 Task: Look for space in Shiki, Japan from 1st July, 2023 to 8th July, 2023 for 2 adults, 1 child in price range Rs.15000 to Rs.20000. Place can be entire place with 1  bedroom having 1 bed and 1 bathroom. Property type can be house, flat, guest house, hotel. Booking option can be shelf check-in. Required host language is English.
Action: Mouse moved to (624, 112)
Screenshot: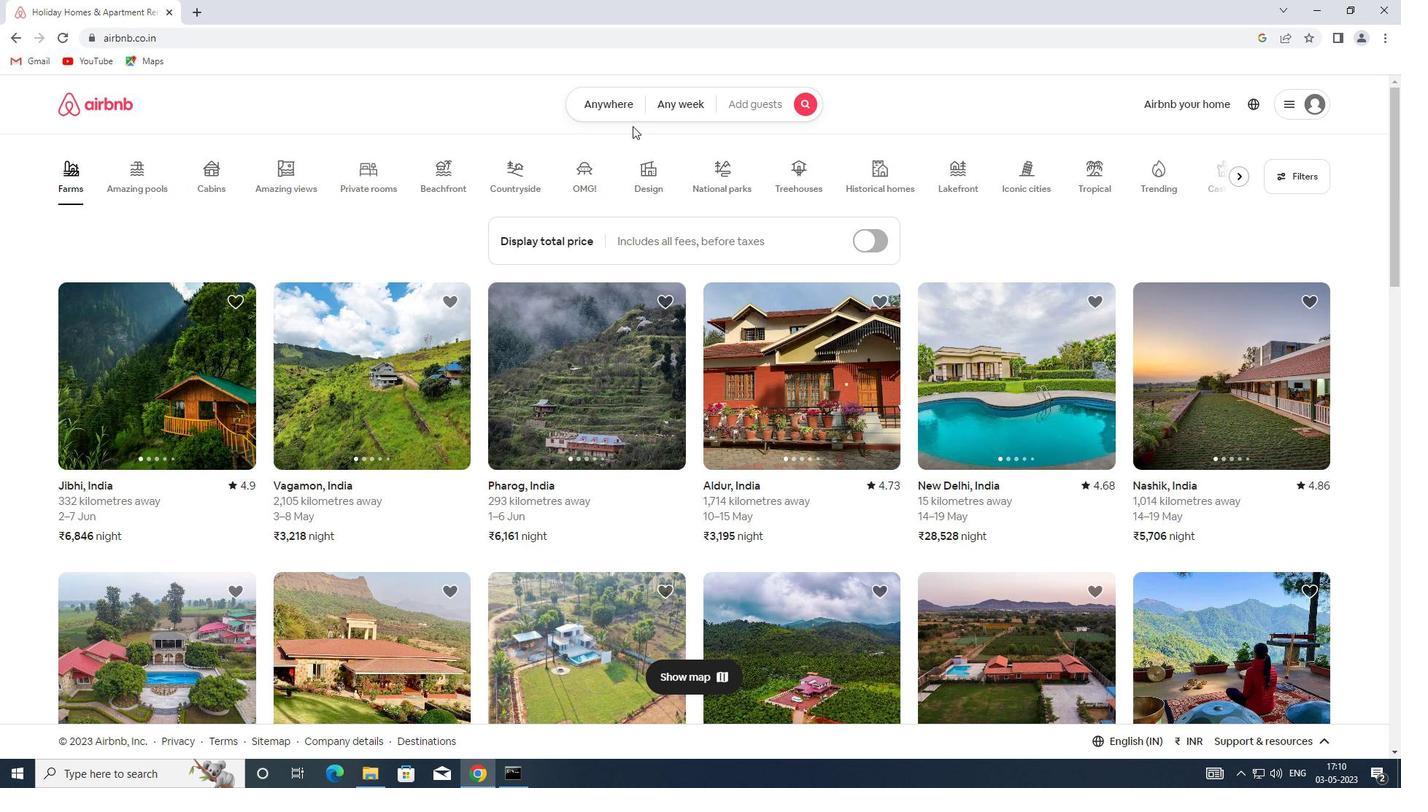 
Action: Mouse pressed left at (624, 112)
Screenshot: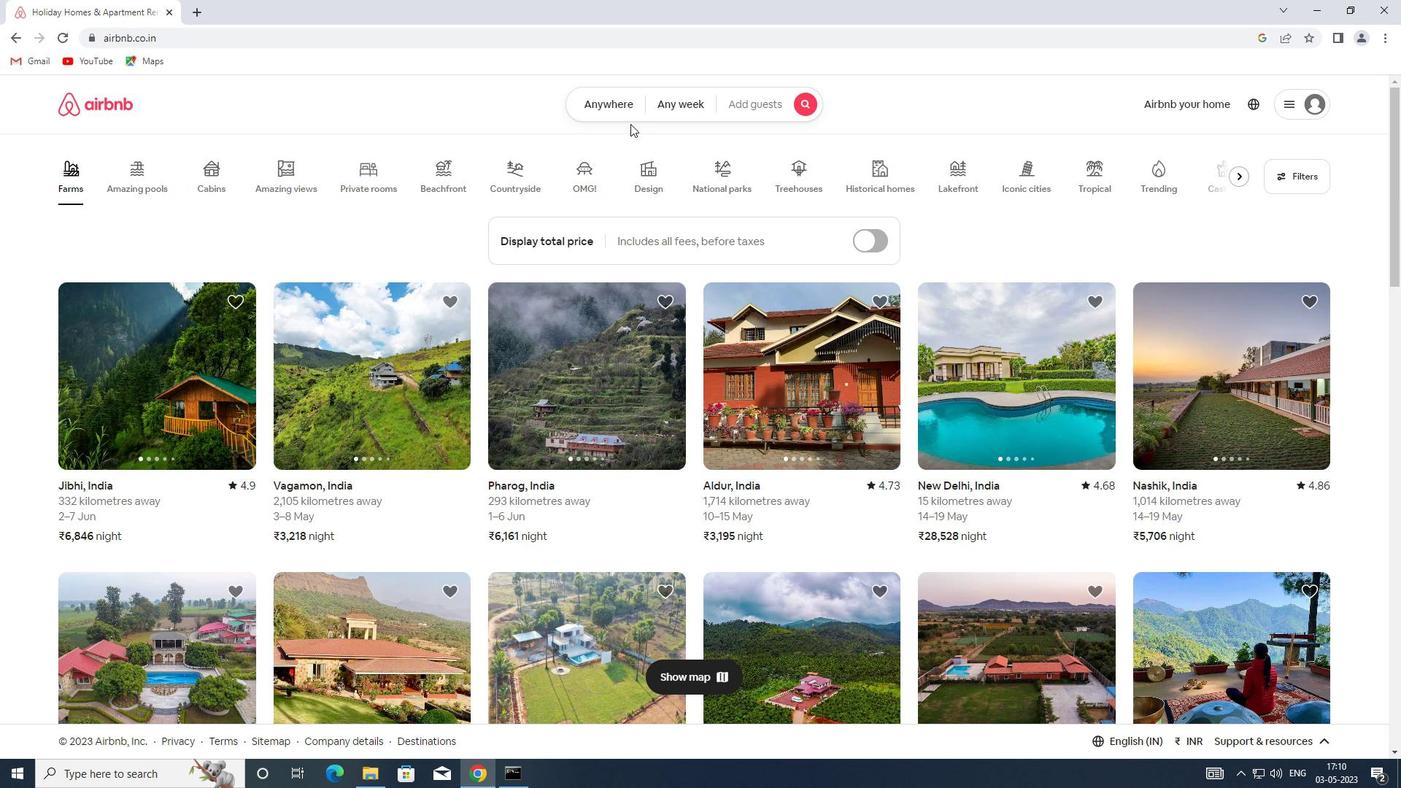 
Action: Mouse moved to (519, 151)
Screenshot: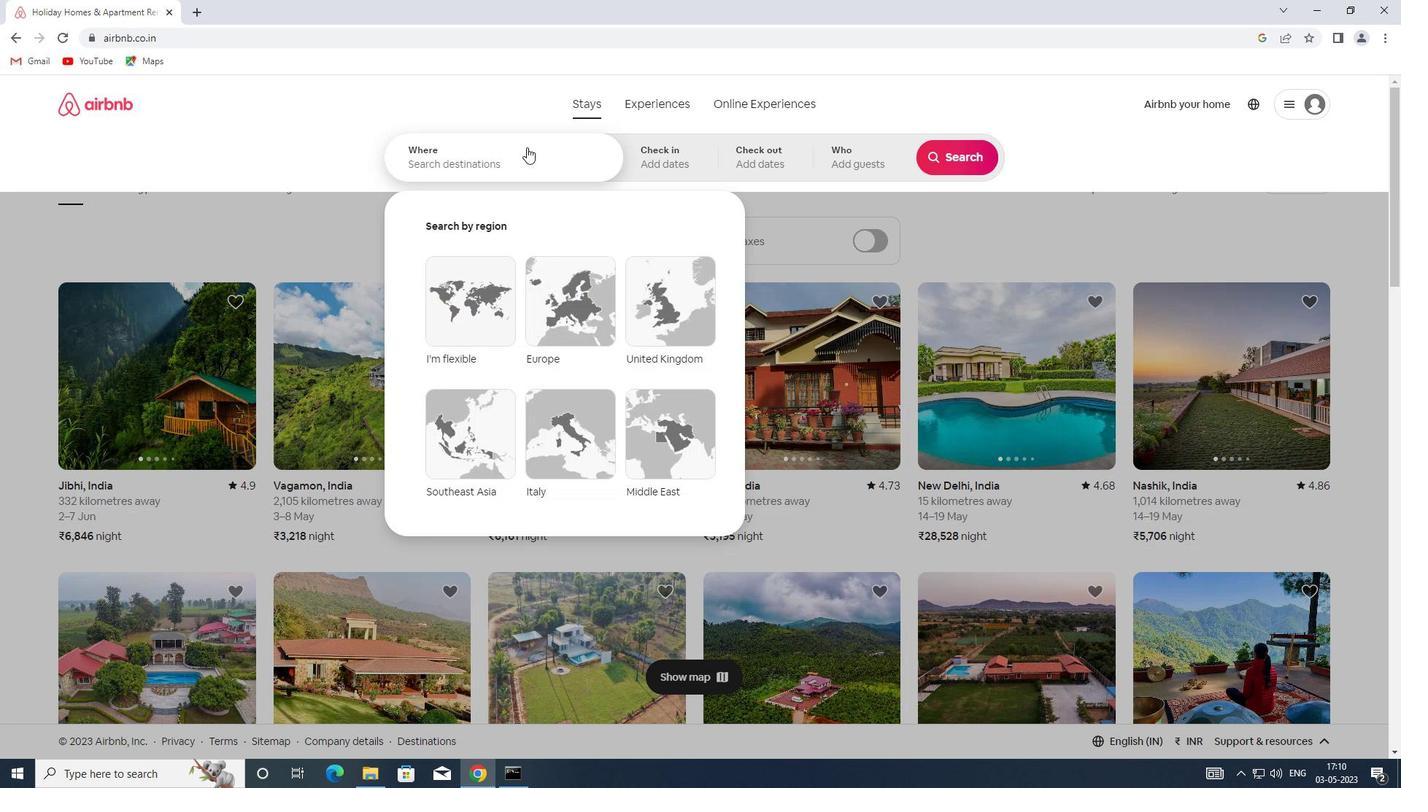 
Action: Mouse pressed left at (519, 151)
Screenshot: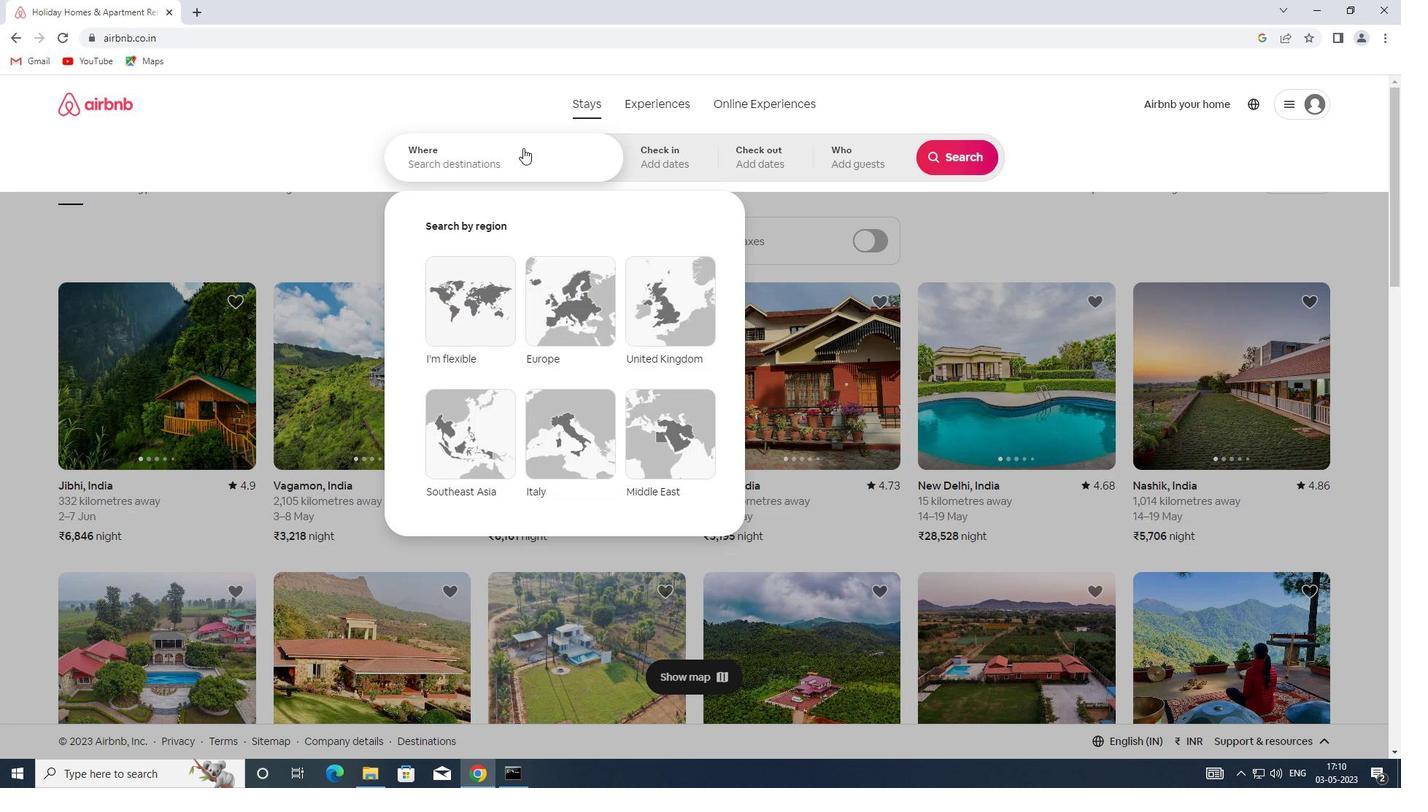 
Action: Key pressed <Key.shift>SHIKI,<Key.shift>JAPAN
Screenshot: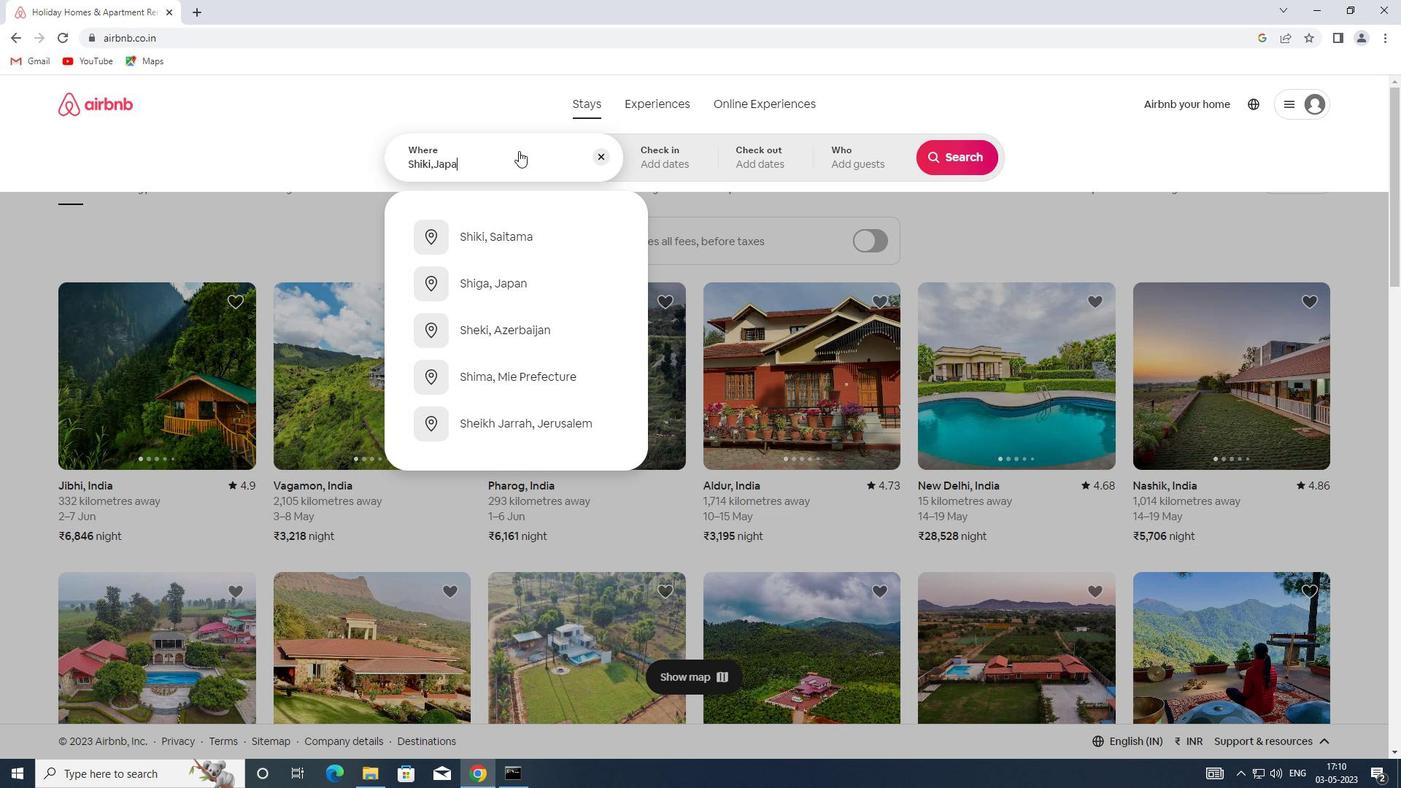 
Action: Mouse moved to (678, 174)
Screenshot: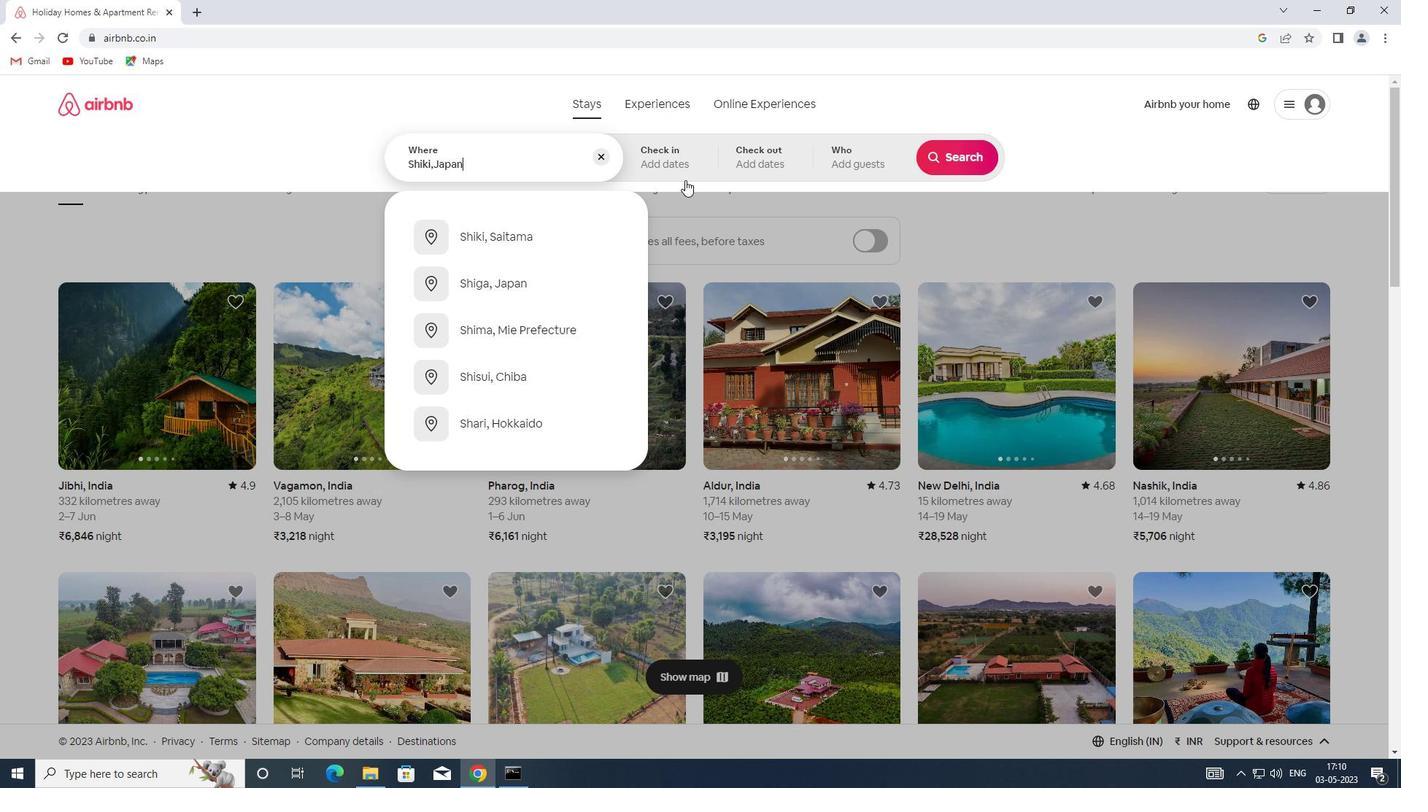 
Action: Mouse pressed left at (678, 174)
Screenshot: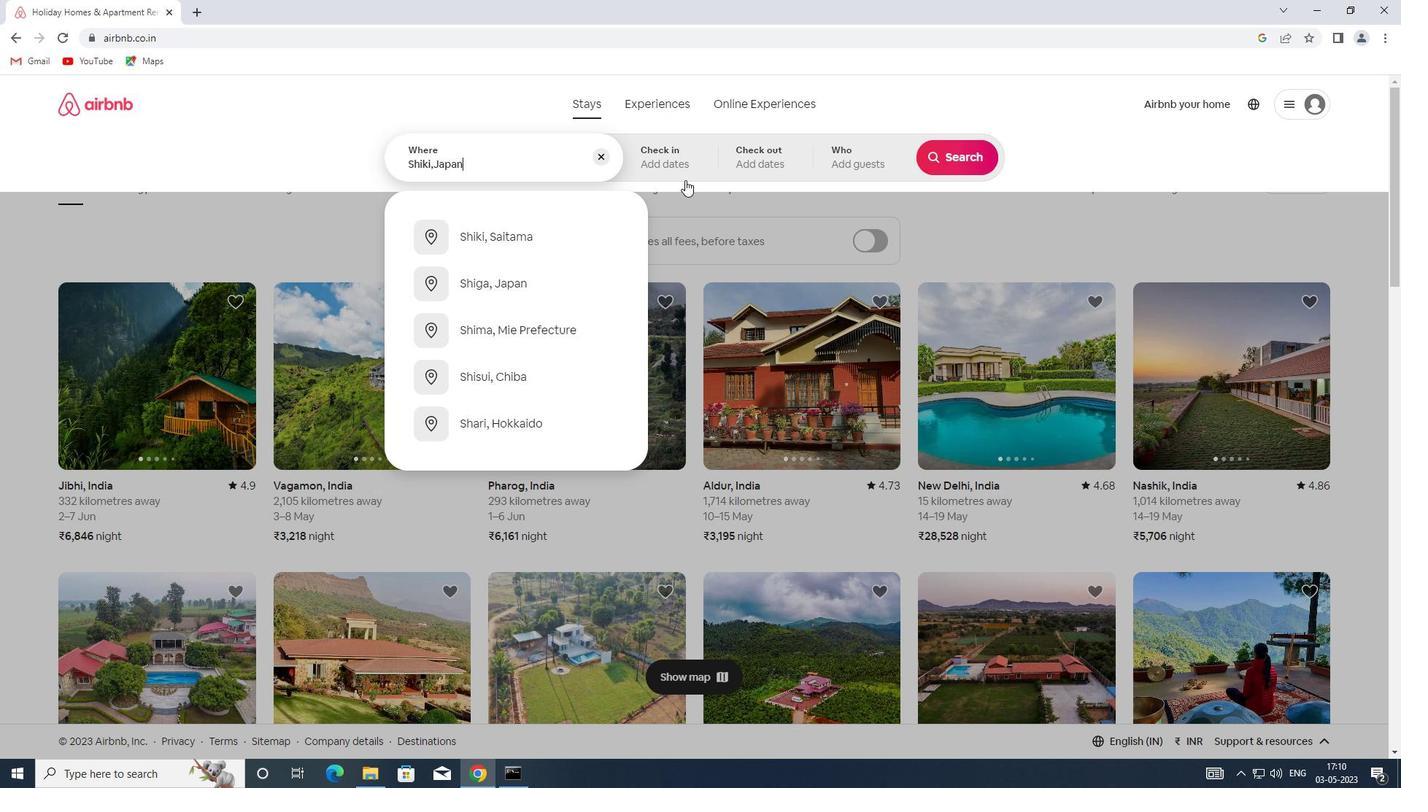 
Action: Mouse moved to (941, 267)
Screenshot: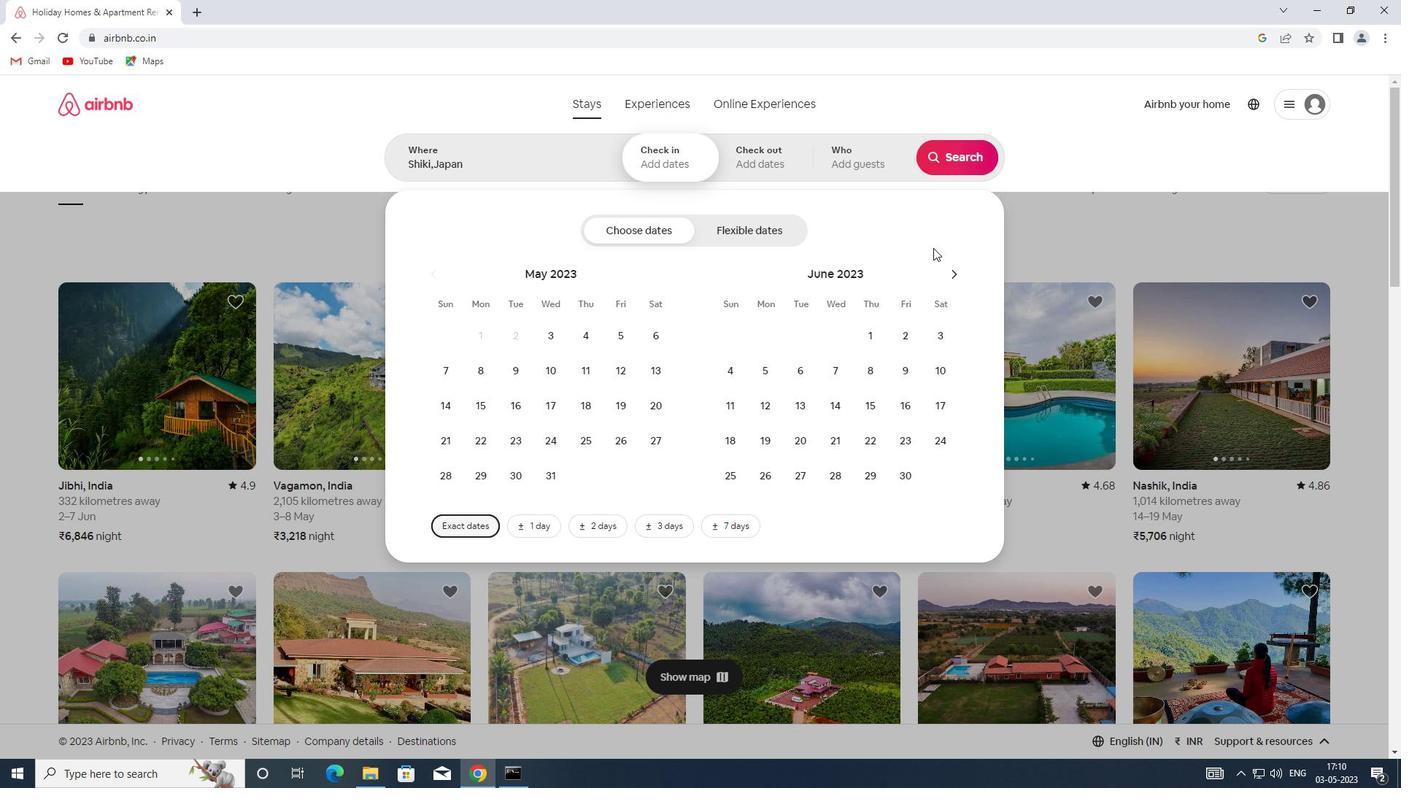 
Action: Mouse pressed left at (941, 267)
Screenshot: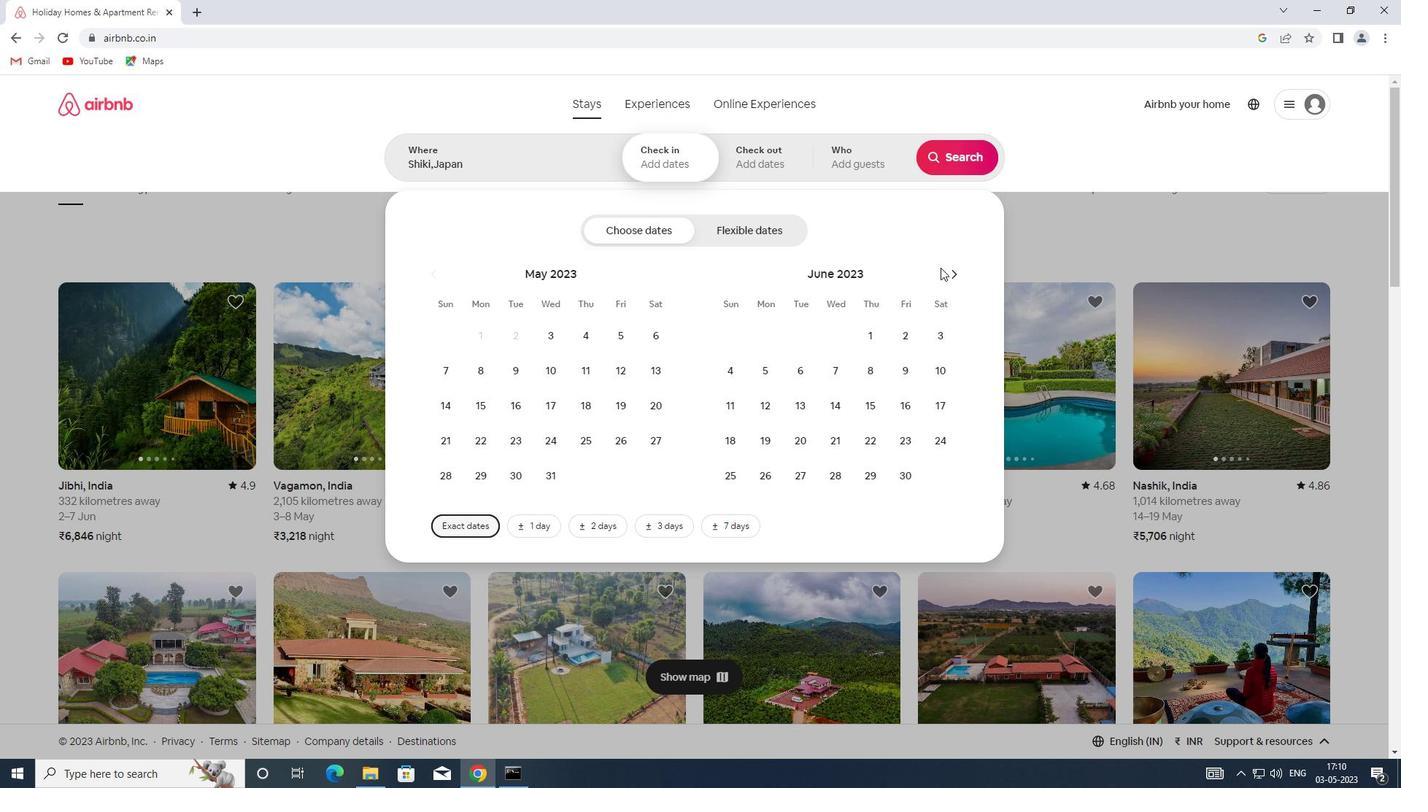 
Action: Mouse moved to (944, 270)
Screenshot: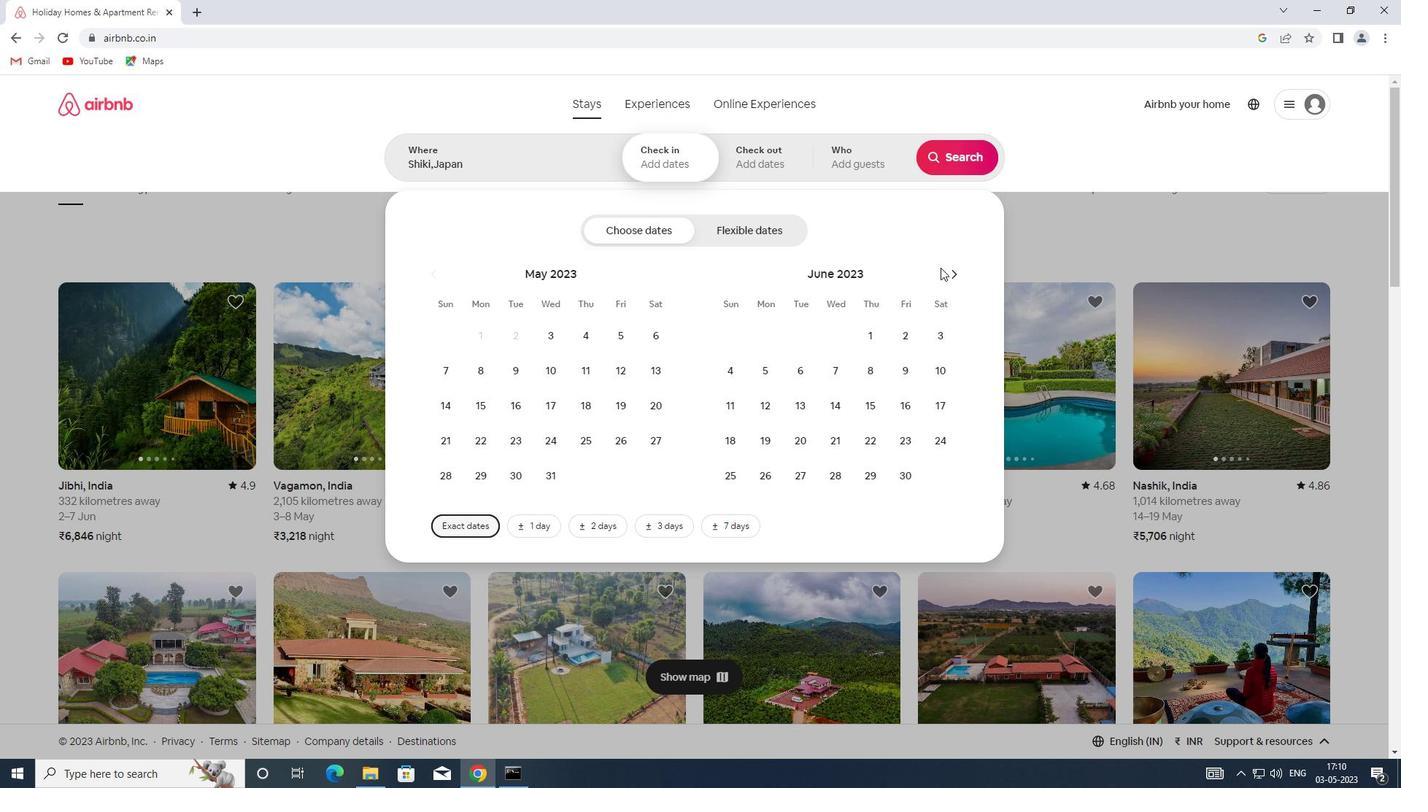 
Action: Mouse pressed left at (944, 270)
Screenshot: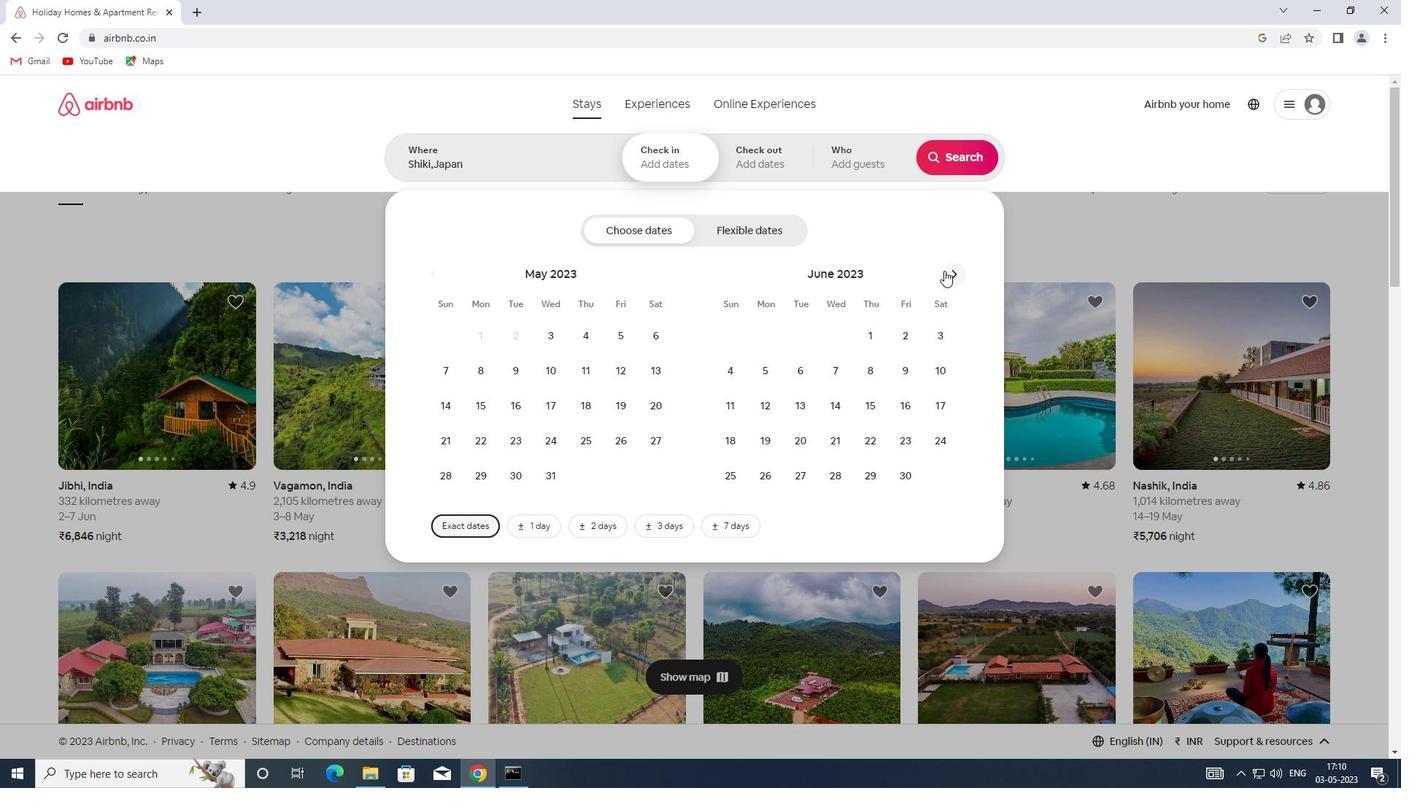 
Action: Mouse moved to (941, 335)
Screenshot: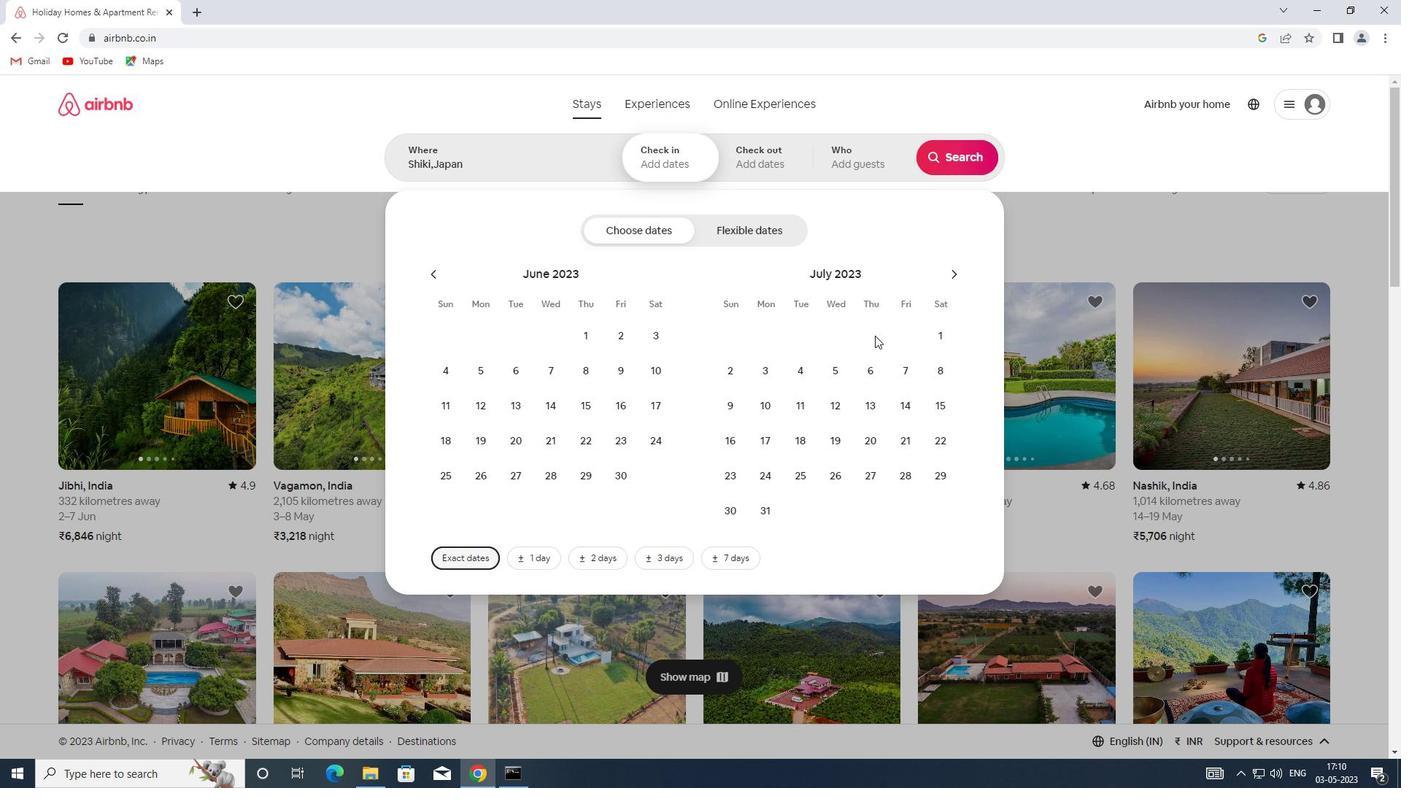 
Action: Mouse pressed left at (941, 335)
Screenshot: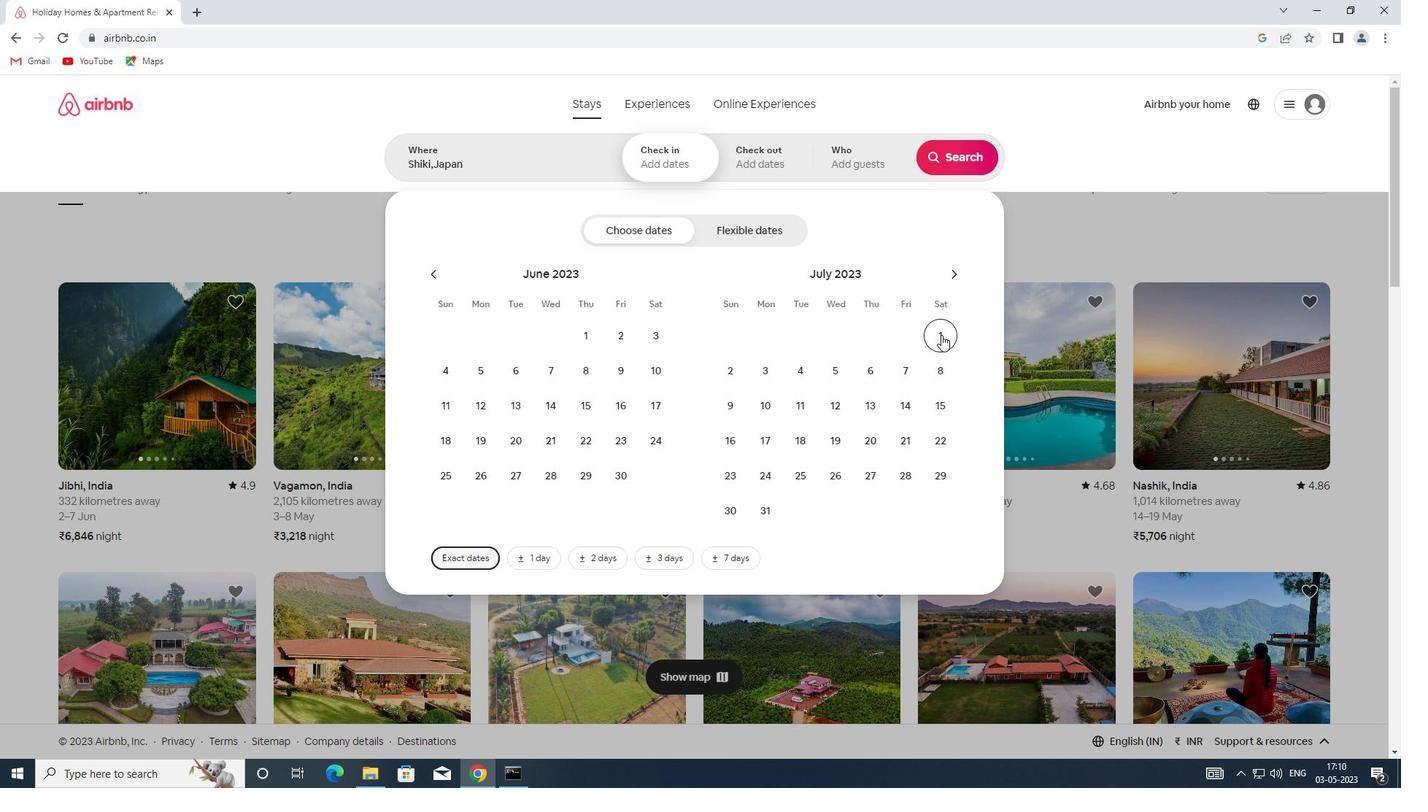 
Action: Mouse moved to (933, 371)
Screenshot: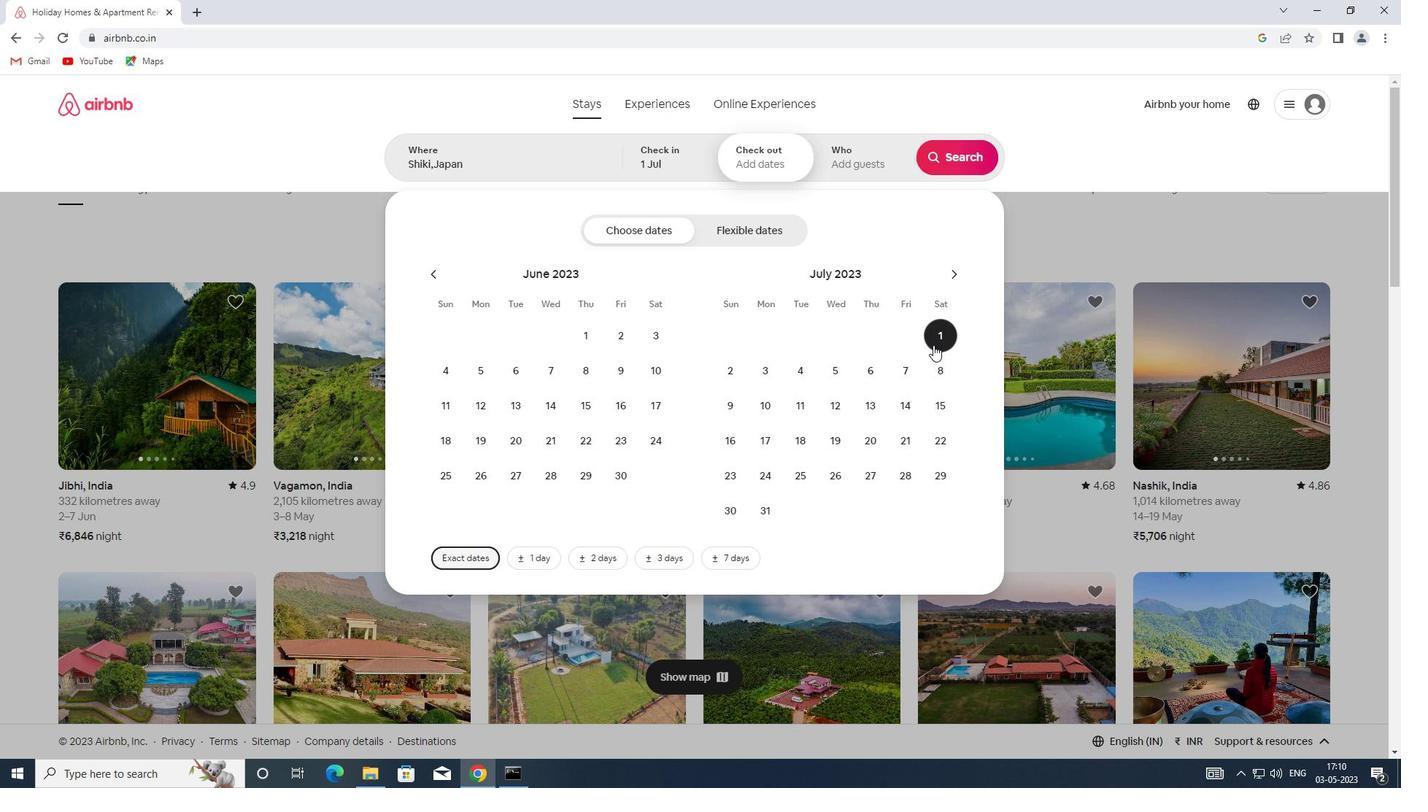
Action: Mouse pressed left at (933, 371)
Screenshot: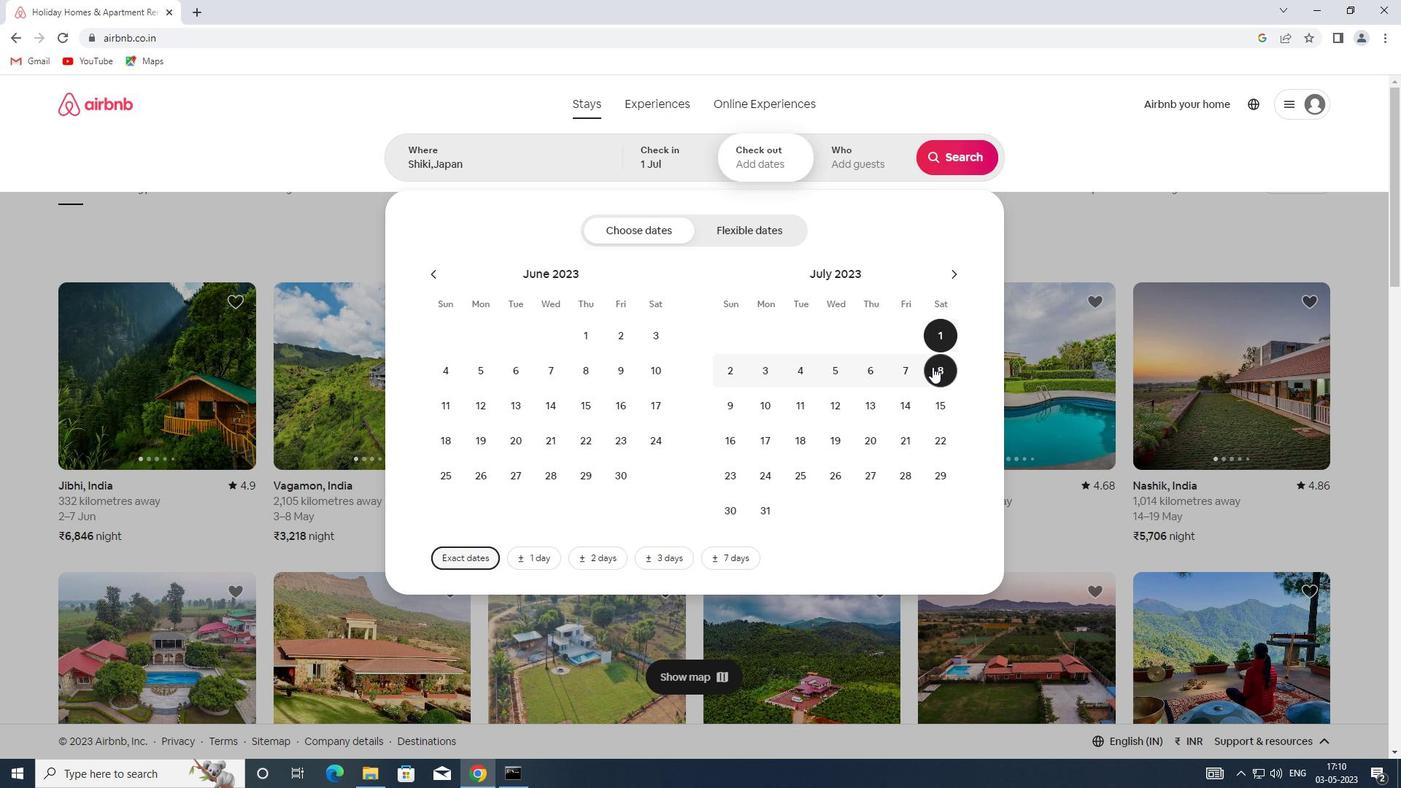 
Action: Mouse moved to (851, 168)
Screenshot: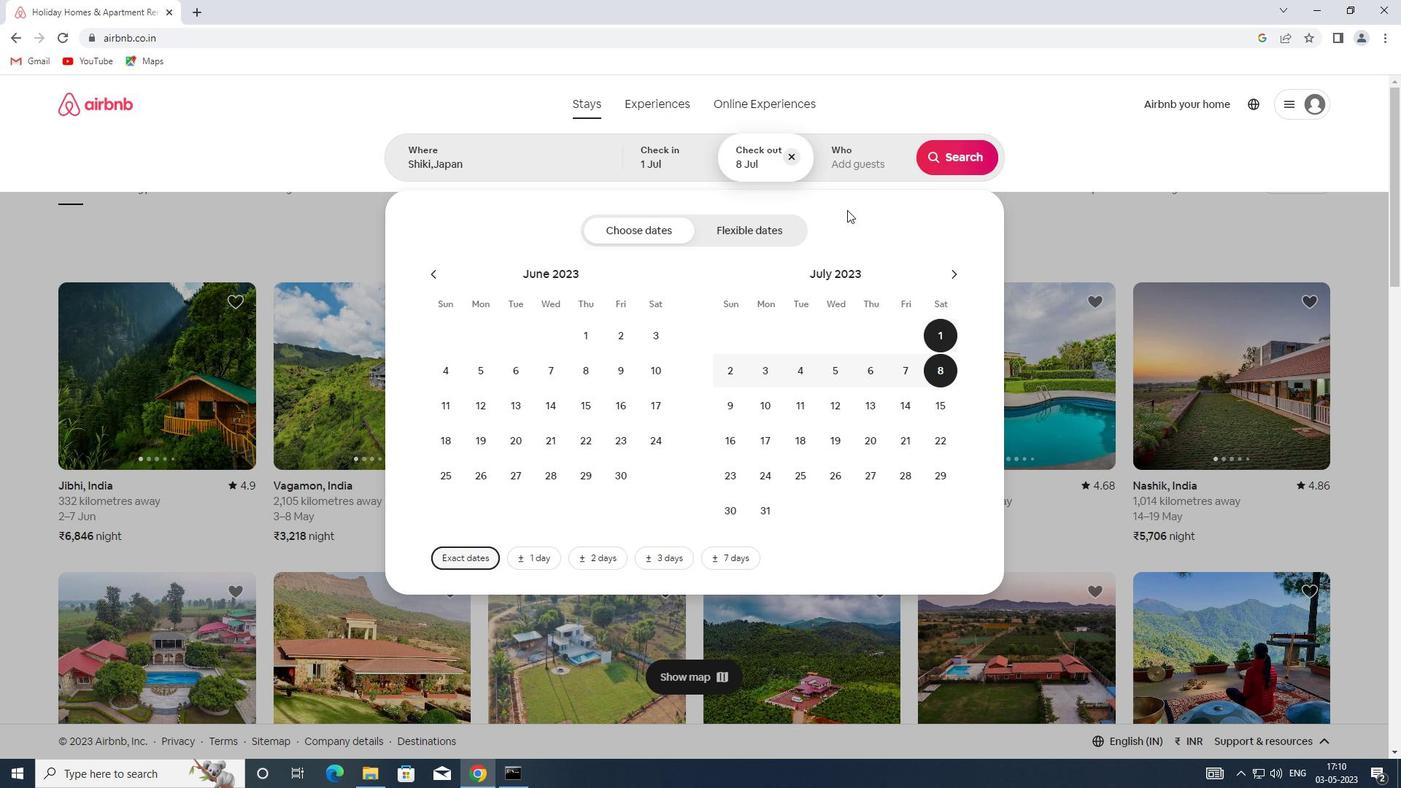 
Action: Mouse pressed left at (851, 168)
Screenshot: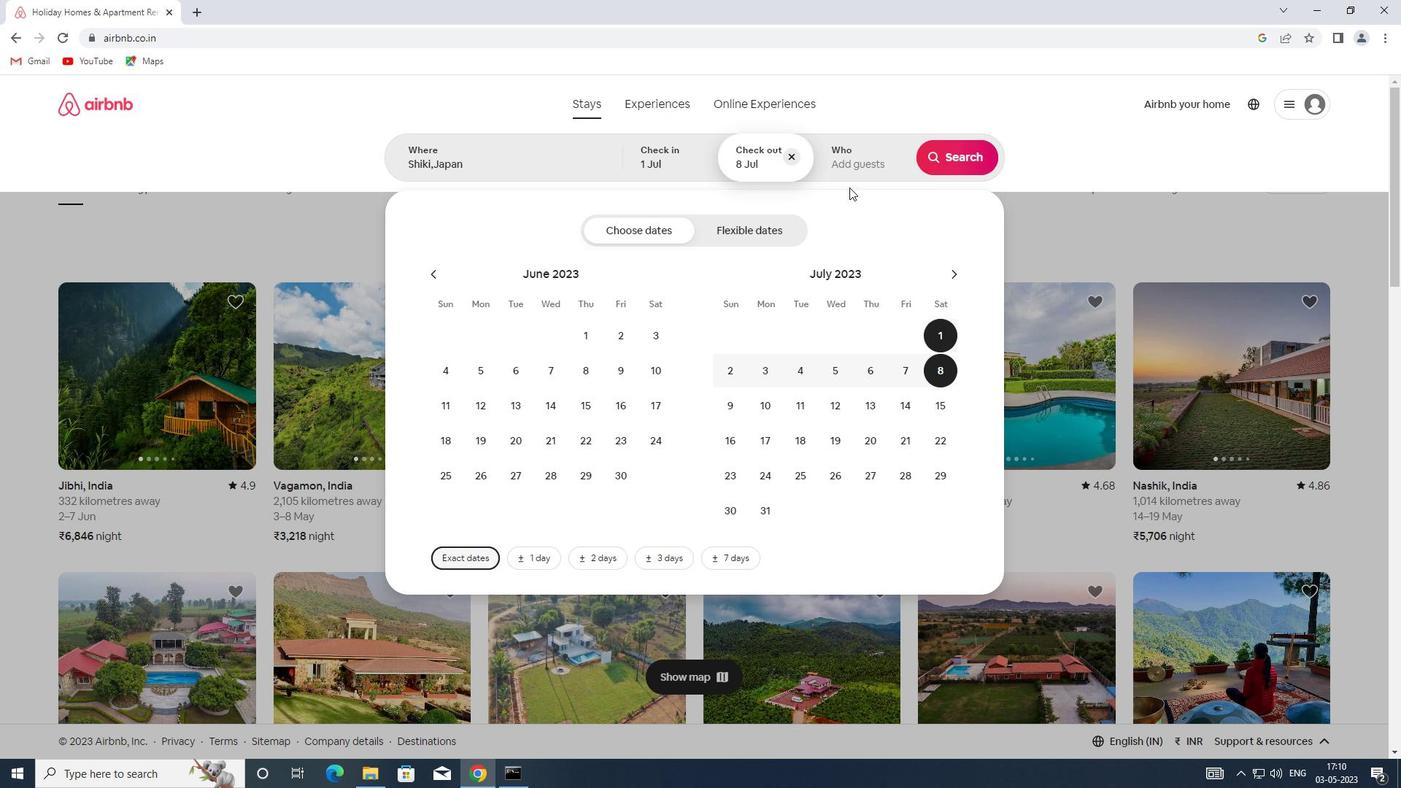 
Action: Mouse moved to (960, 235)
Screenshot: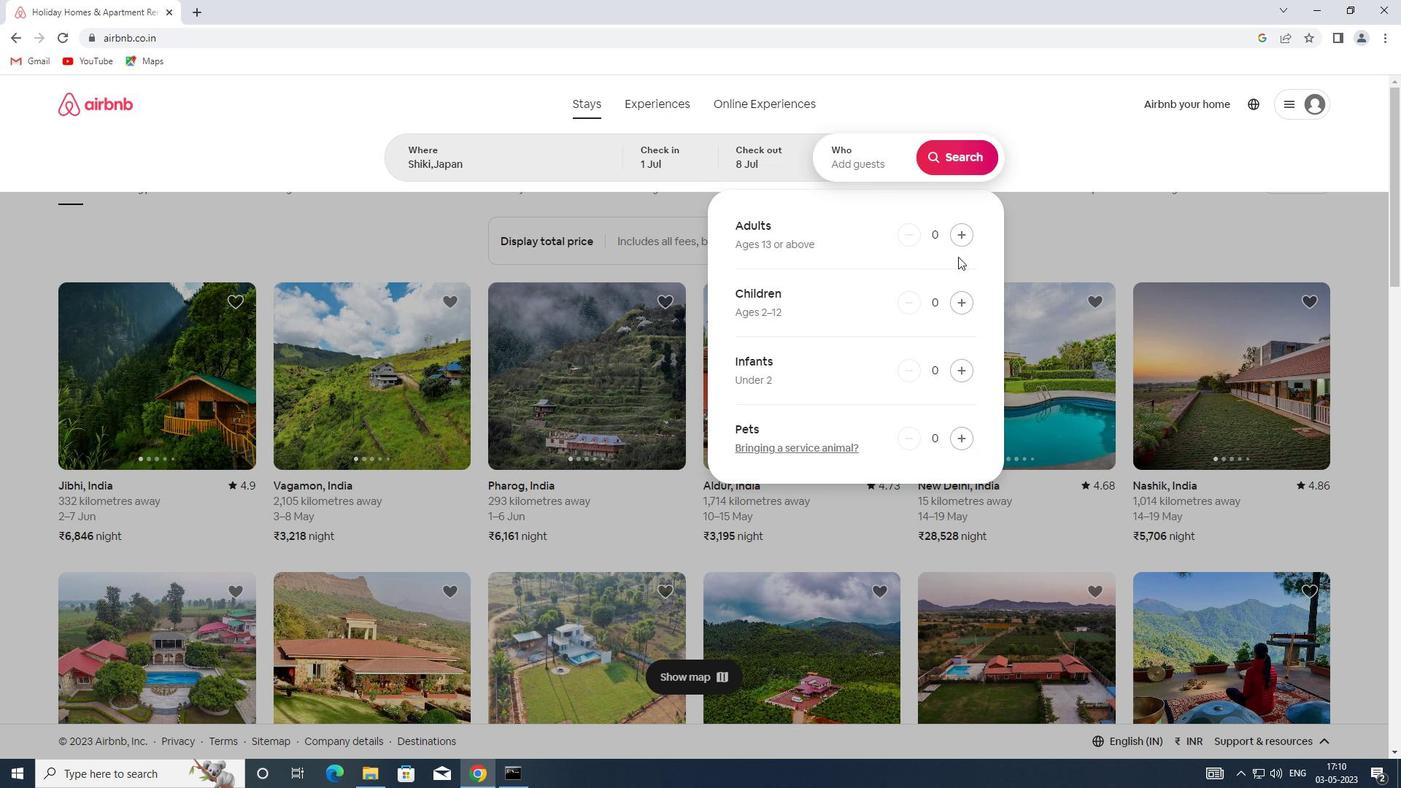 
Action: Mouse pressed left at (960, 235)
Screenshot: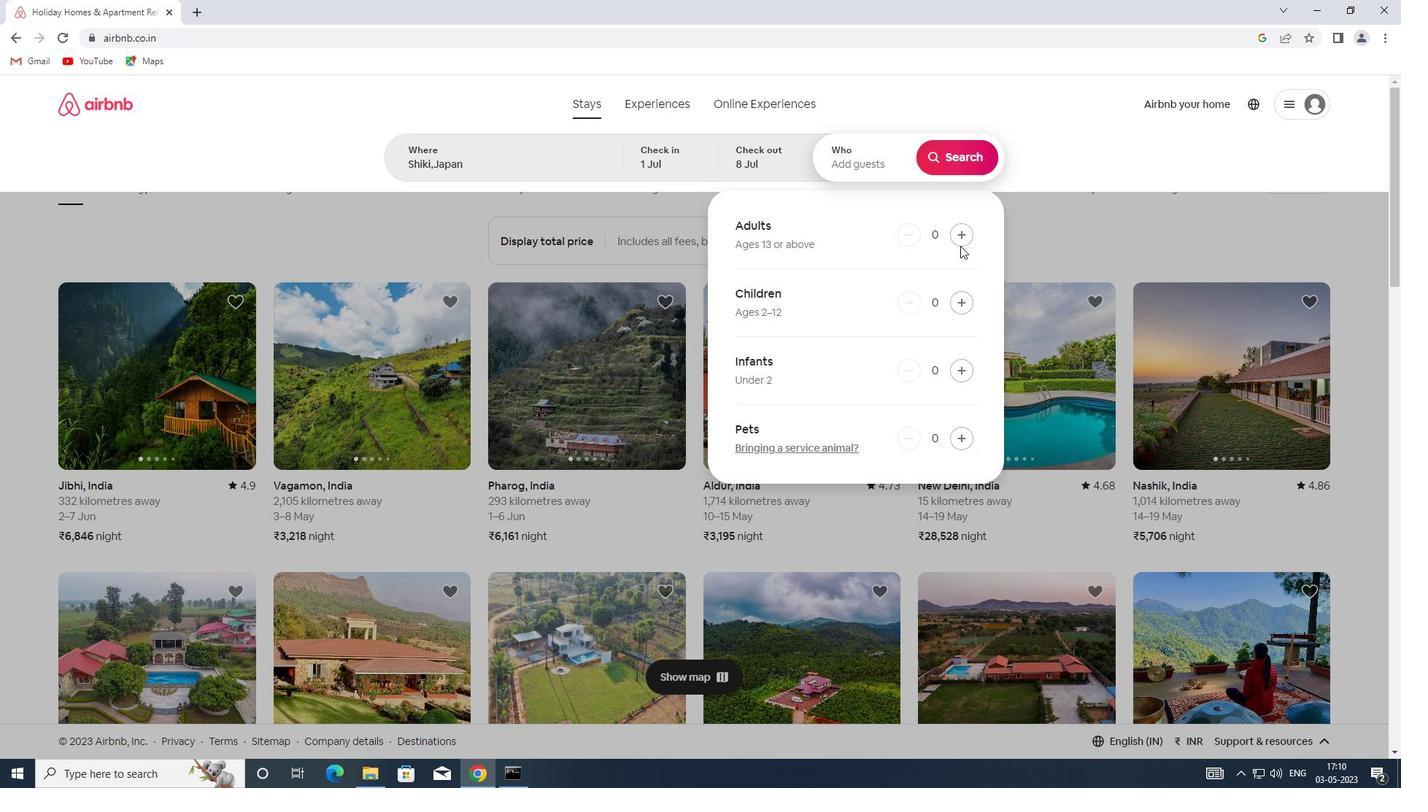 
Action: Mouse pressed left at (960, 235)
Screenshot: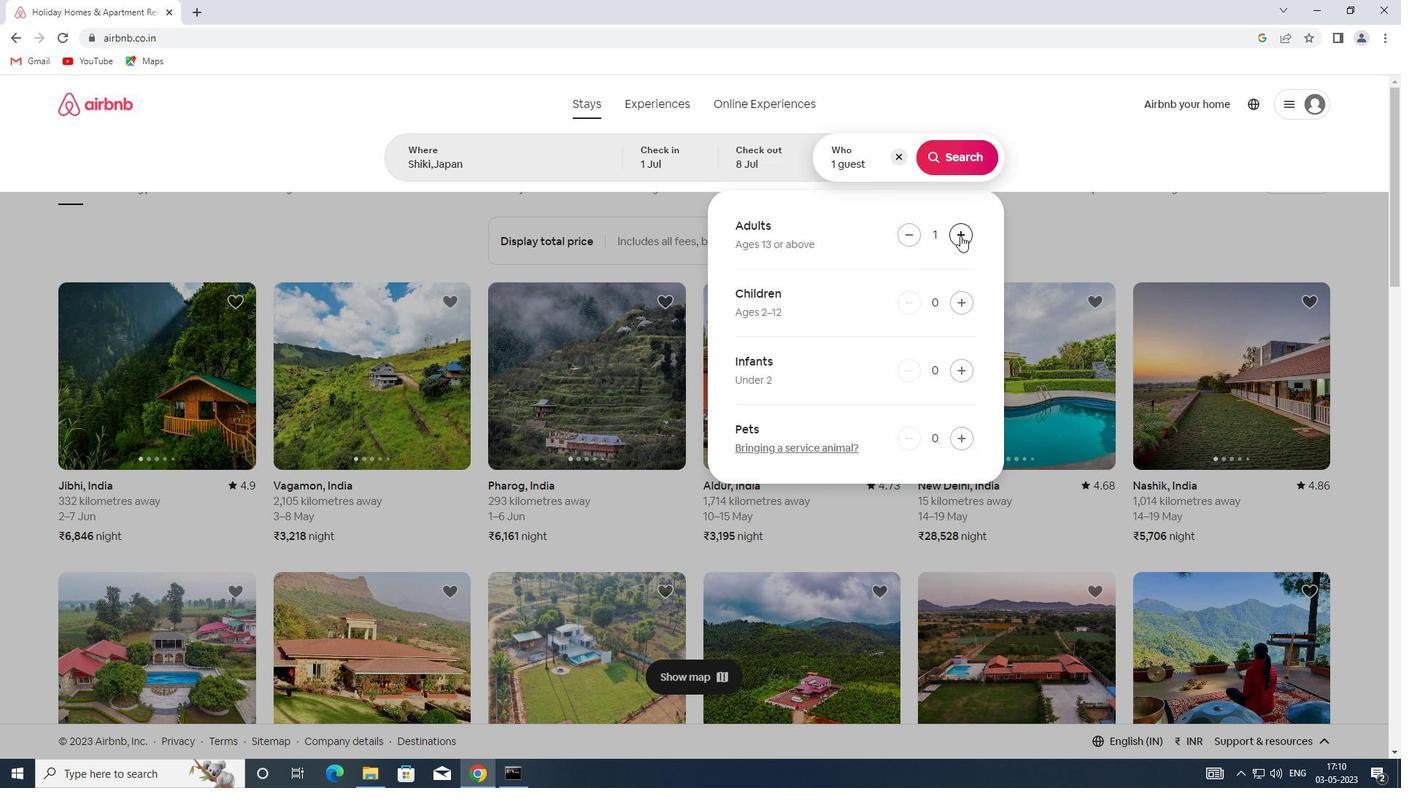 
Action: Mouse moved to (959, 316)
Screenshot: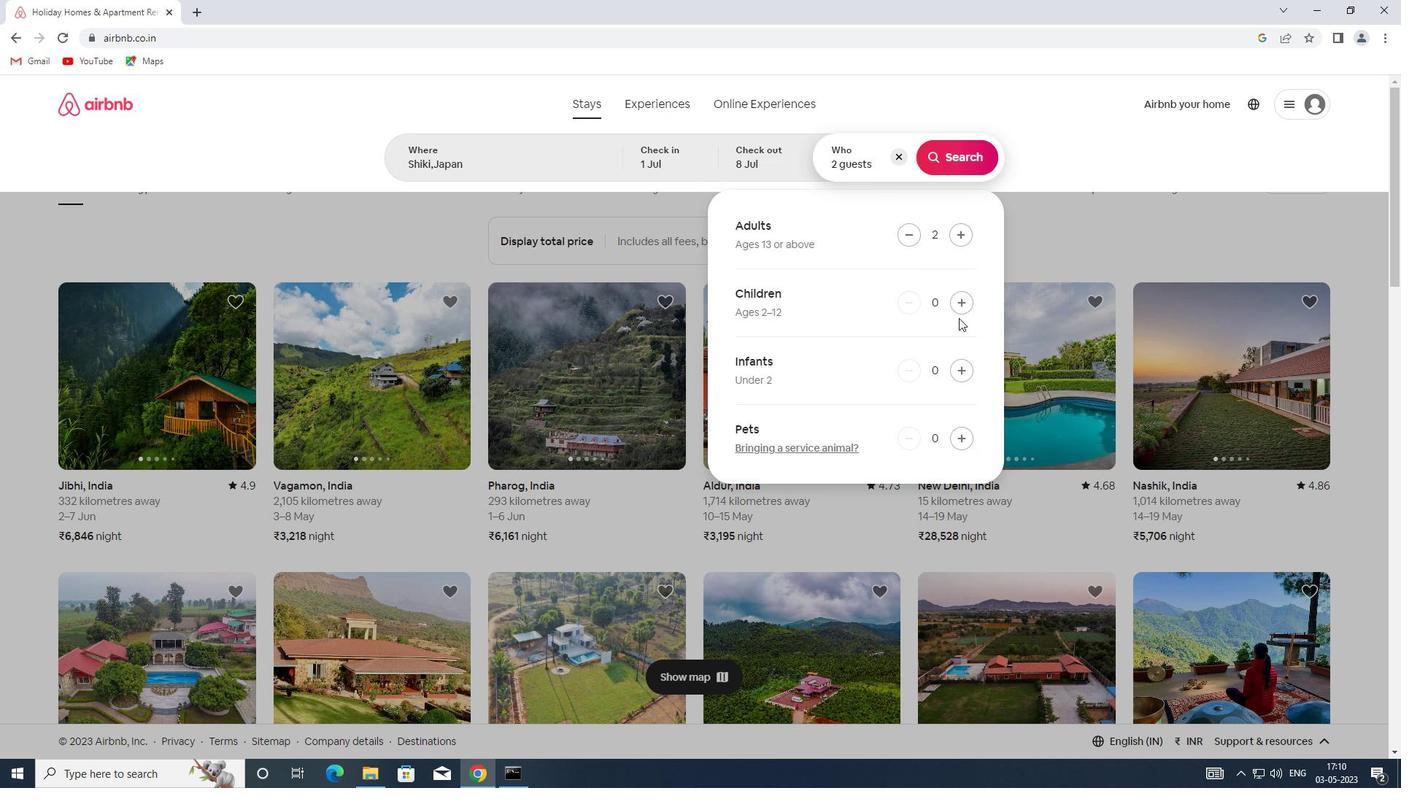 
Action: Mouse pressed left at (959, 316)
Screenshot: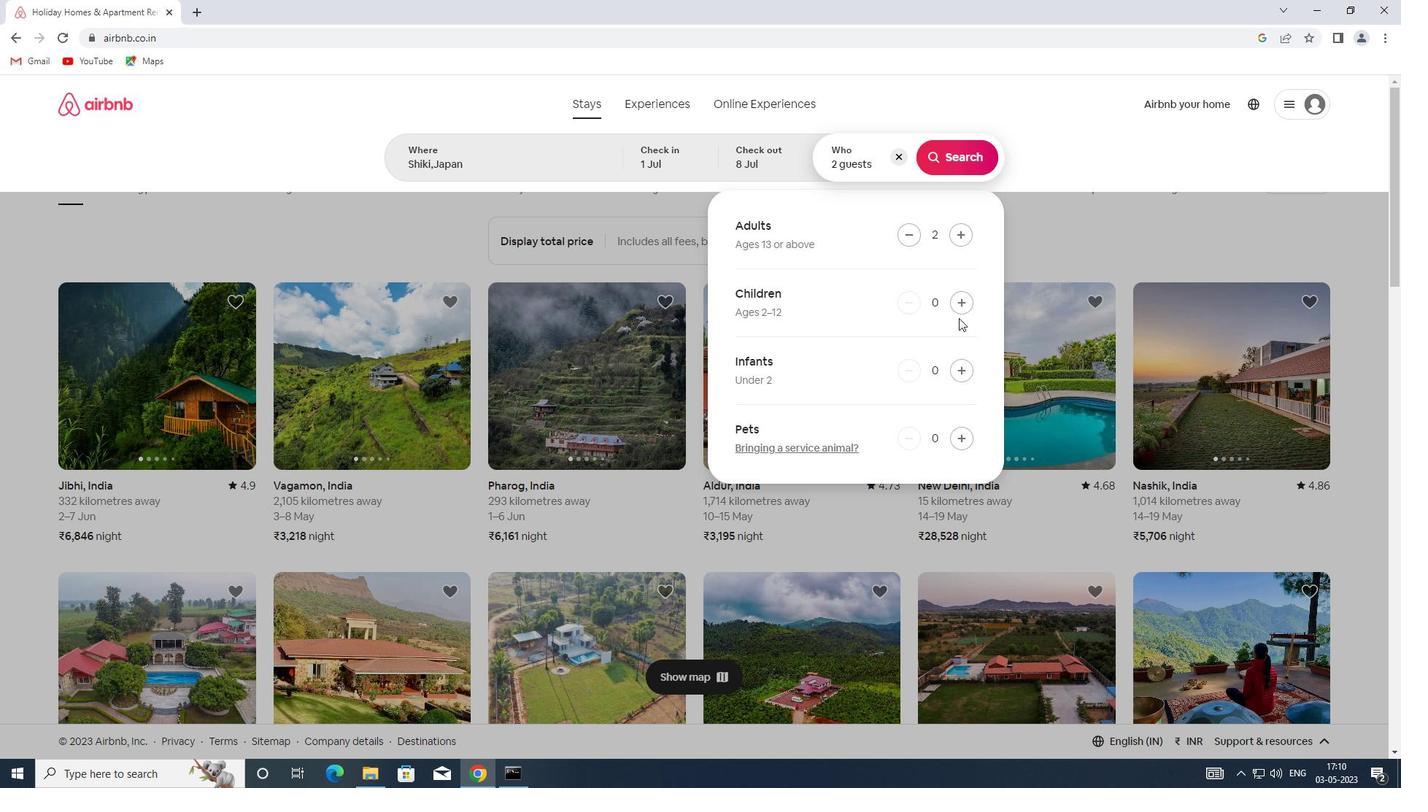 
Action: Mouse moved to (959, 309)
Screenshot: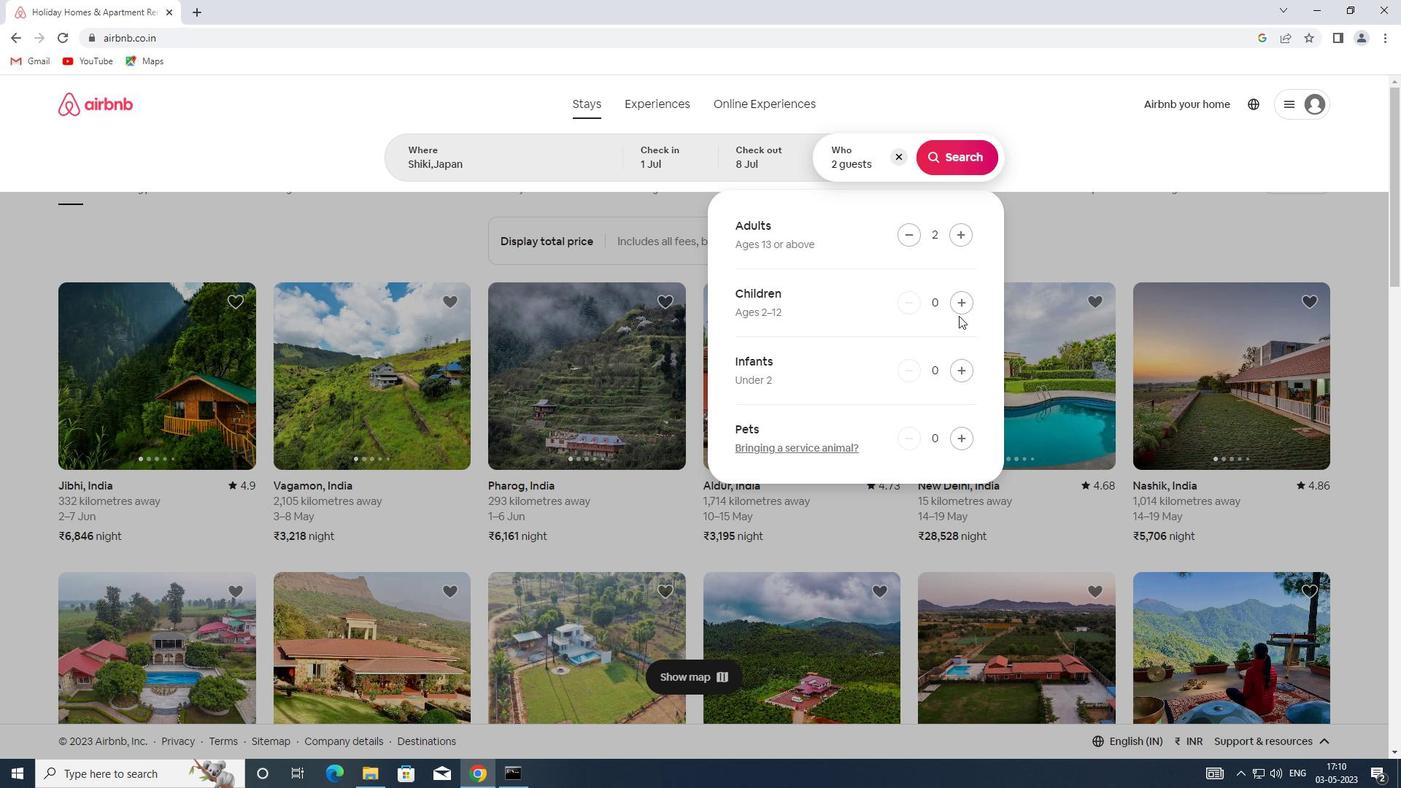 
Action: Mouse pressed left at (959, 309)
Screenshot: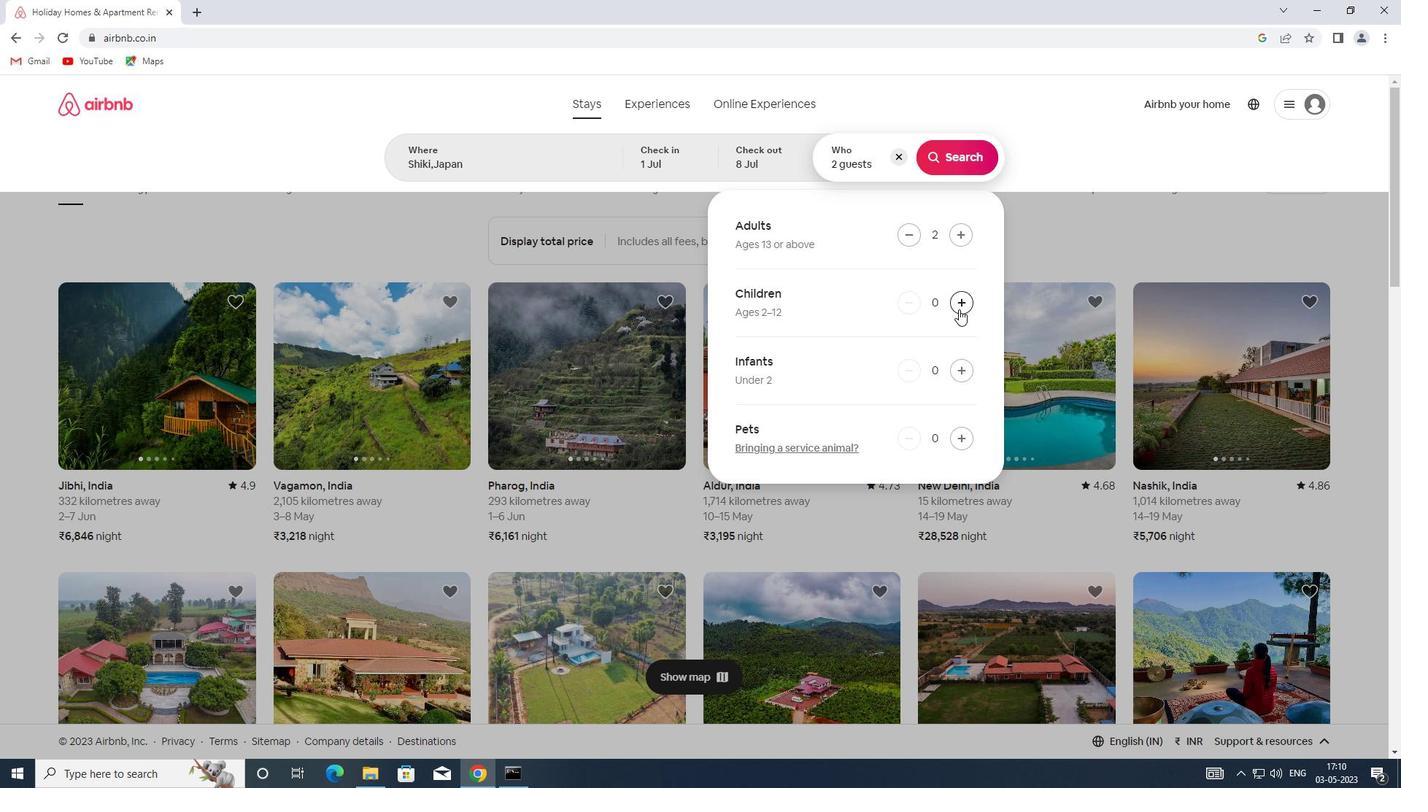 
Action: Mouse moved to (961, 156)
Screenshot: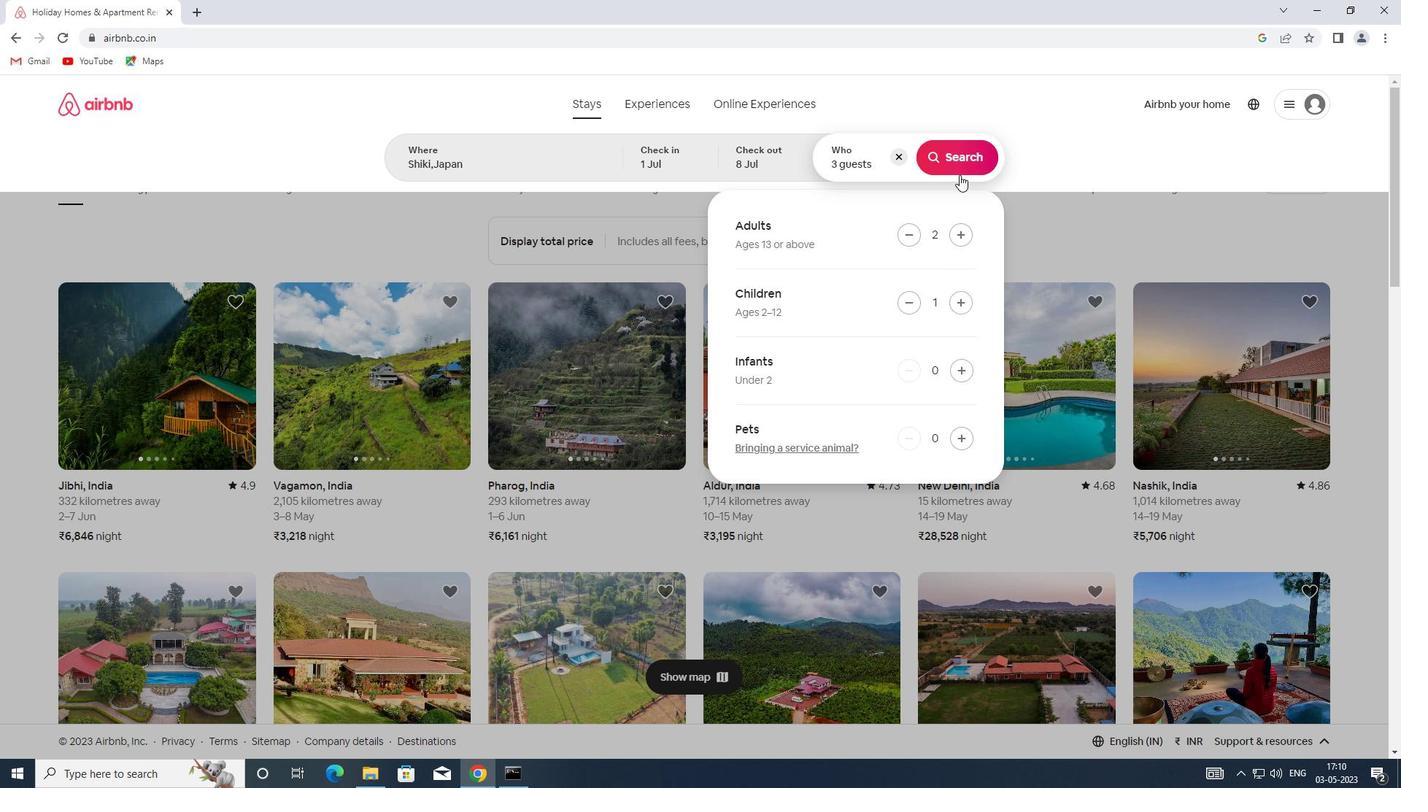
Action: Mouse pressed left at (961, 156)
Screenshot: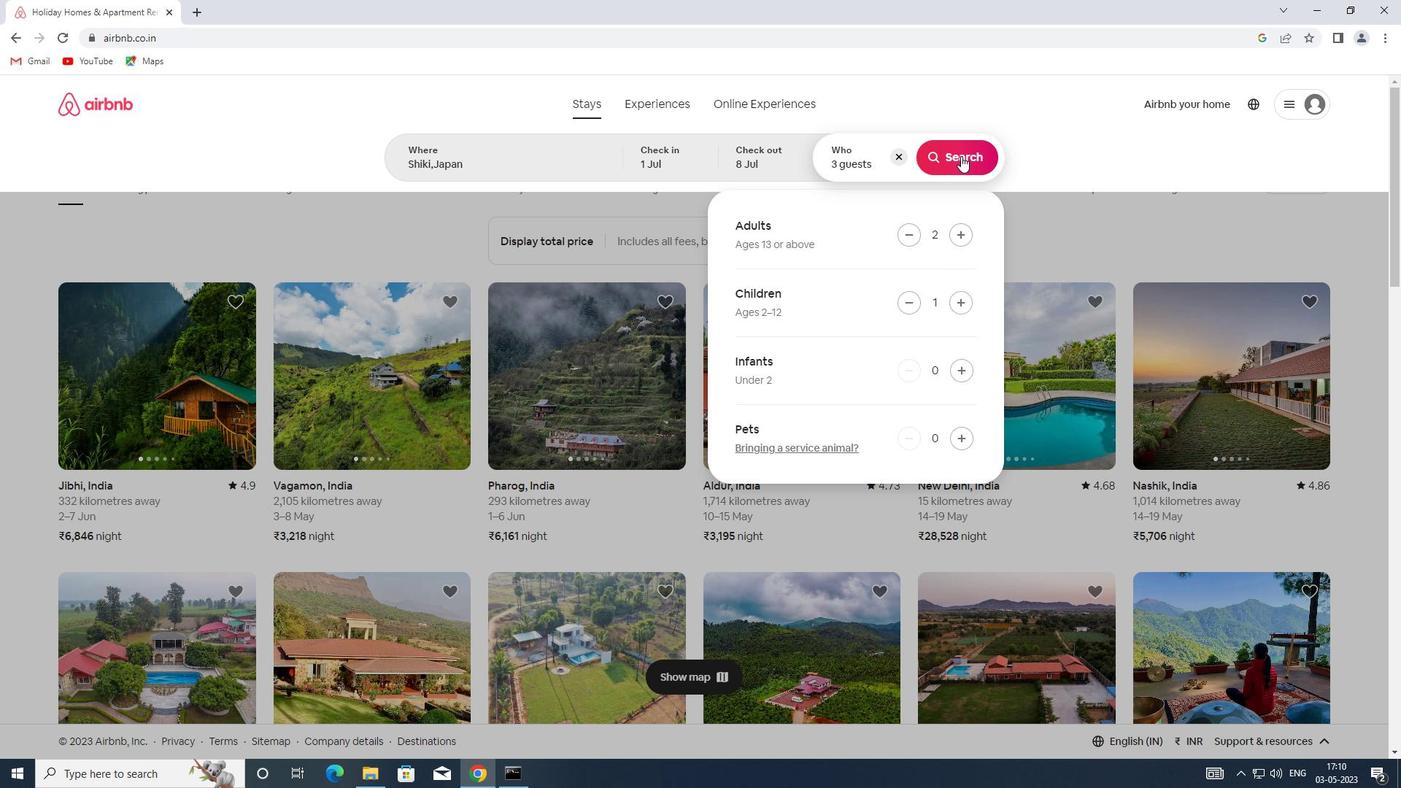 
Action: Mouse moved to (1330, 155)
Screenshot: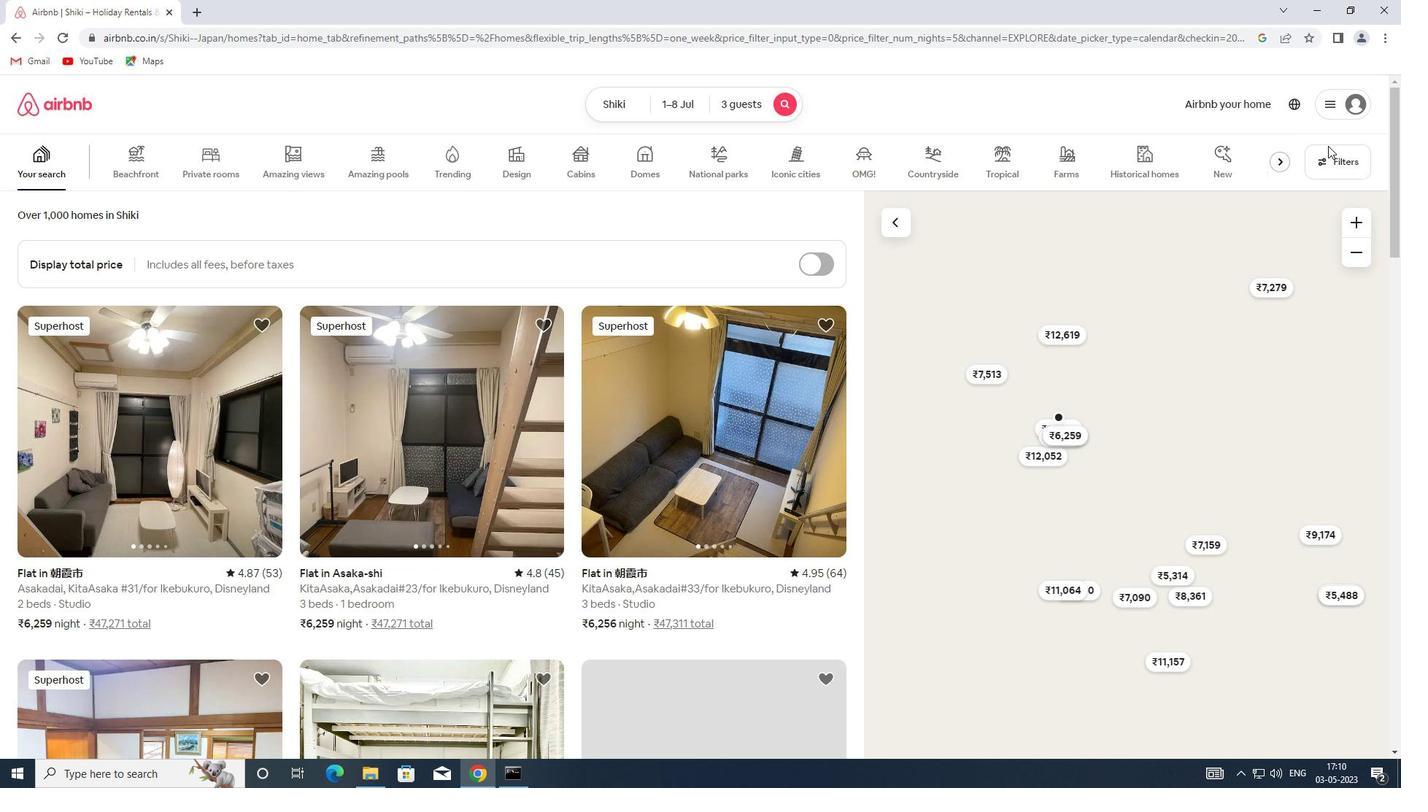 
Action: Mouse pressed left at (1330, 155)
Screenshot: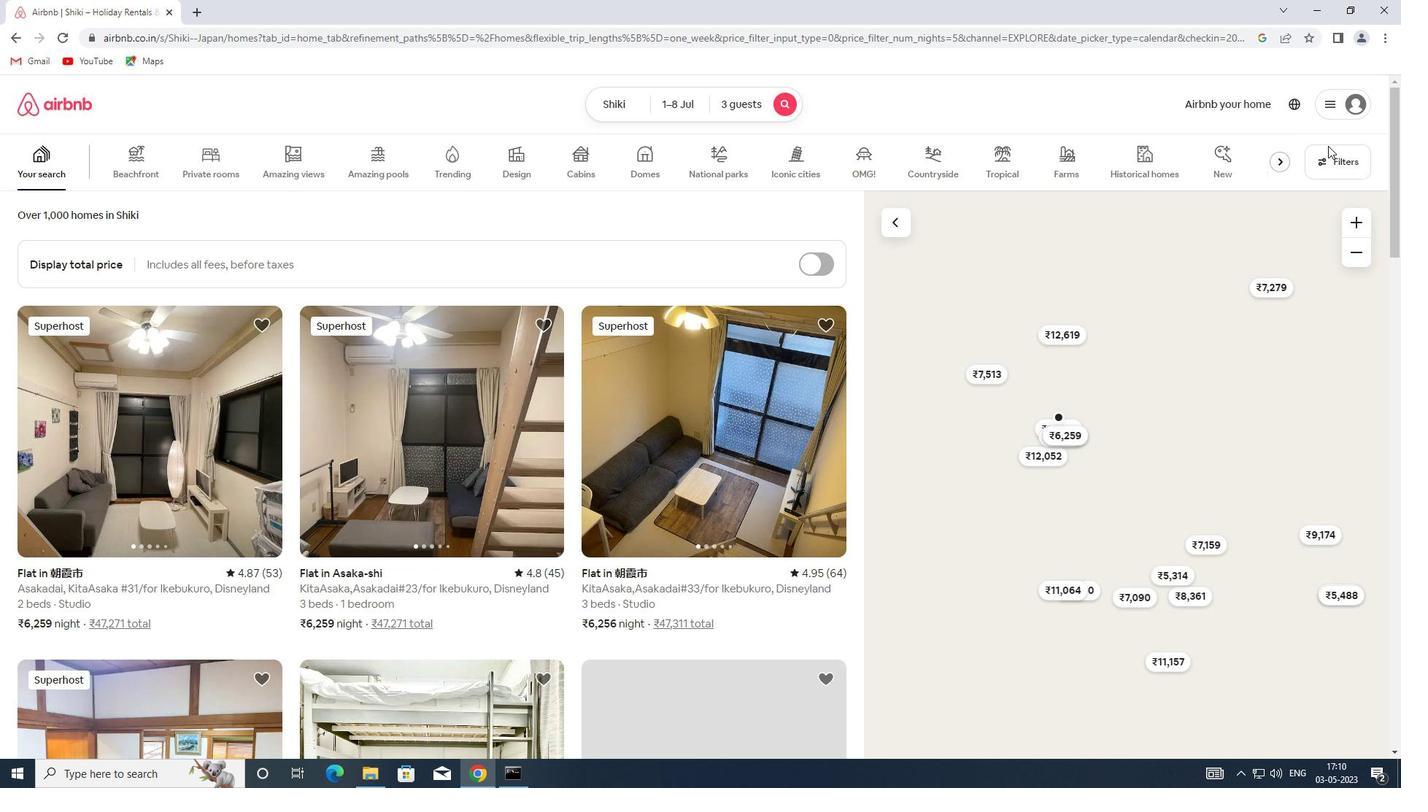 
Action: Mouse moved to (524, 350)
Screenshot: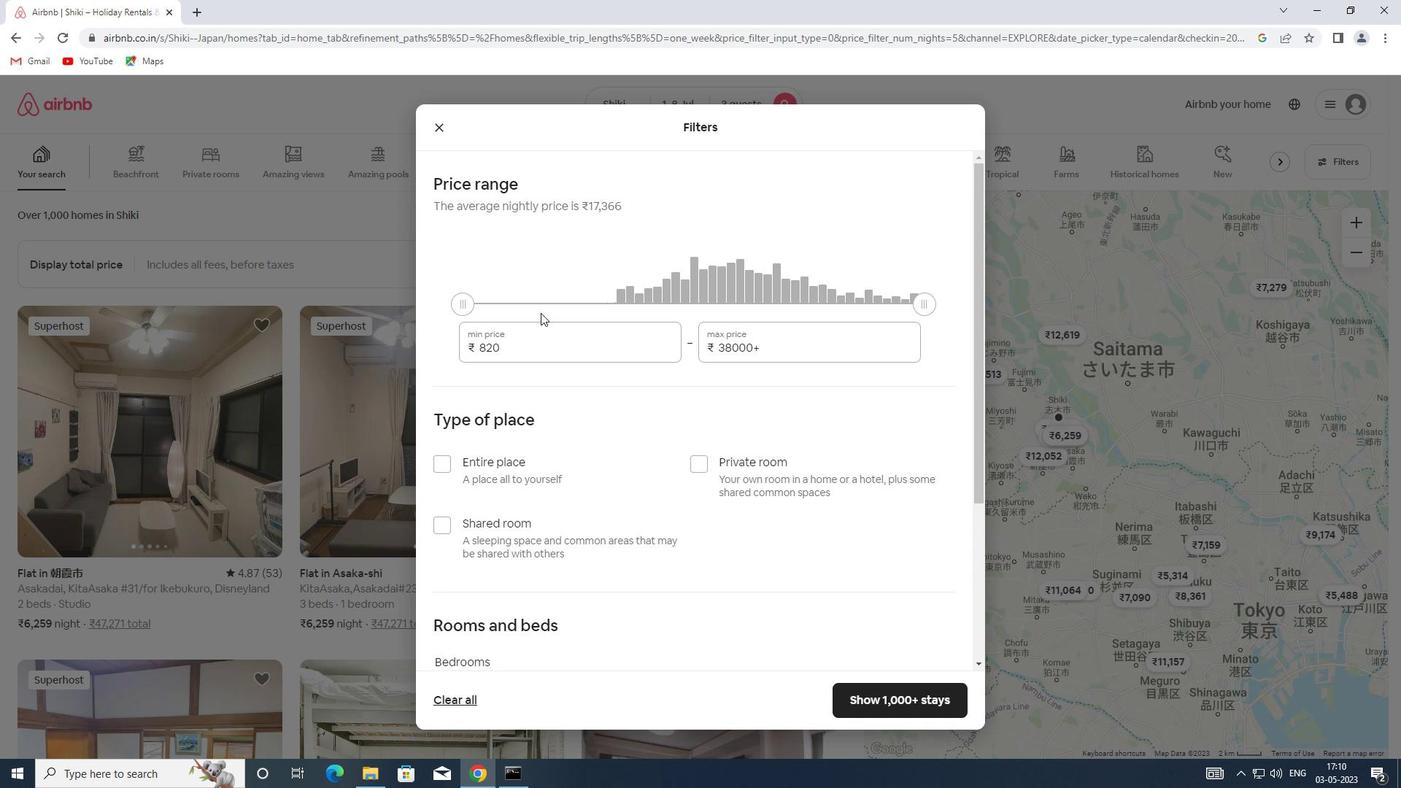 
Action: Mouse pressed left at (524, 350)
Screenshot: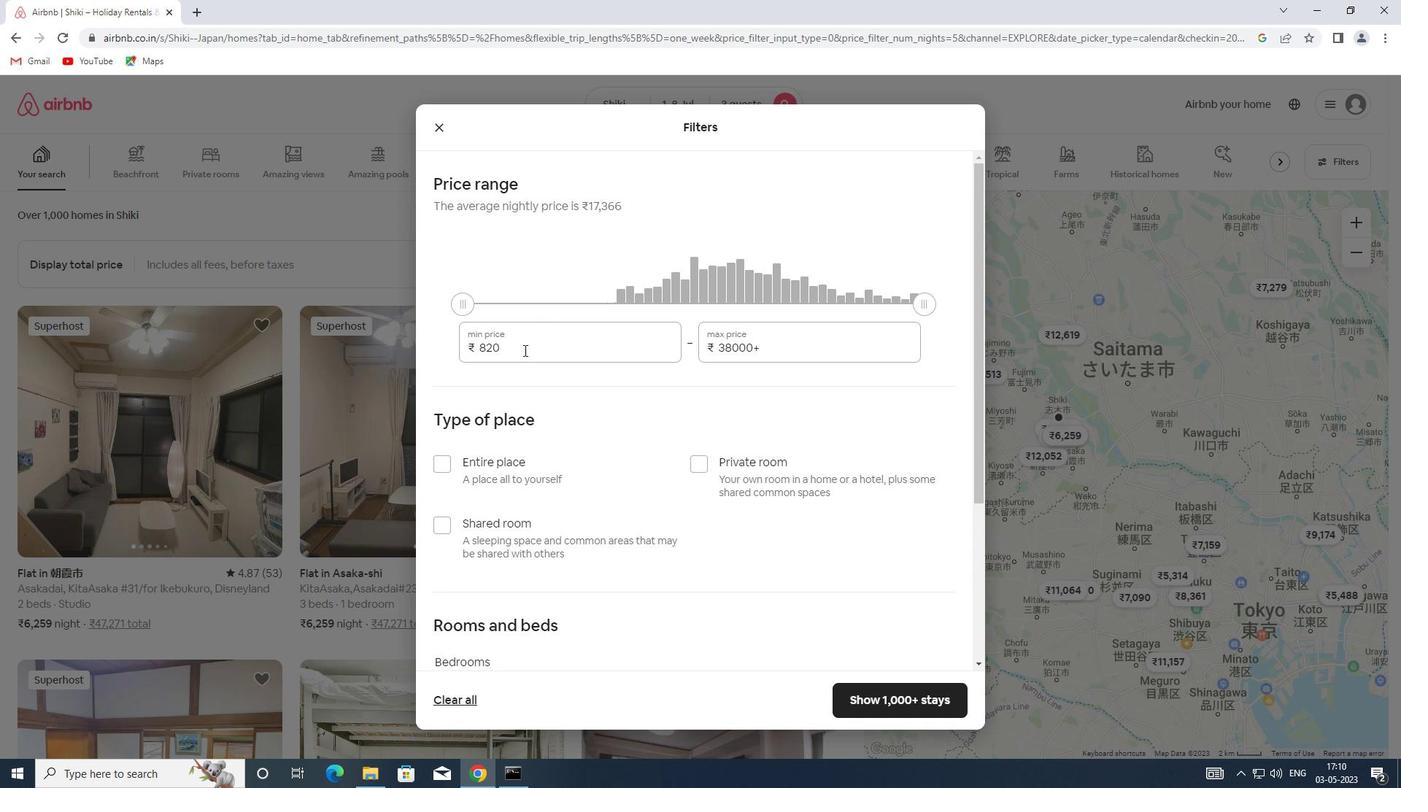 
Action: Mouse moved to (450, 325)
Screenshot: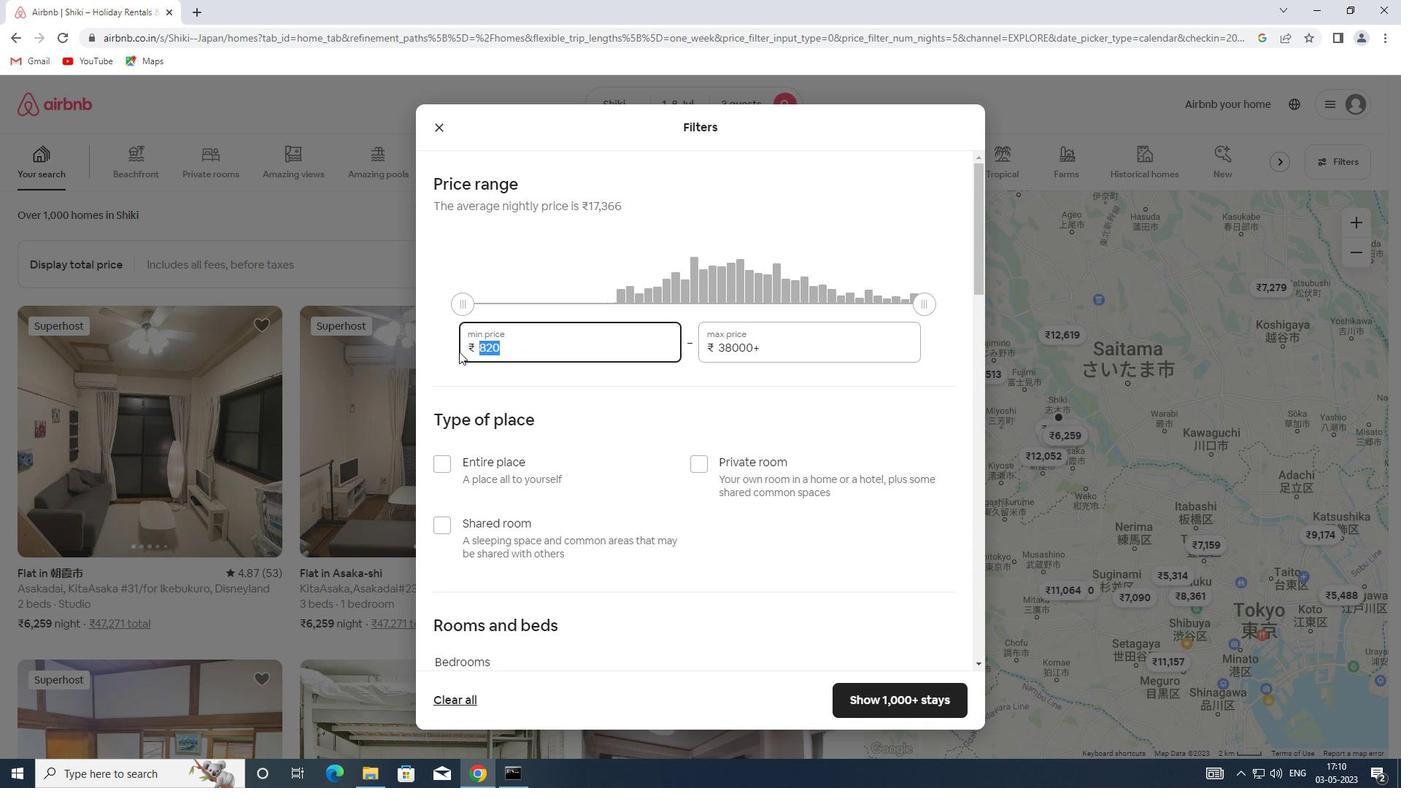 
Action: Key pressed 15000
Screenshot: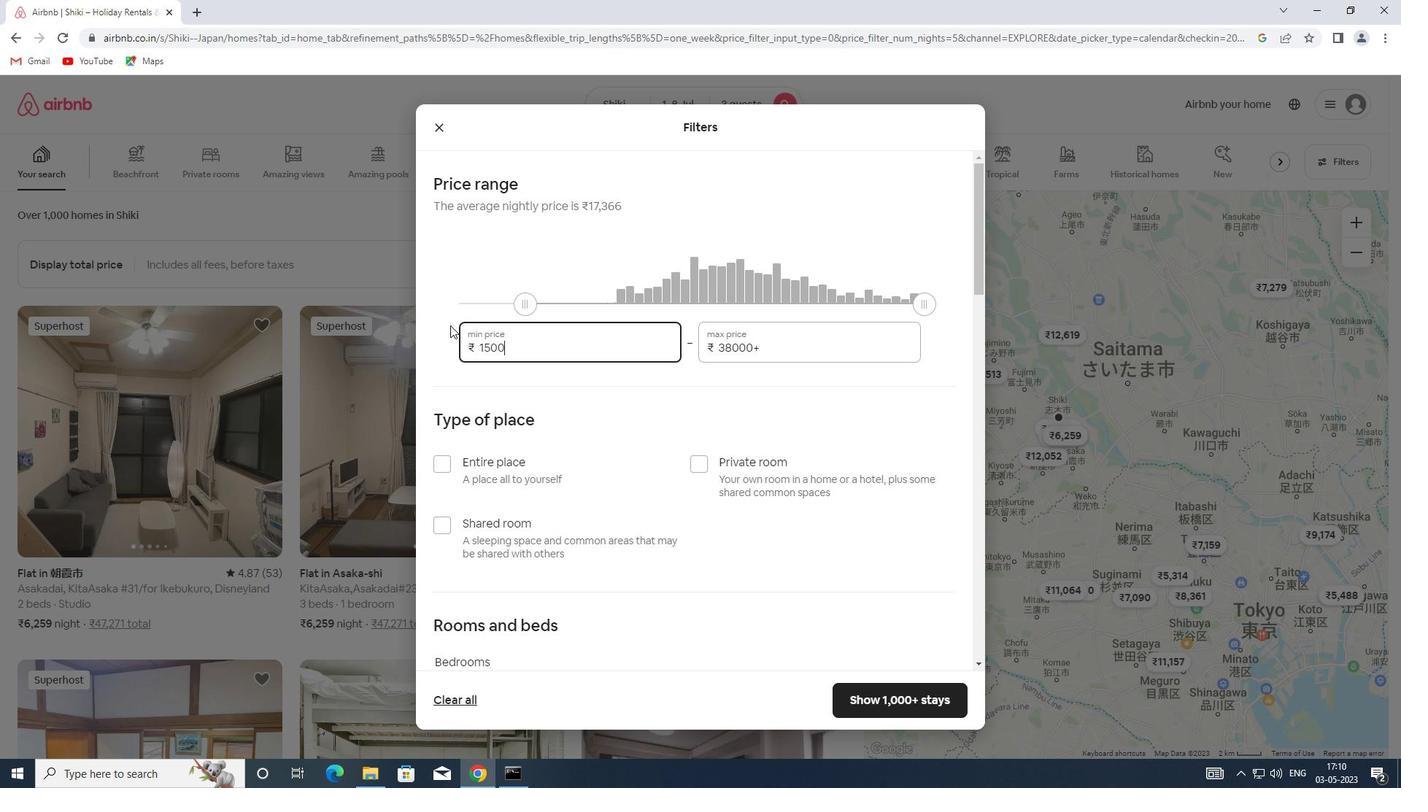 
Action: Mouse moved to (762, 342)
Screenshot: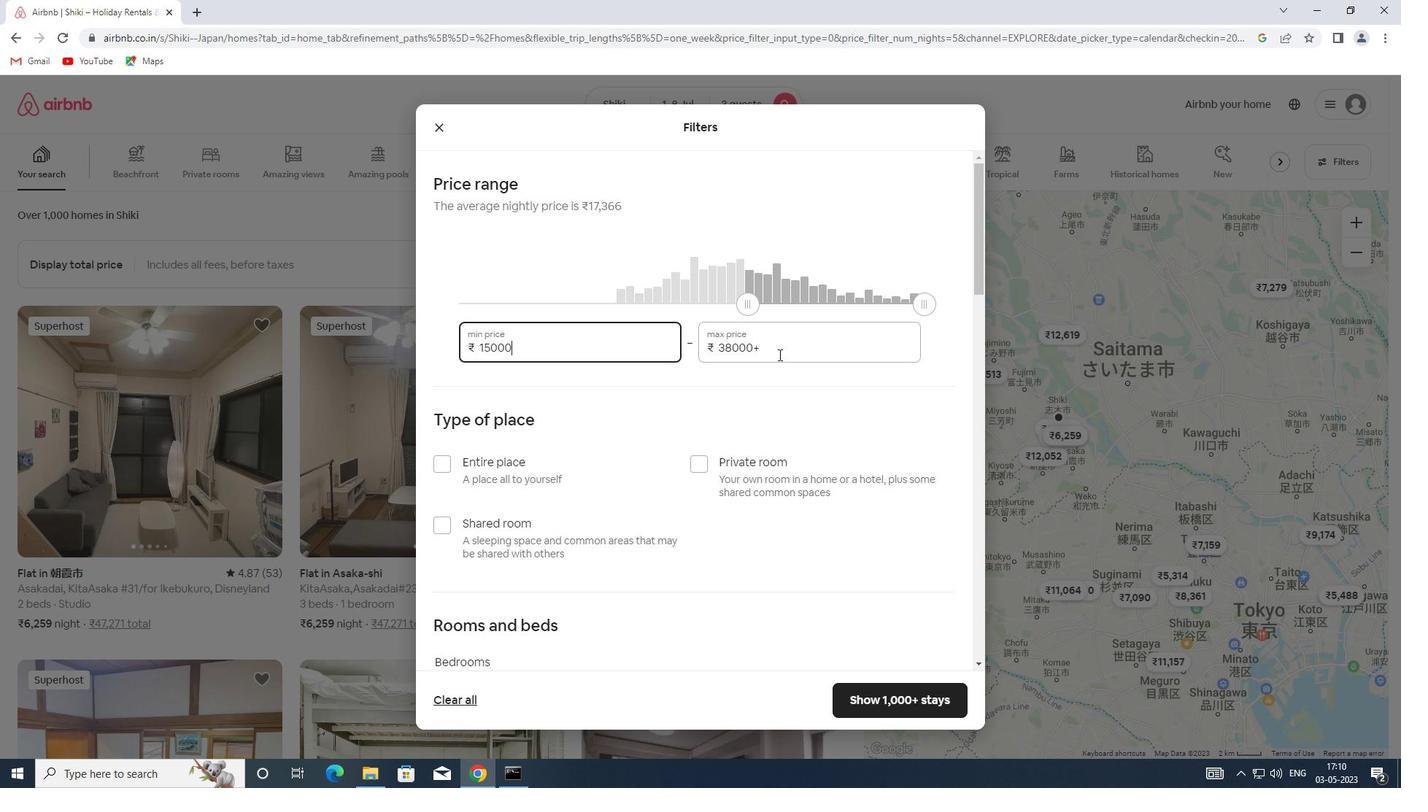 
Action: Mouse pressed left at (762, 342)
Screenshot: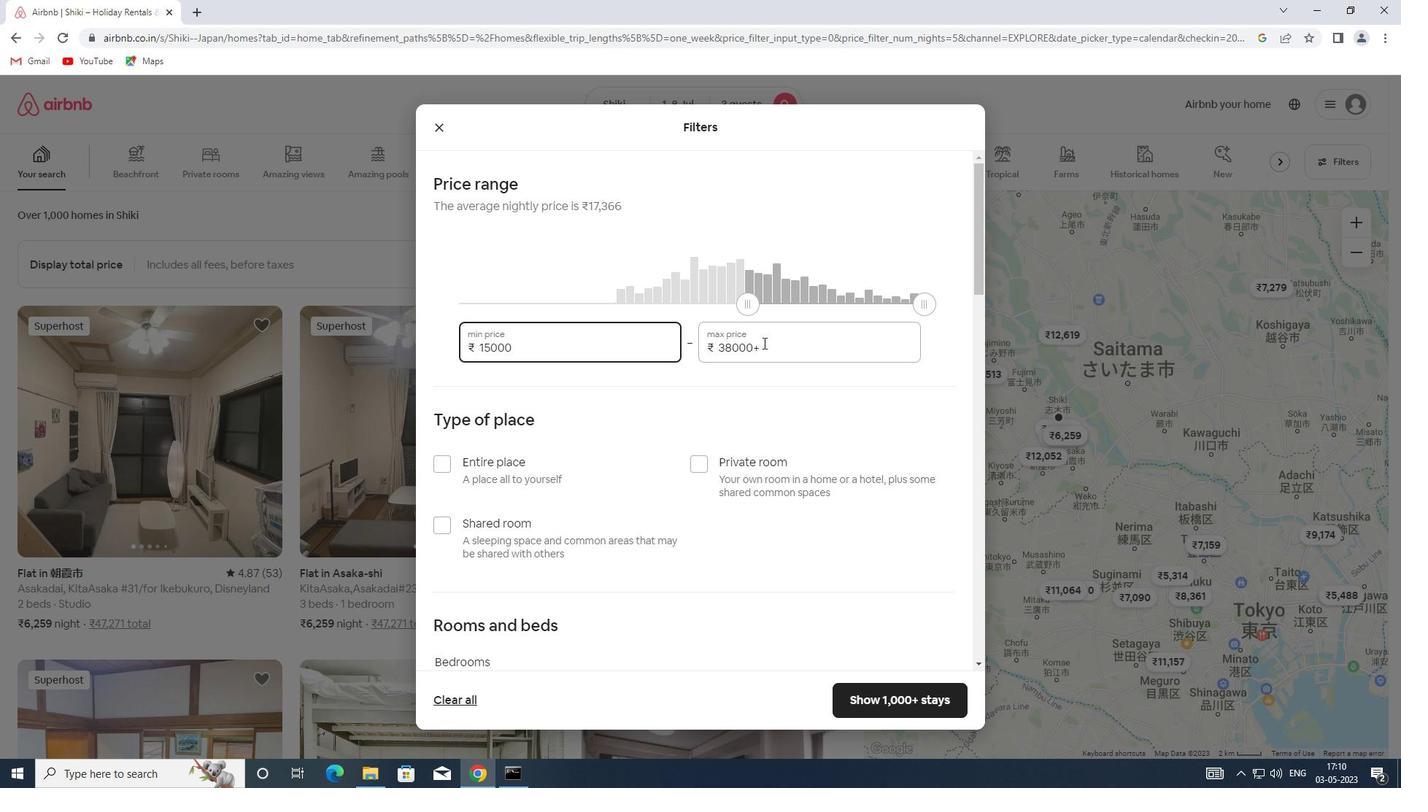 
Action: Mouse moved to (690, 354)
Screenshot: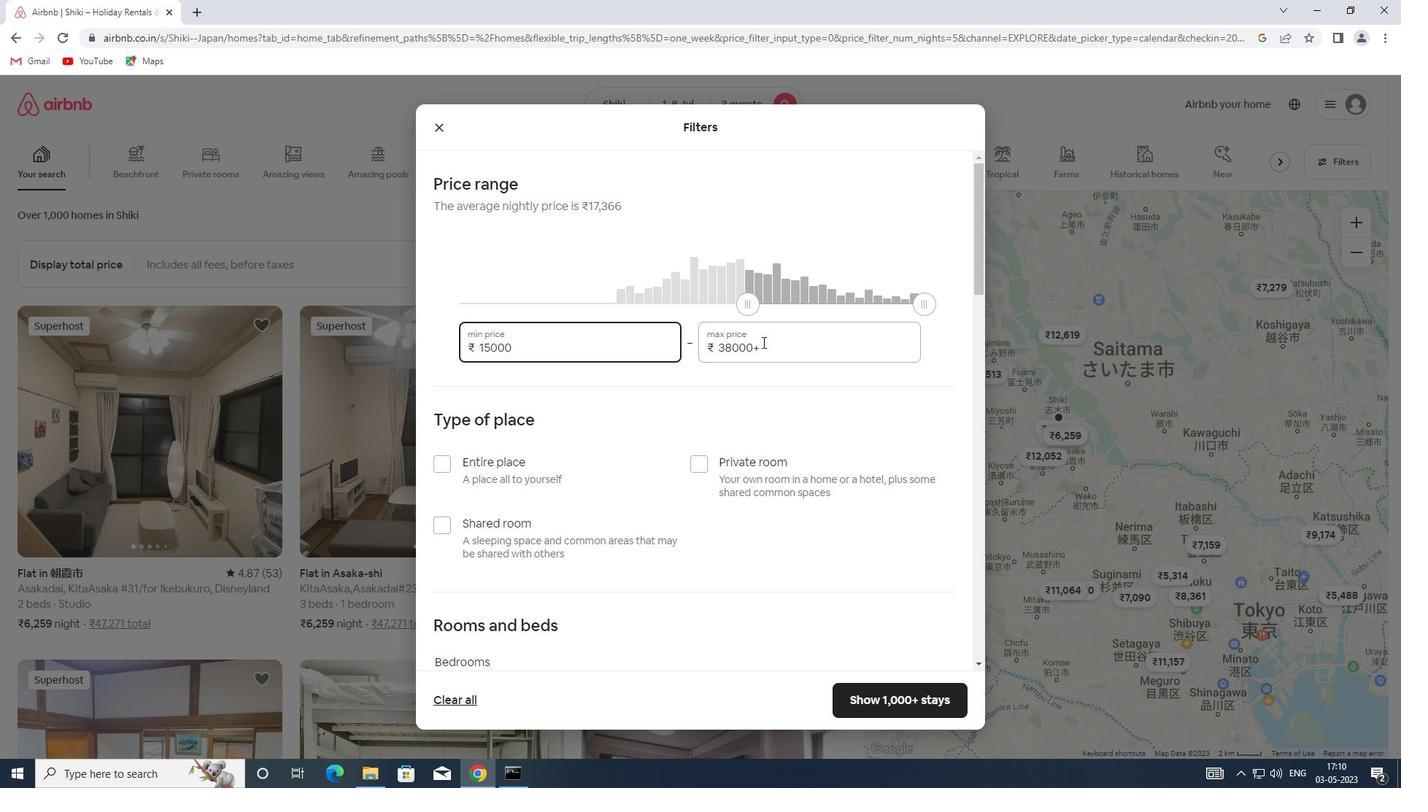 
Action: Key pressed 20000
Screenshot: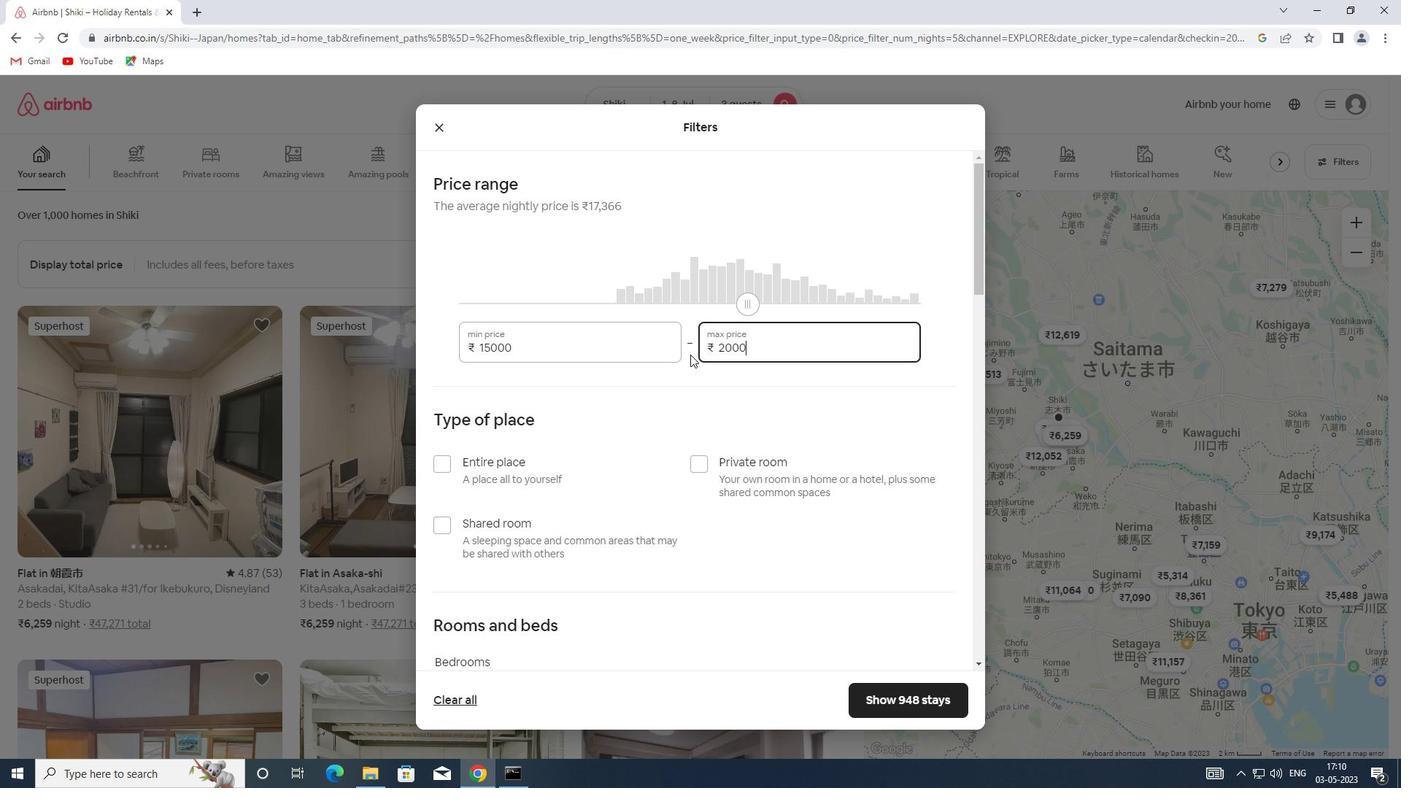 
Action: Mouse moved to (529, 472)
Screenshot: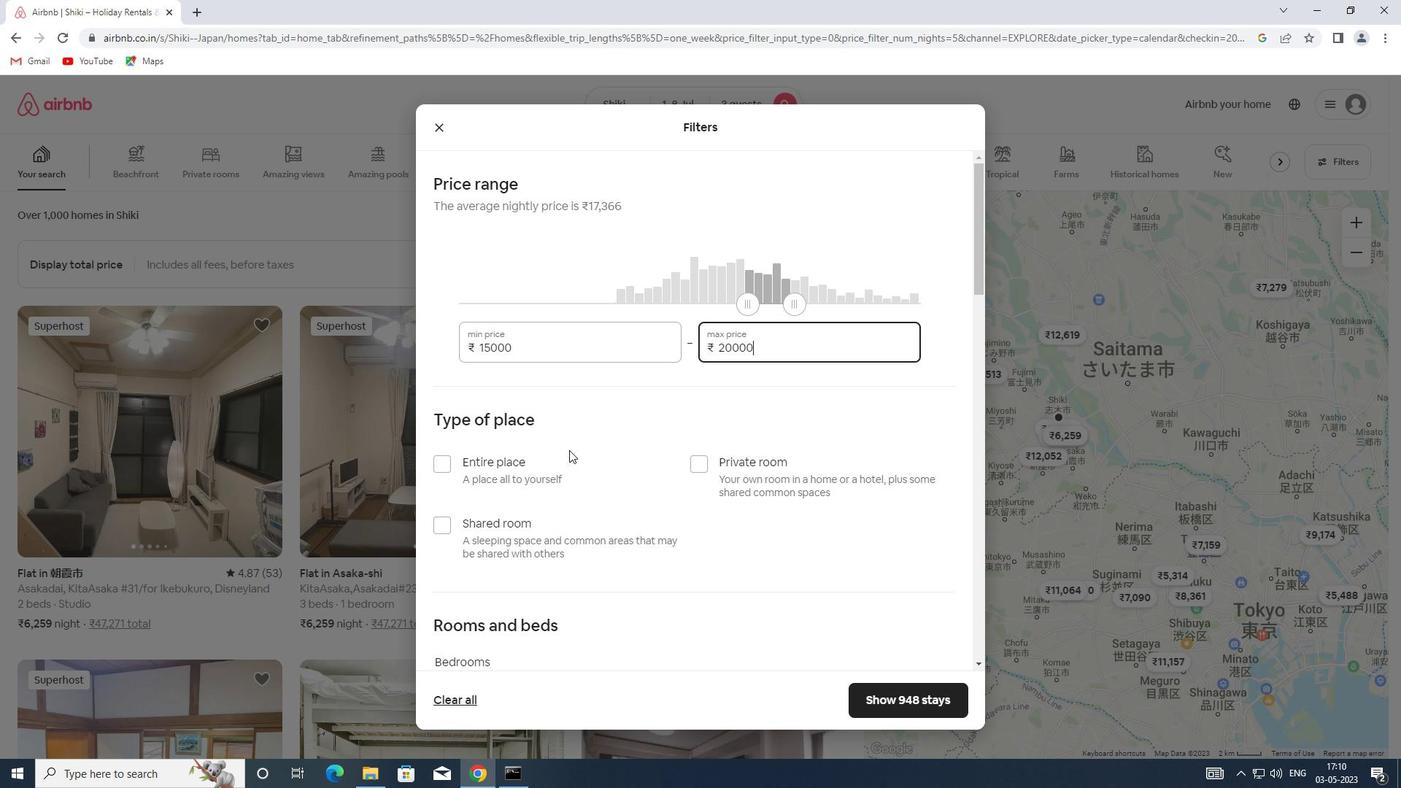 
Action: Mouse pressed left at (529, 472)
Screenshot: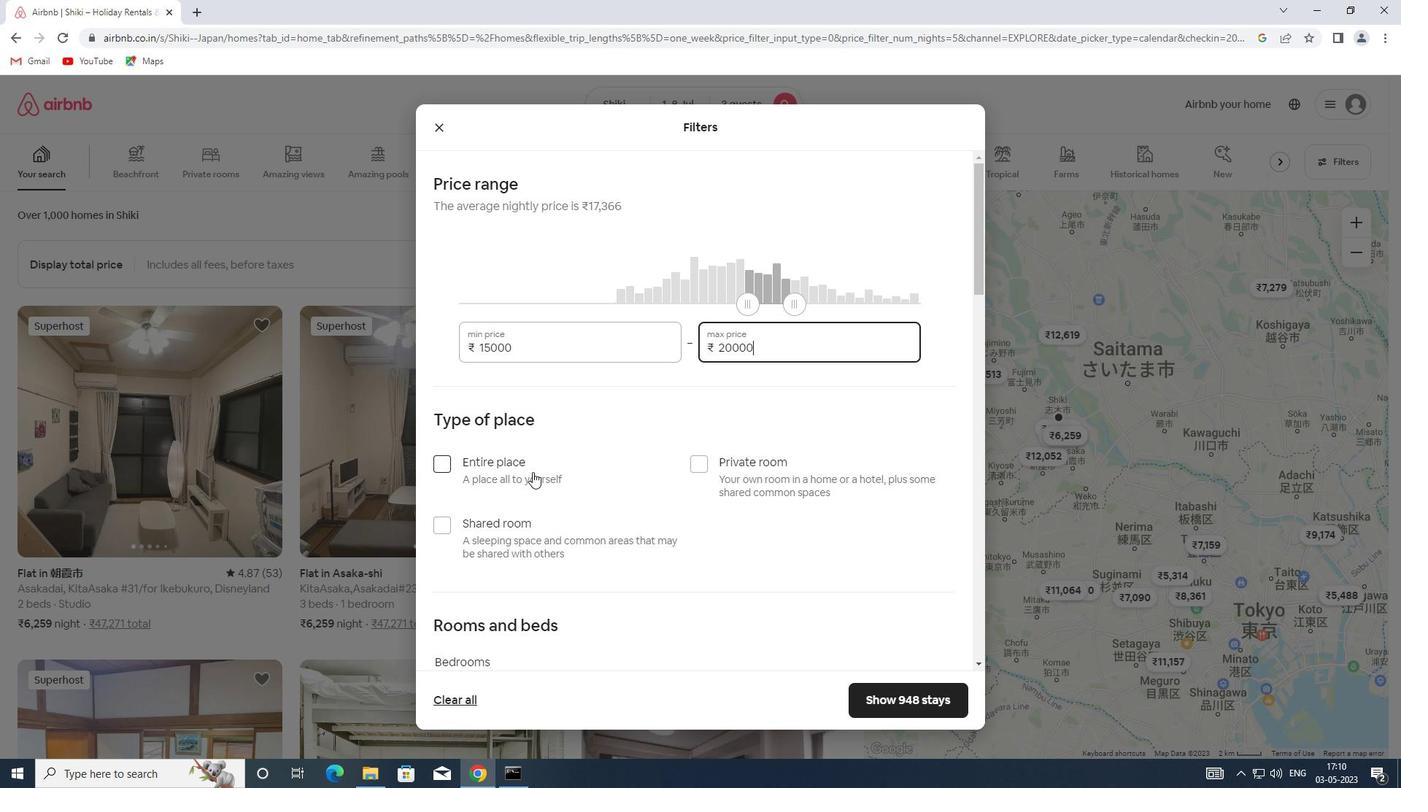 
Action: Mouse moved to (547, 447)
Screenshot: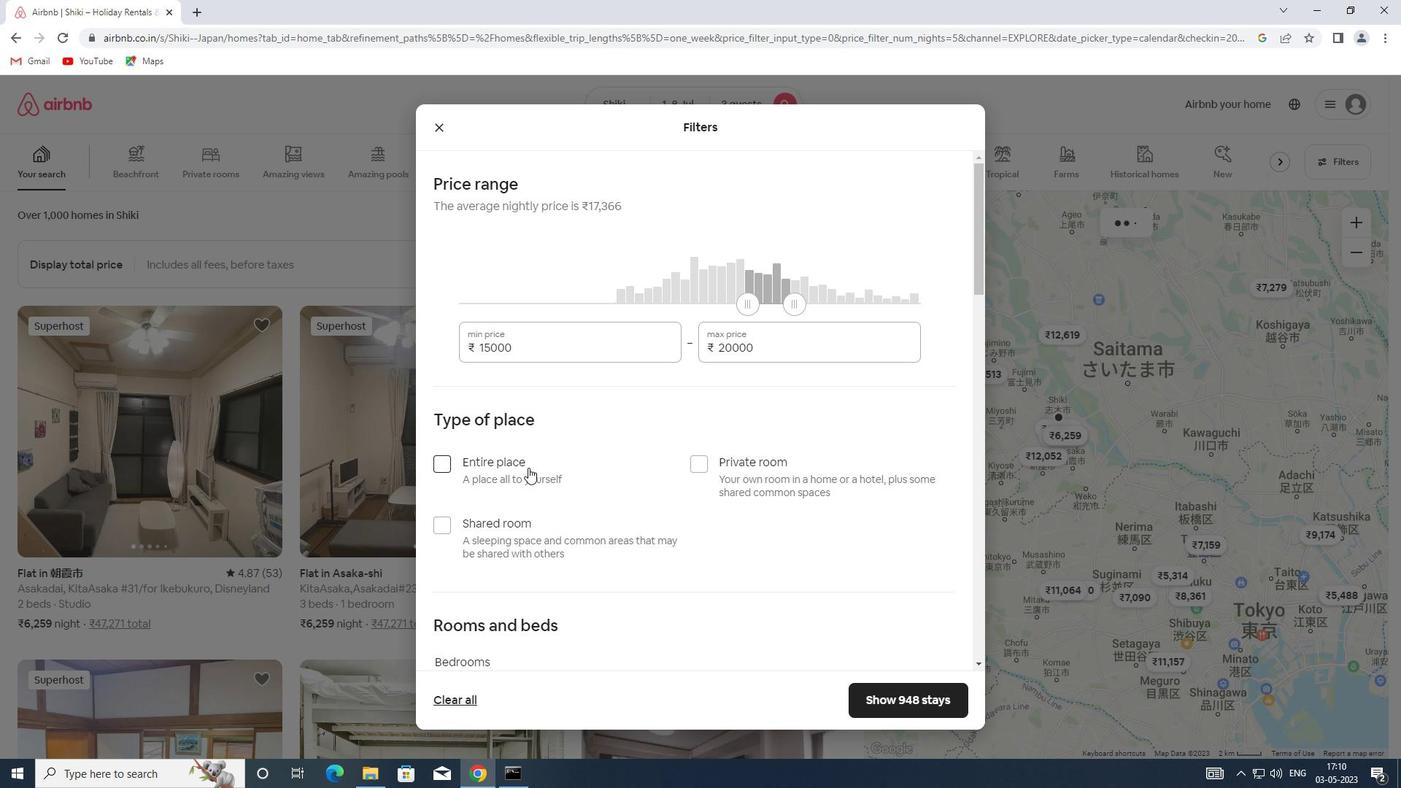 
Action: Mouse scrolled (547, 446) with delta (0, 0)
Screenshot: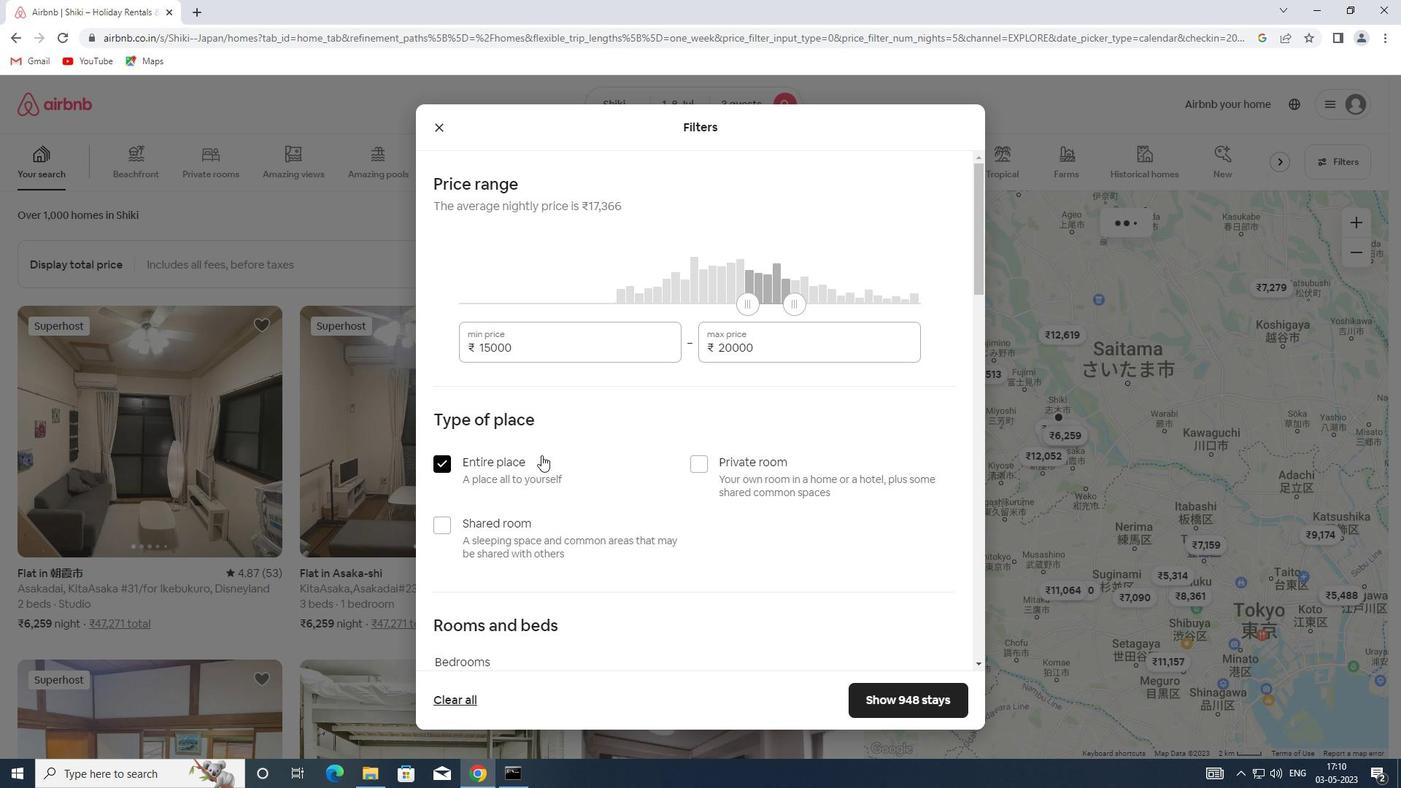 
Action: Mouse scrolled (547, 446) with delta (0, 0)
Screenshot: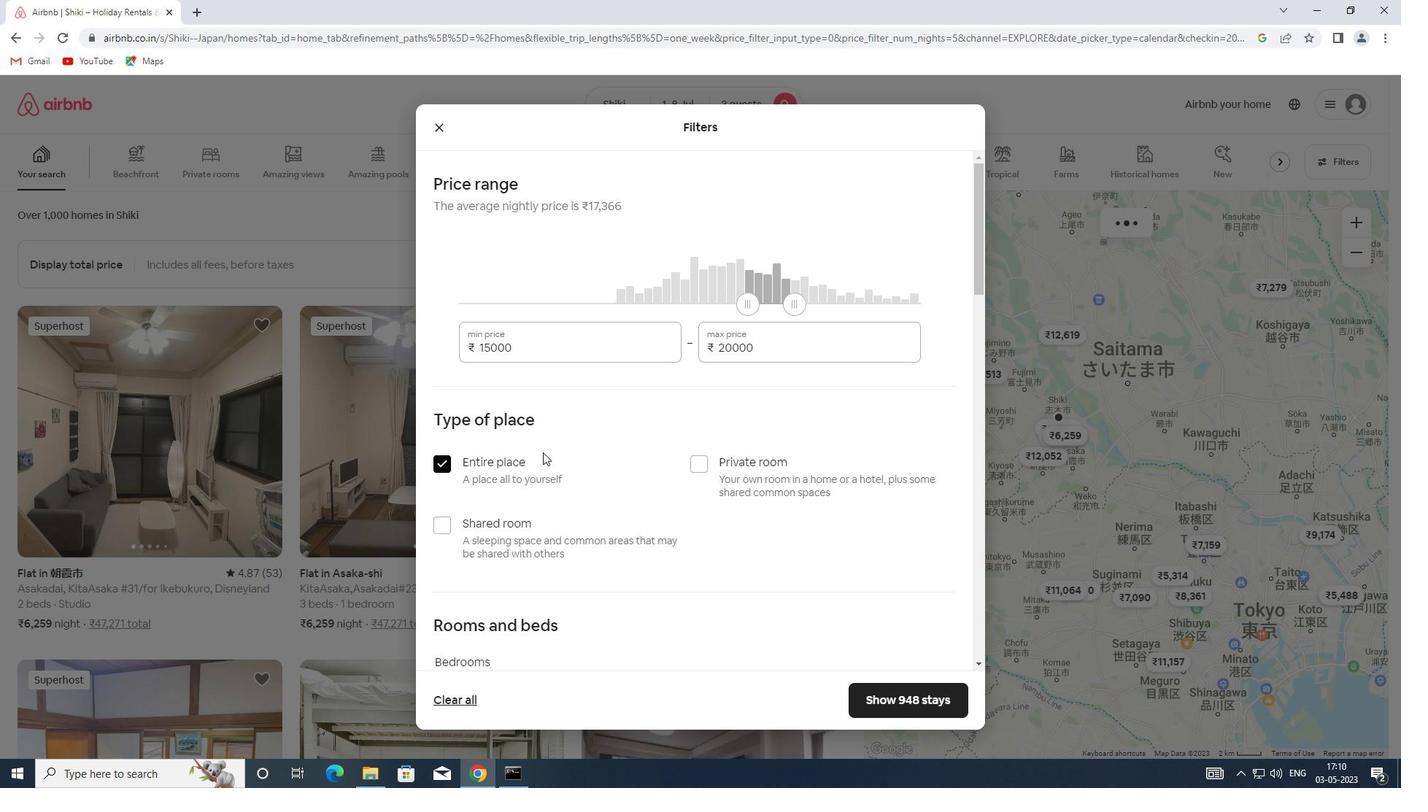 
Action: Mouse moved to (550, 446)
Screenshot: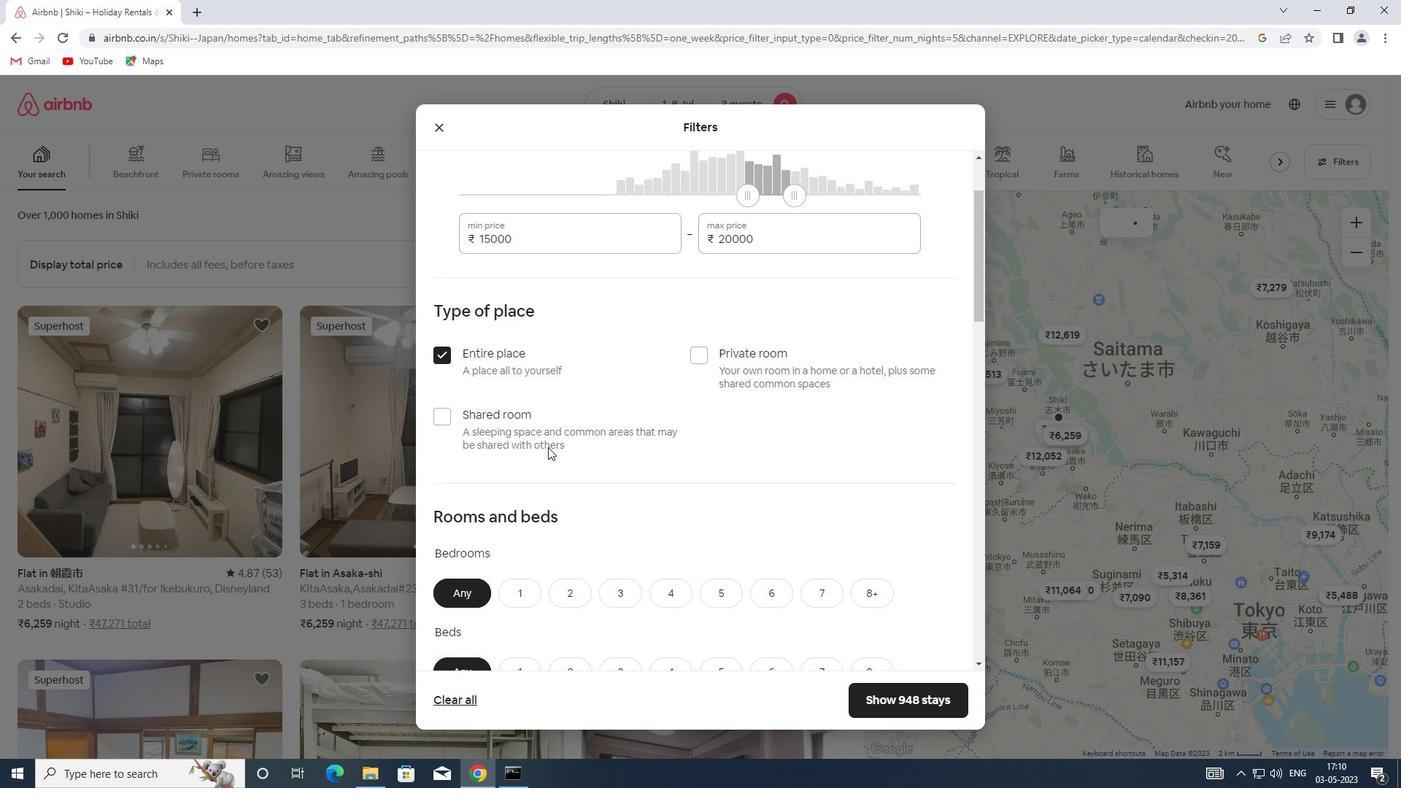 
Action: Mouse scrolled (550, 445) with delta (0, 0)
Screenshot: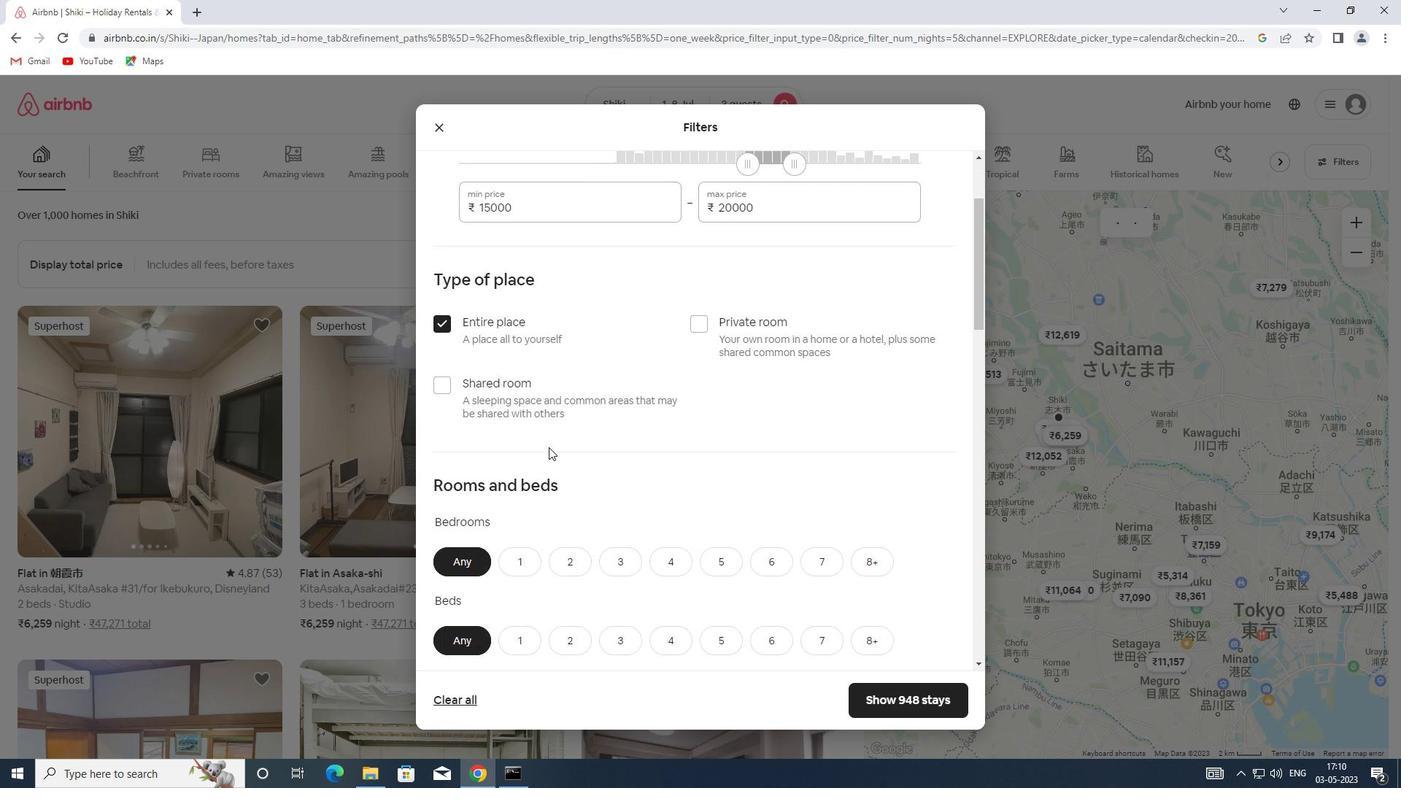 
Action: Mouse scrolled (550, 445) with delta (0, 0)
Screenshot: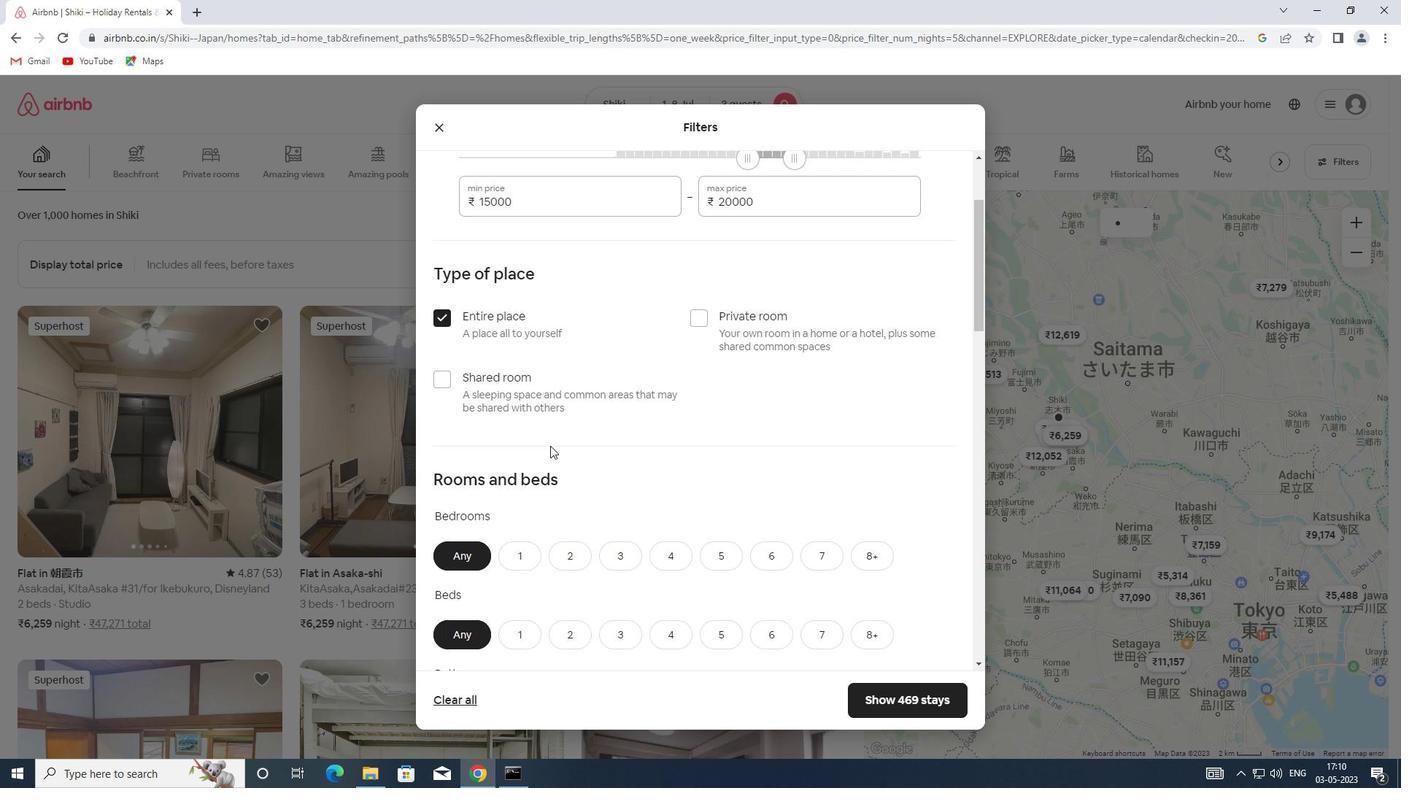 
Action: Mouse moved to (516, 424)
Screenshot: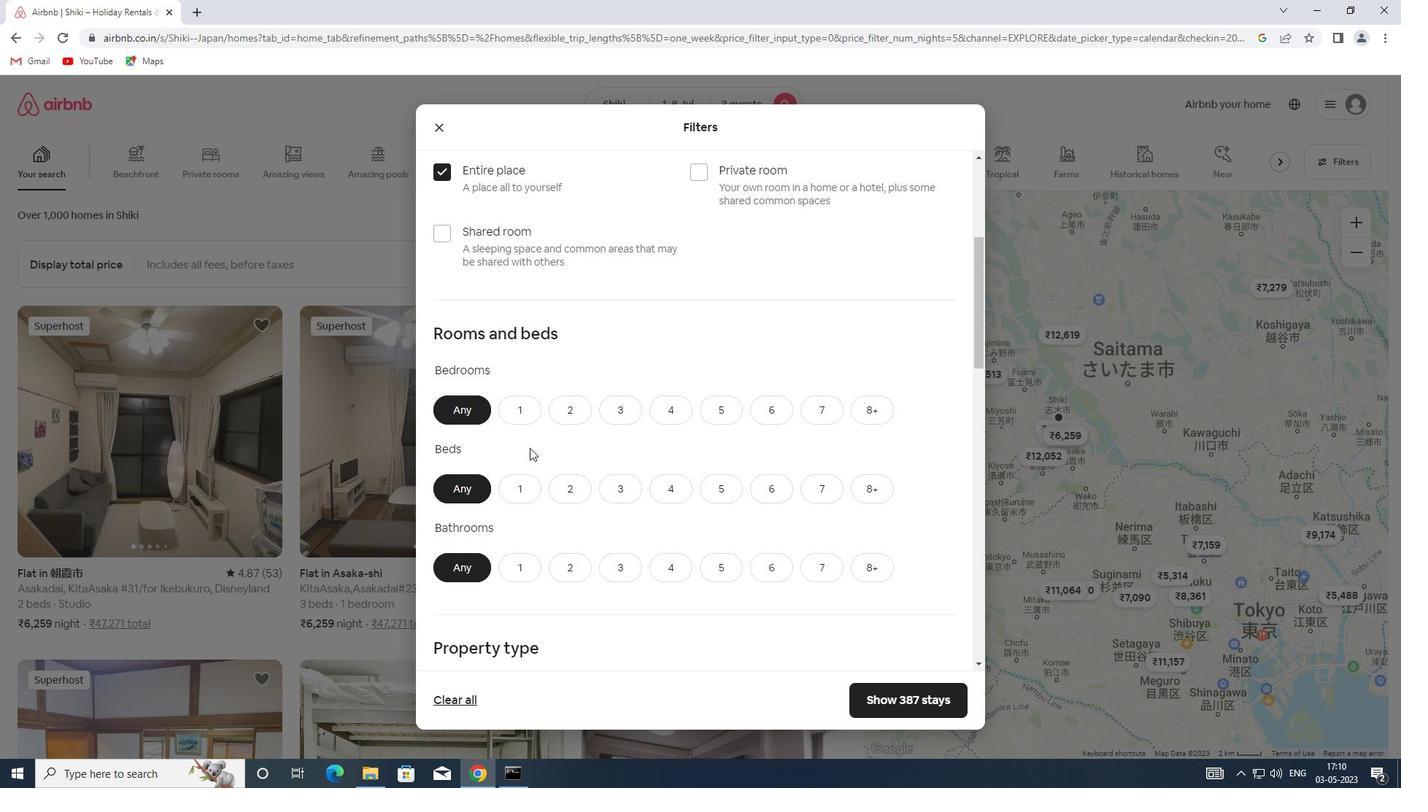 
Action: Mouse pressed left at (516, 424)
Screenshot: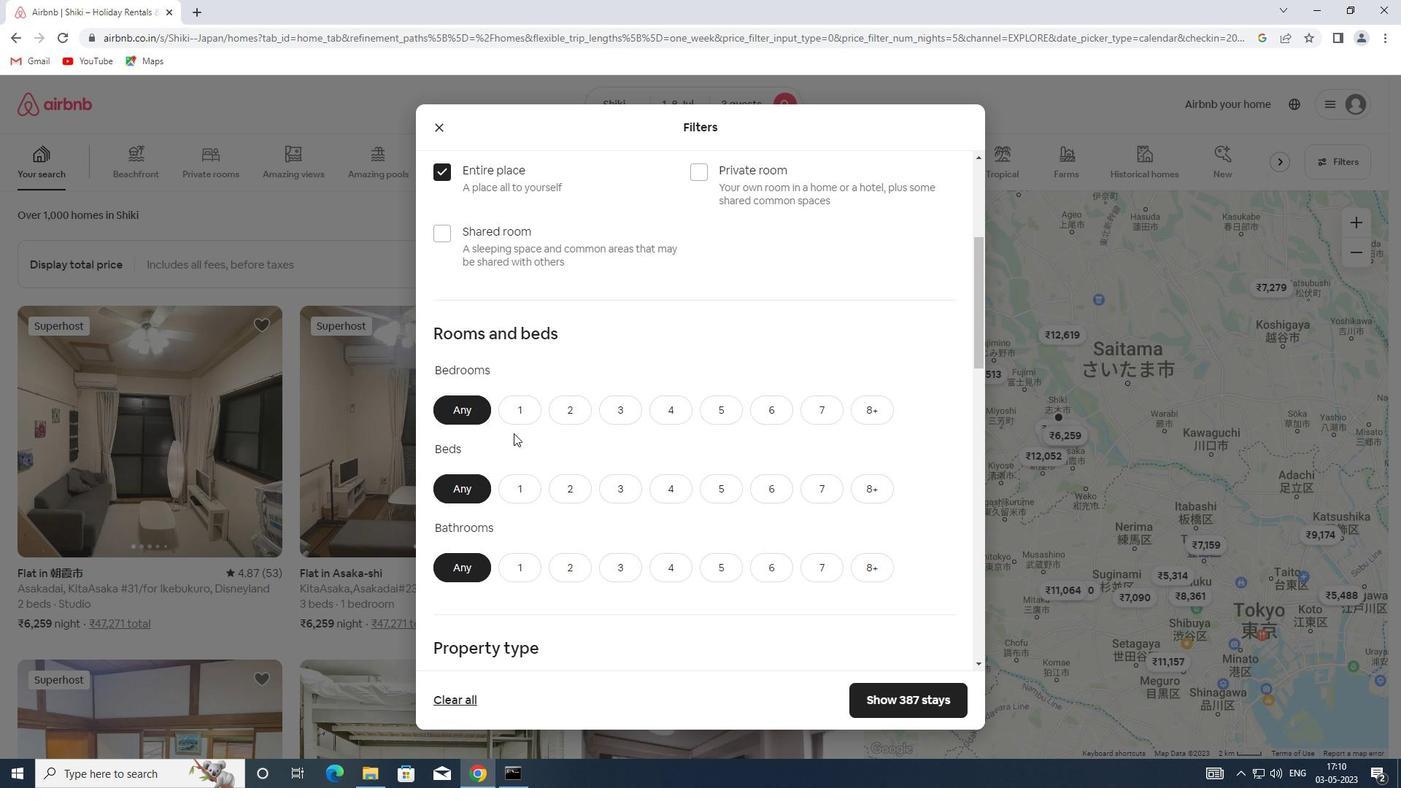 
Action: Mouse moved to (520, 484)
Screenshot: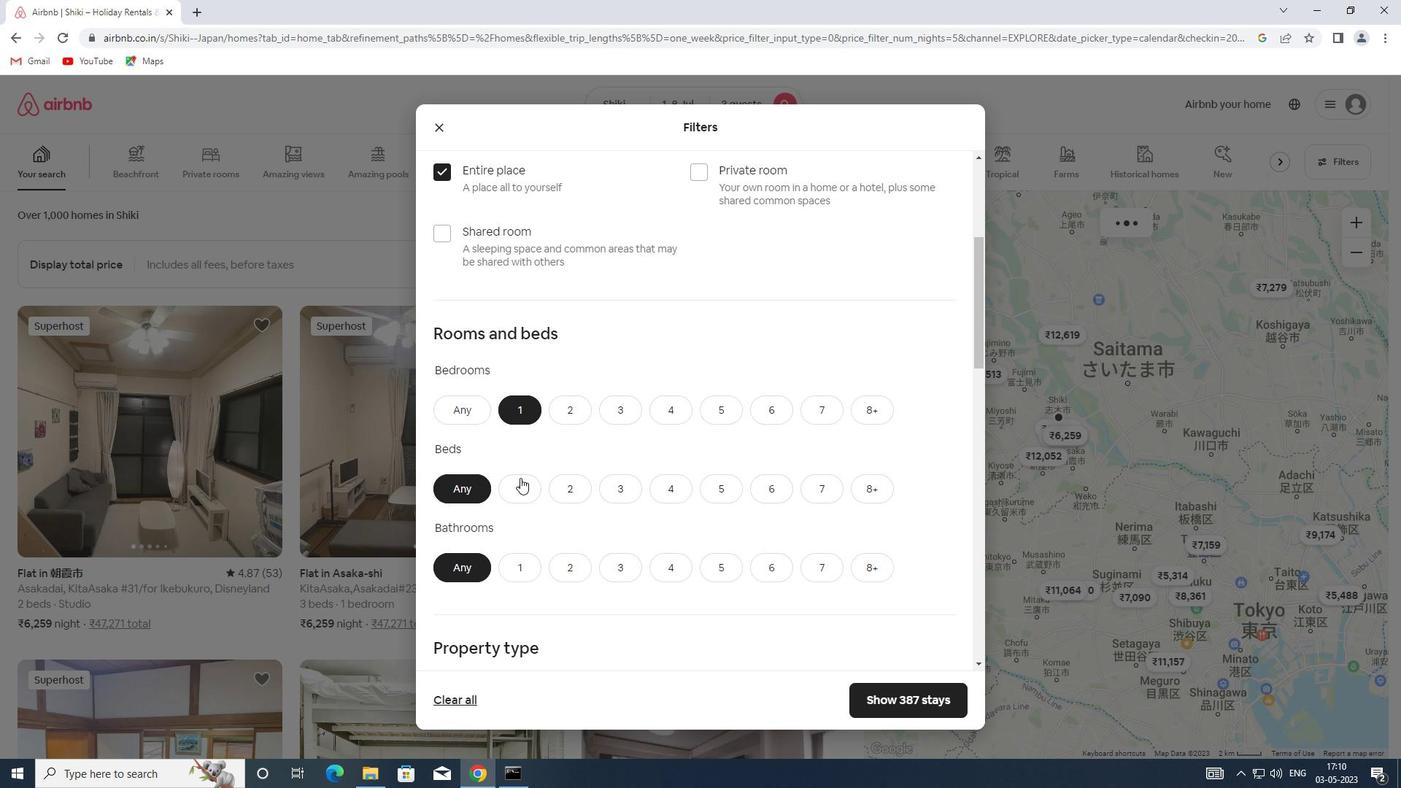 
Action: Mouse pressed left at (520, 484)
Screenshot: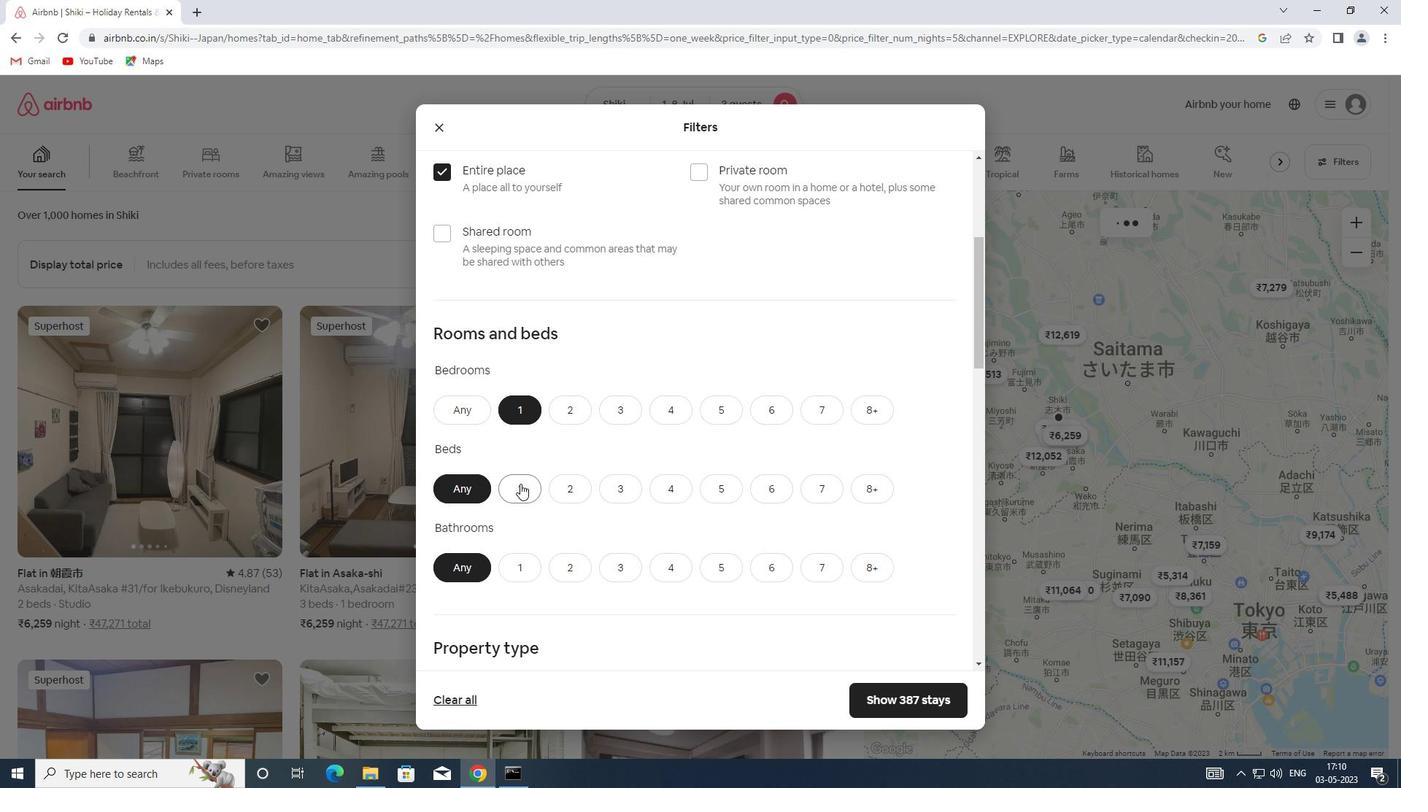 
Action: Mouse moved to (522, 478)
Screenshot: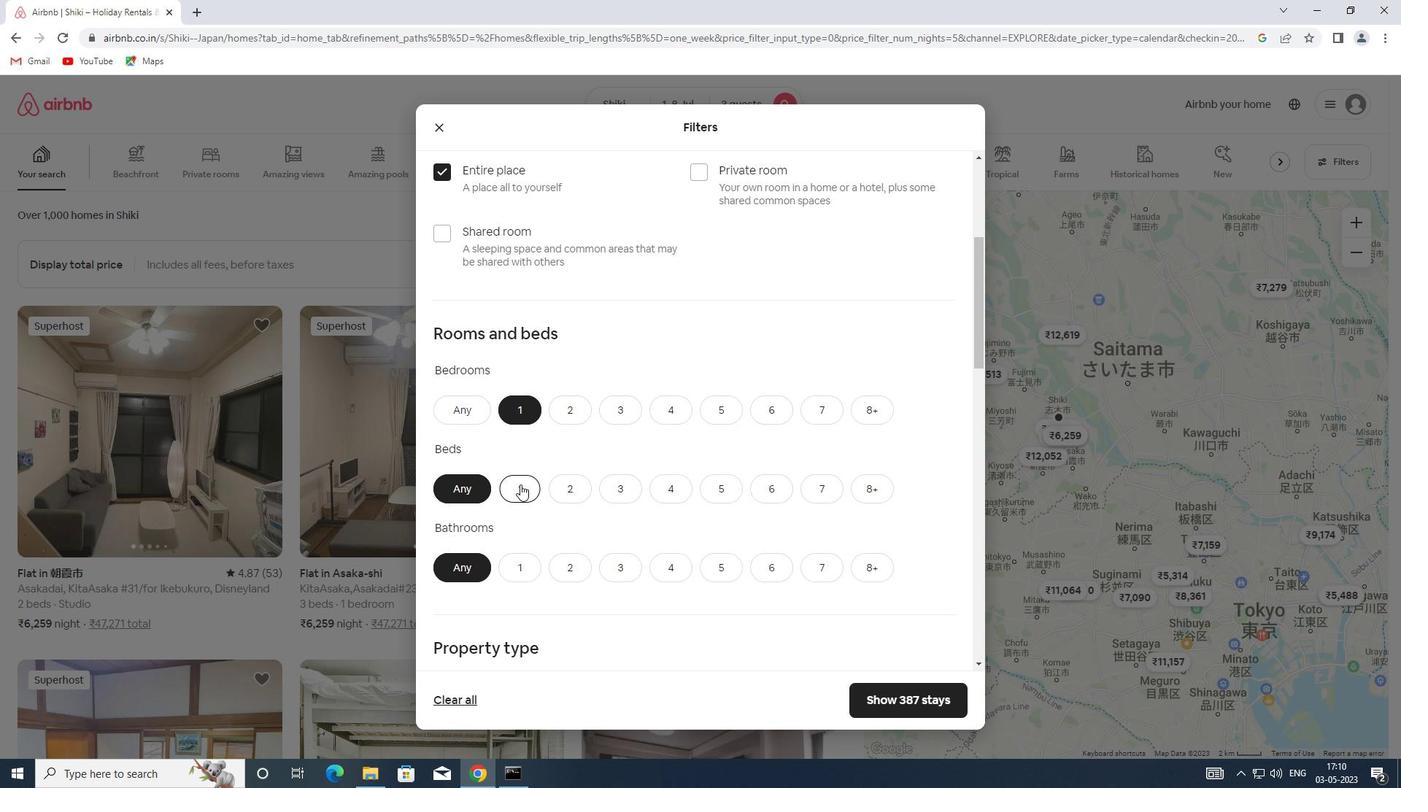 
Action: Mouse scrolled (522, 477) with delta (0, 0)
Screenshot: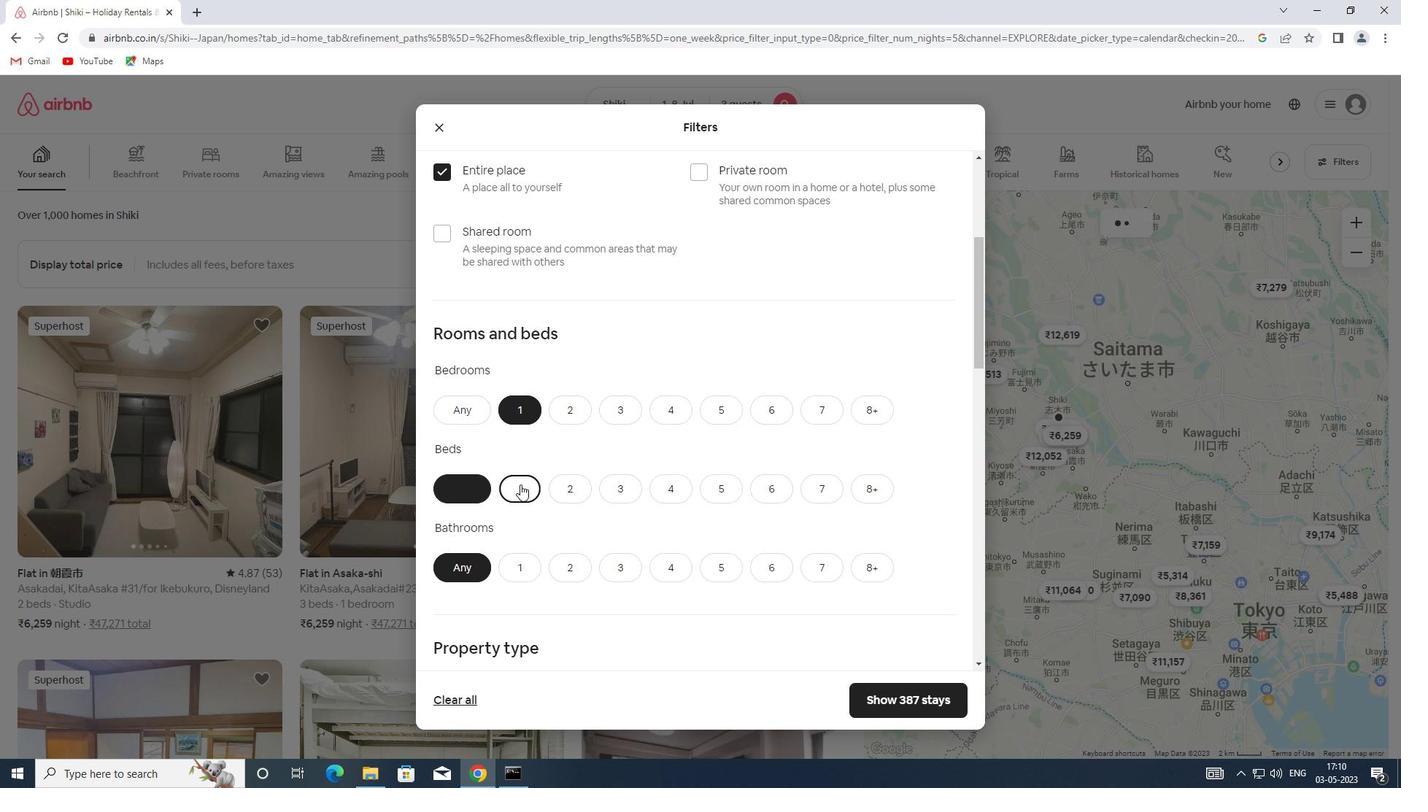 
Action: Mouse scrolled (522, 477) with delta (0, 0)
Screenshot: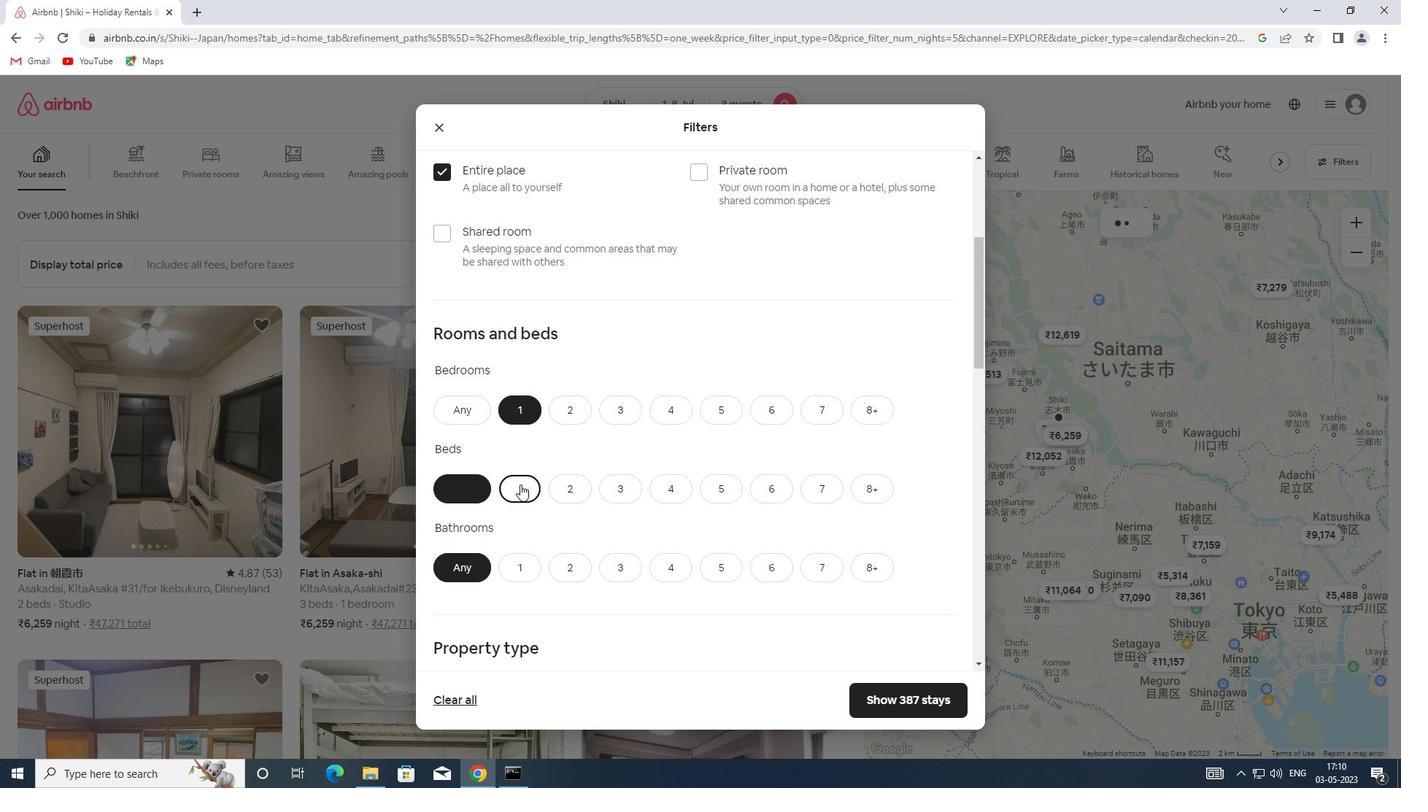 
Action: Mouse scrolled (522, 477) with delta (0, 0)
Screenshot: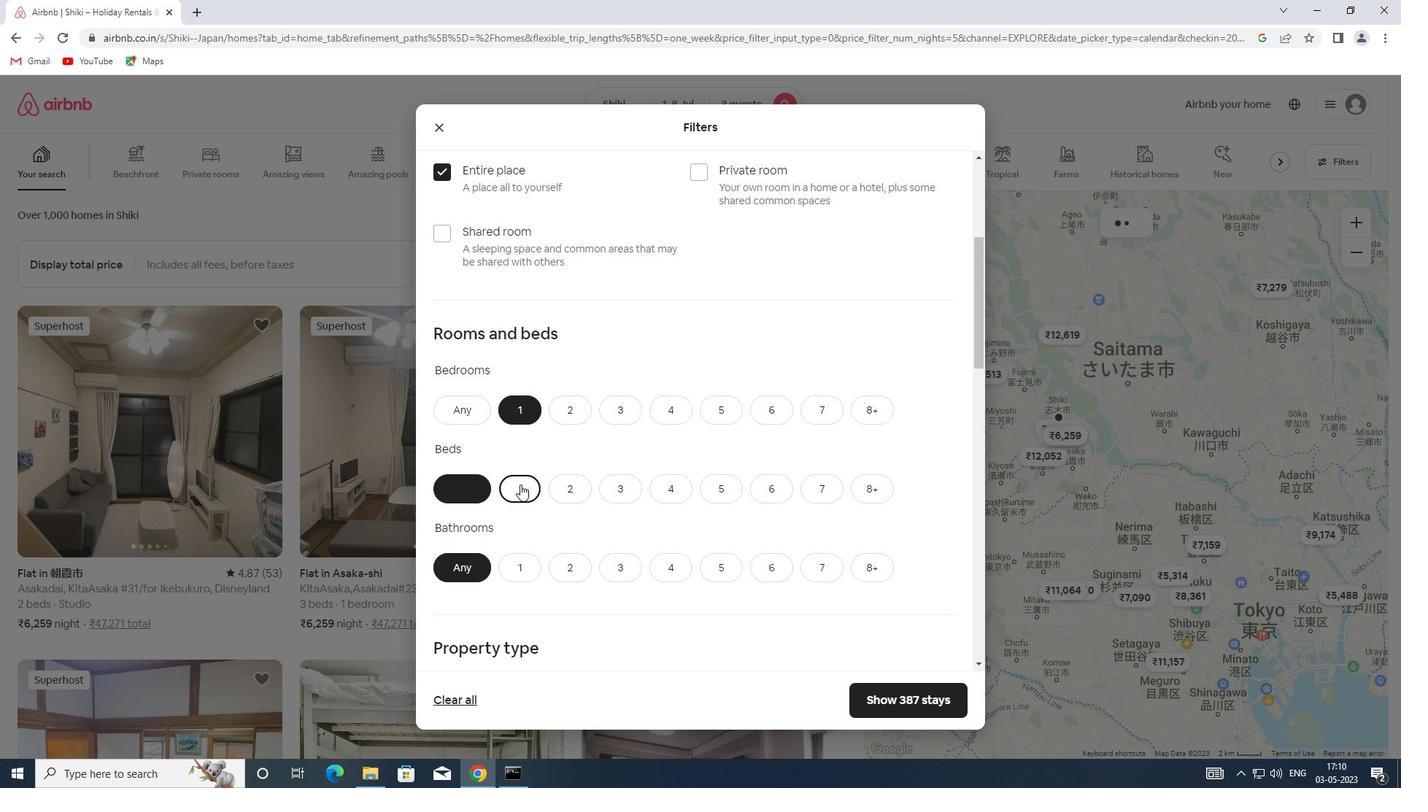 
Action: Mouse moved to (524, 351)
Screenshot: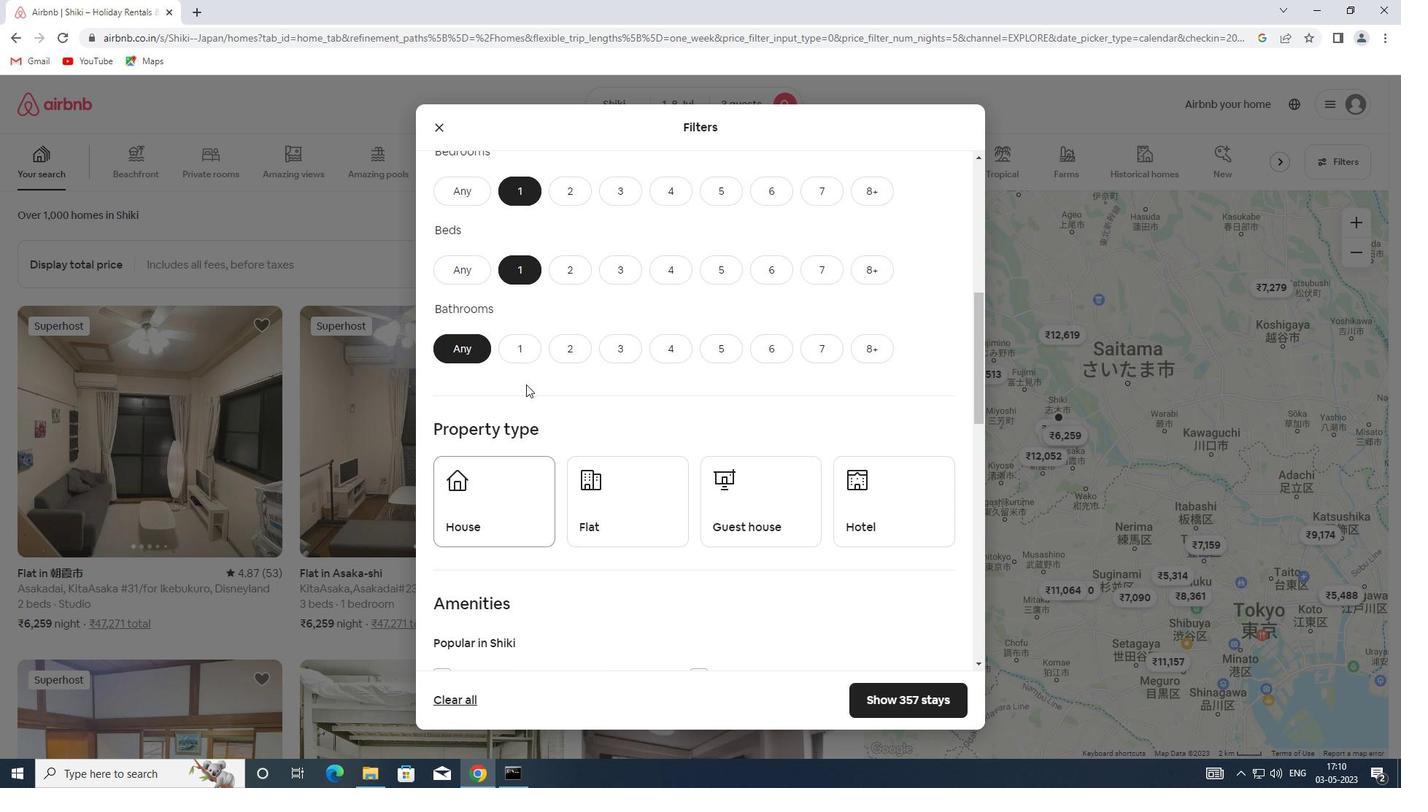 
Action: Mouse pressed left at (524, 351)
Screenshot: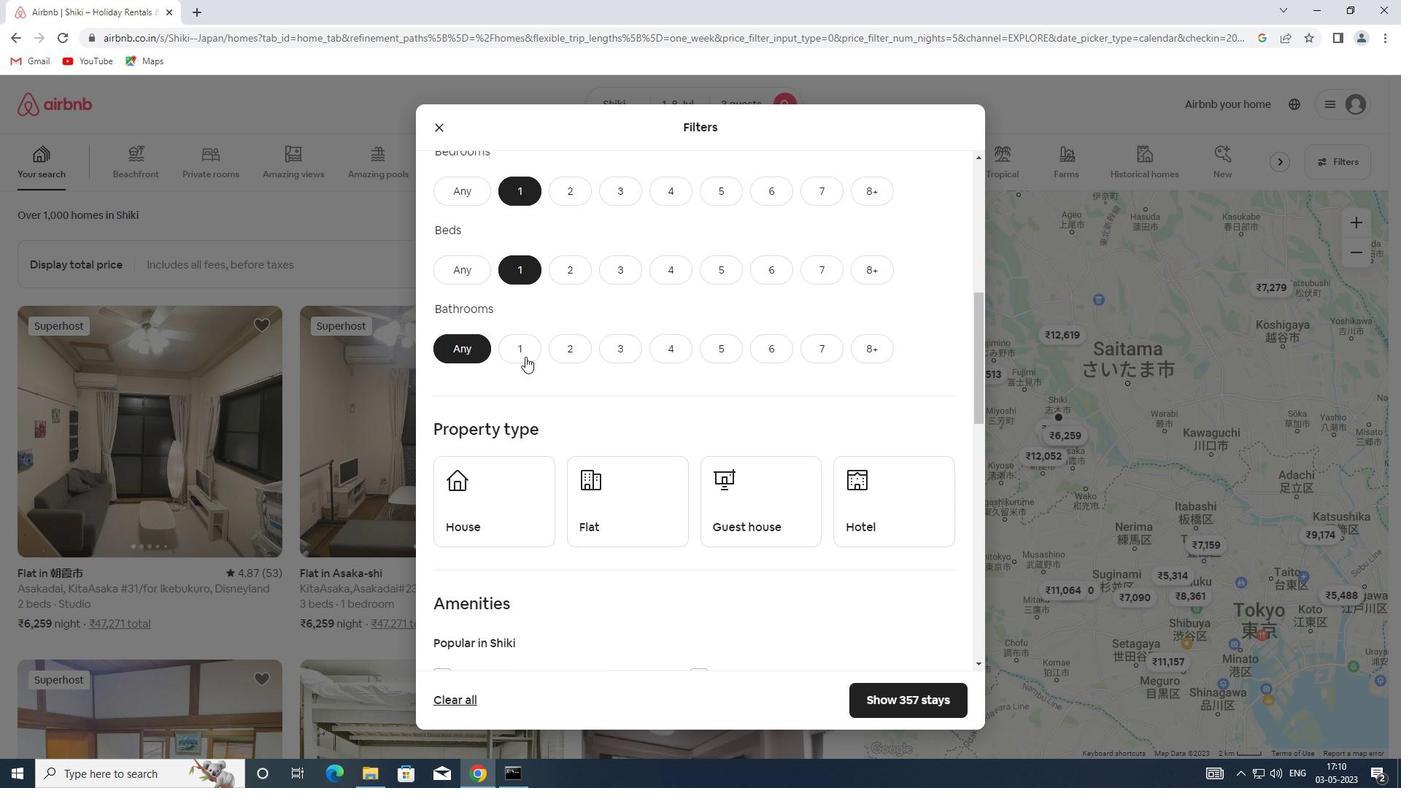 
Action: Mouse moved to (524, 351)
Screenshot: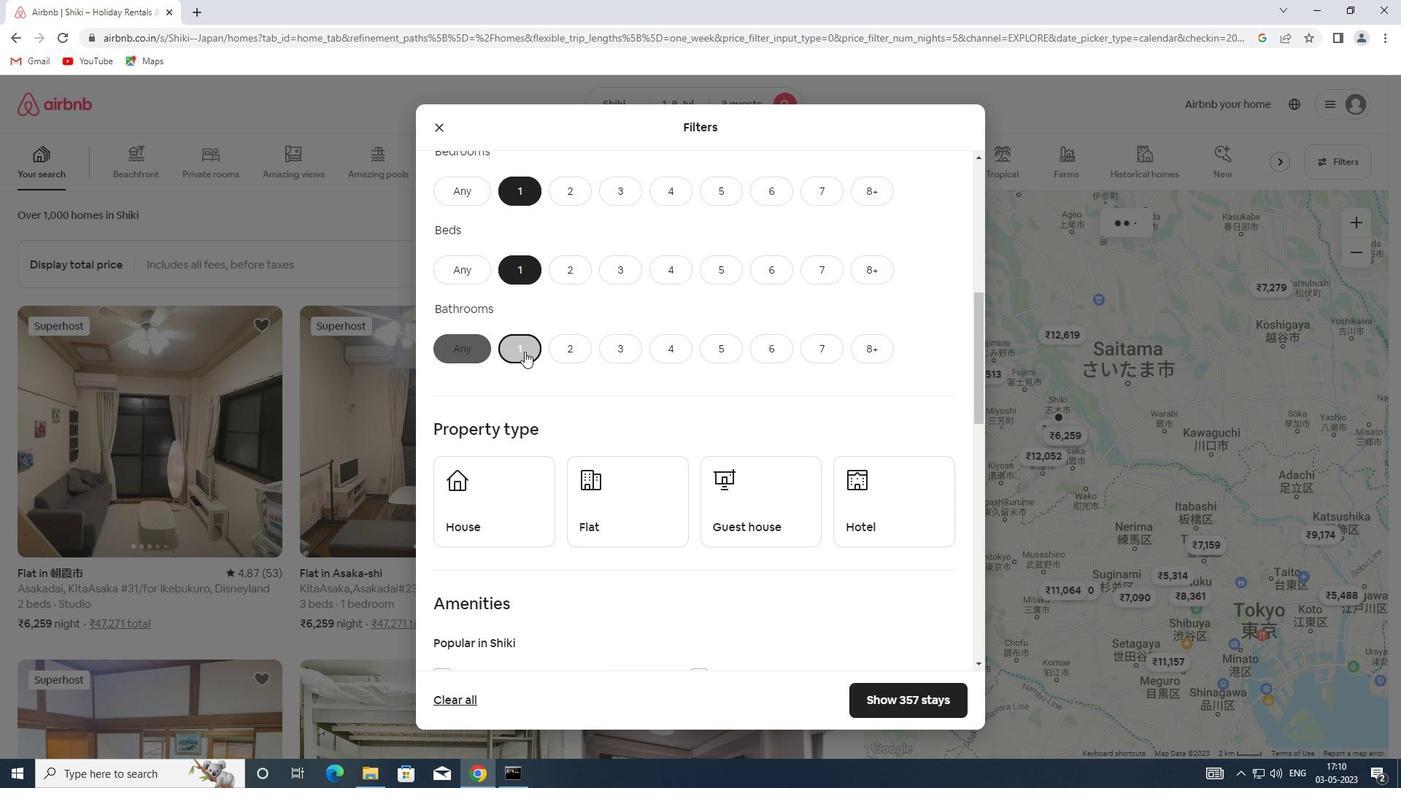 
Action: Mouse scrolled (524, 351) with delta (0, 0)
Screenshot: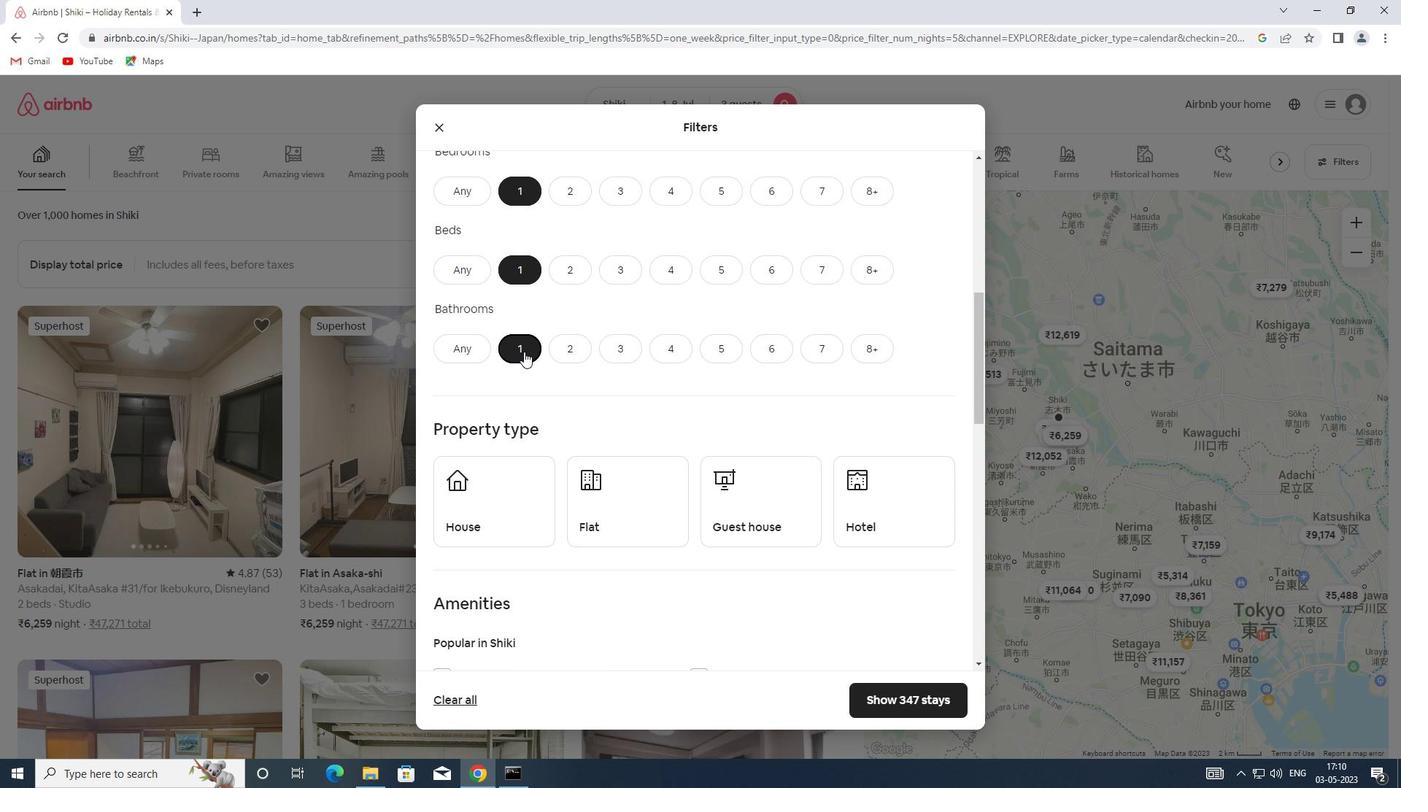 
Action: Mouse moved to (505, 418)
Screenshot: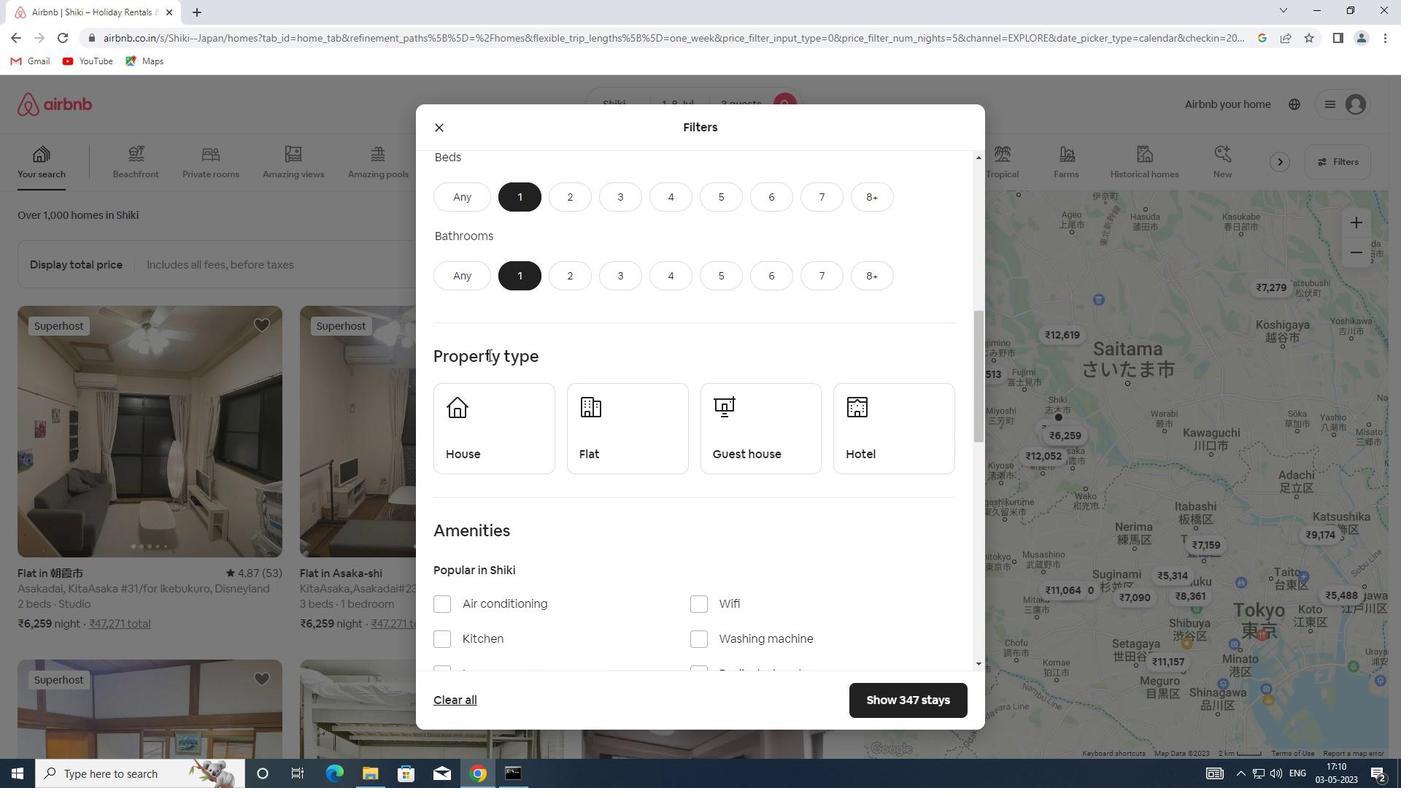 
Action: Mouse pressed left at (505, 418)
Screenshot: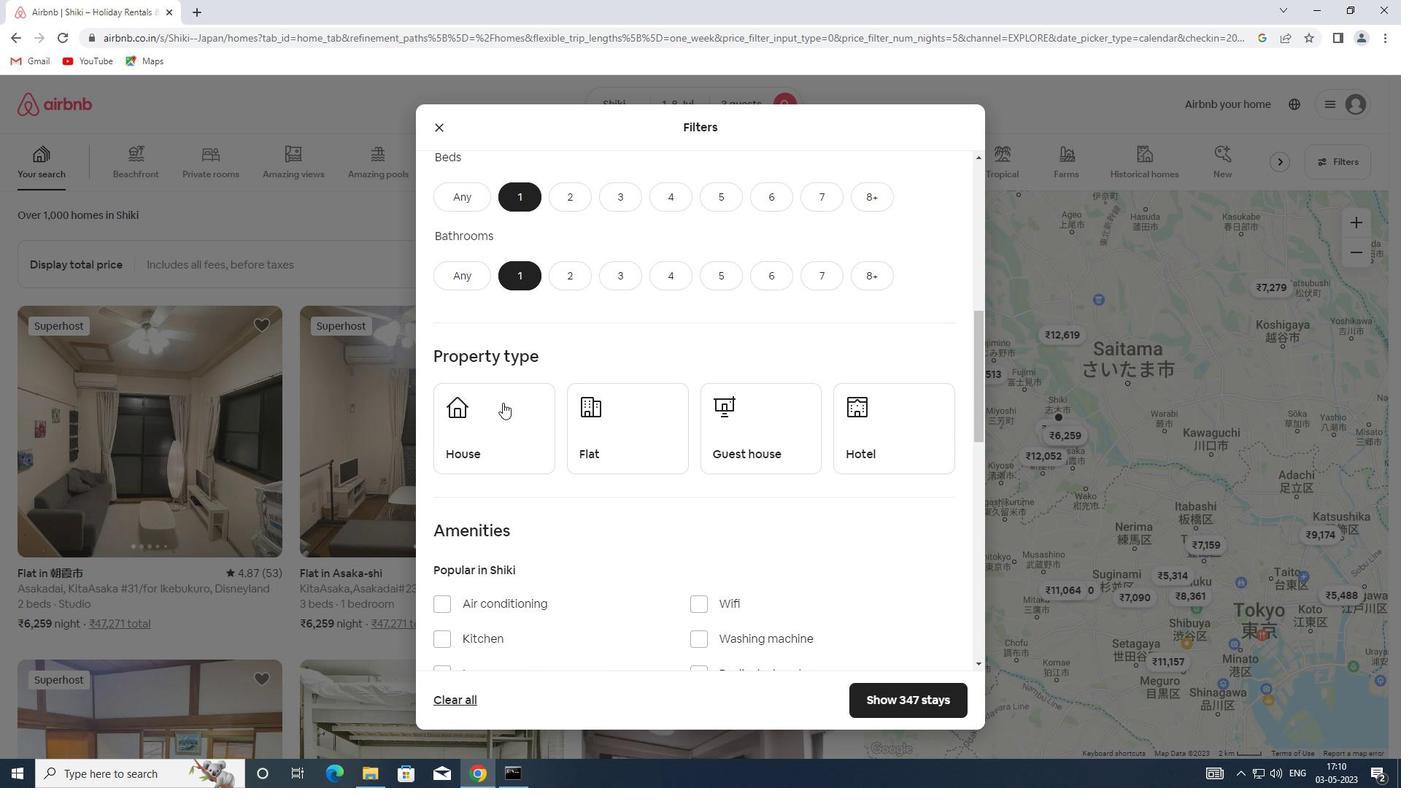 
Action: Mouse moved to (611, 408)
Screenshot: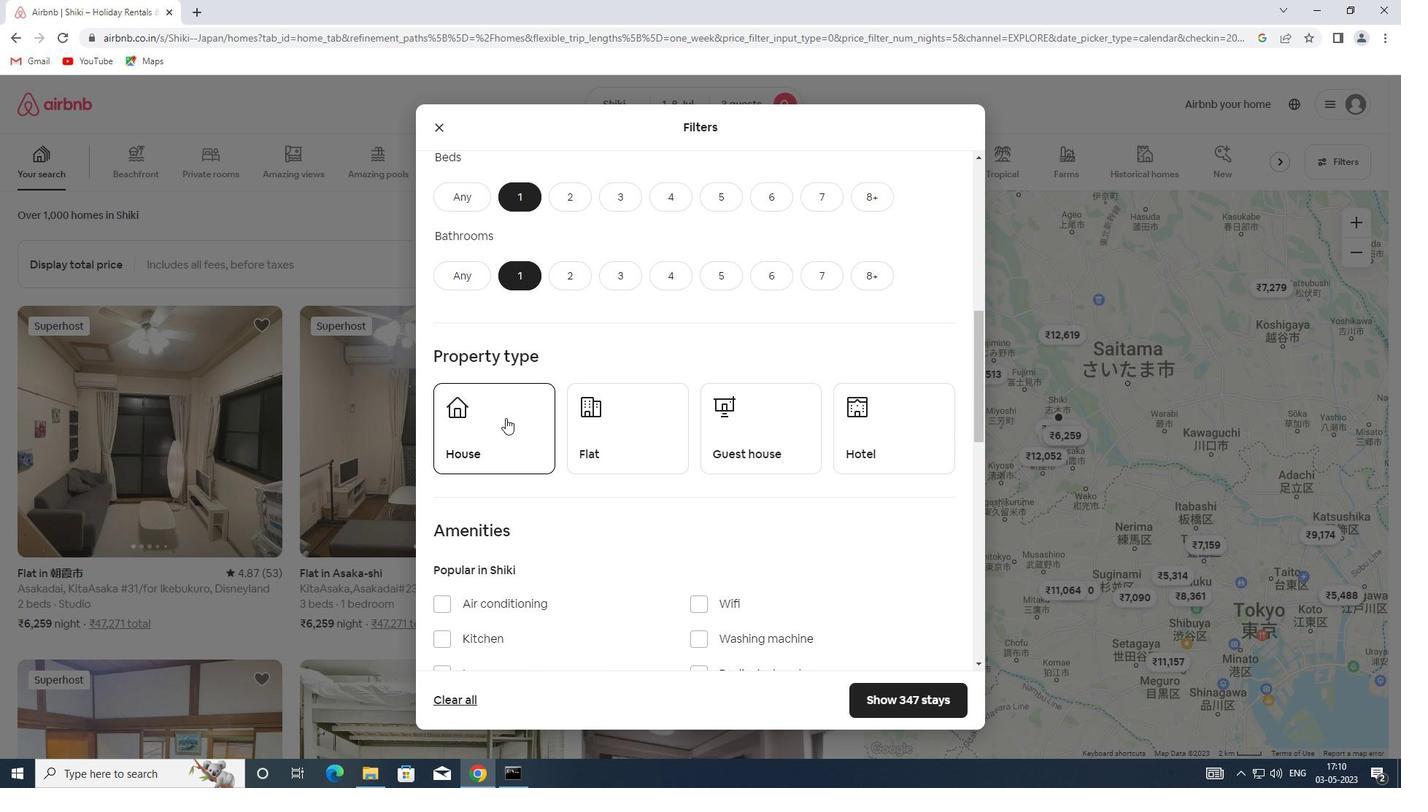 
Action: Mouse pressed left at (611, 408)
Screenshot: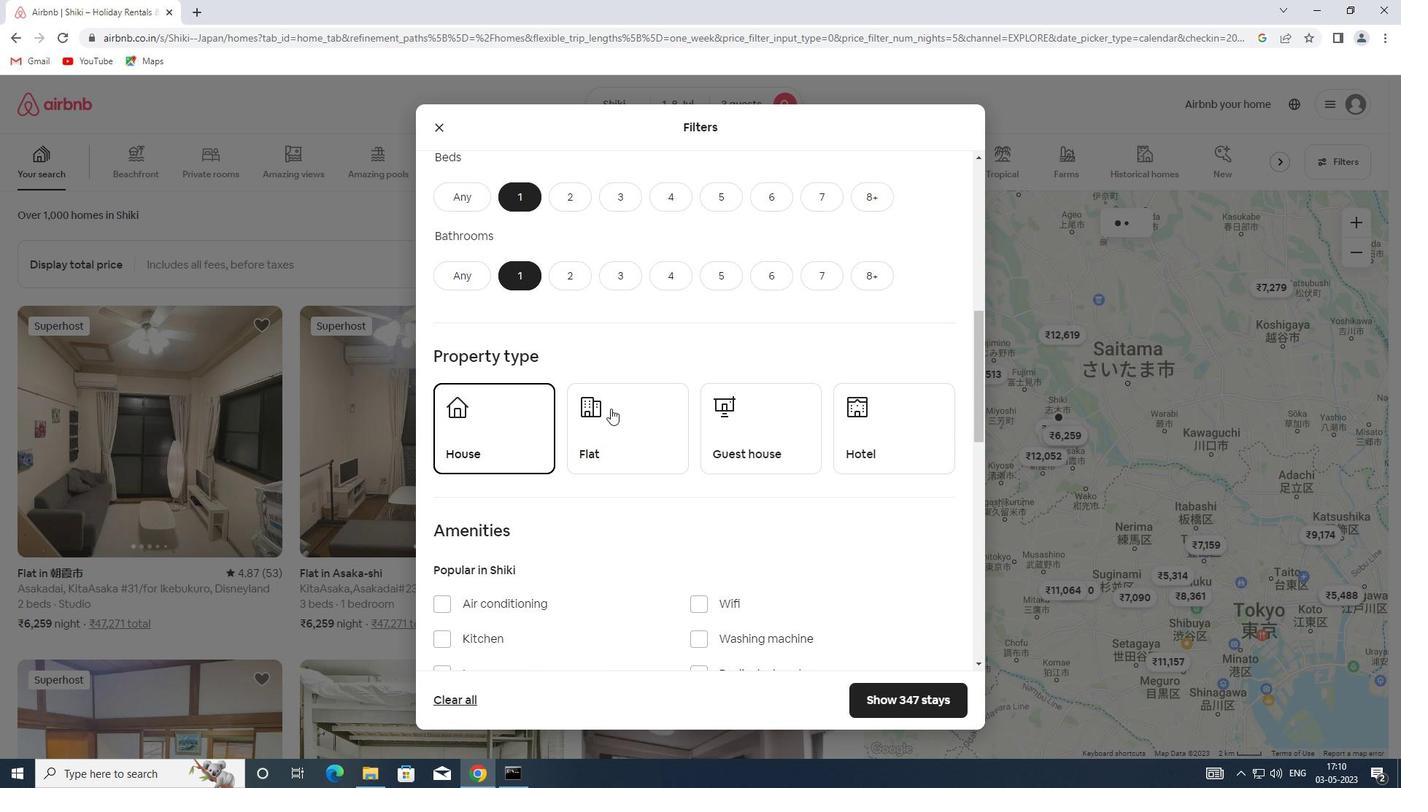 
Action: Mouse moved to (738, 424)
Screenshot: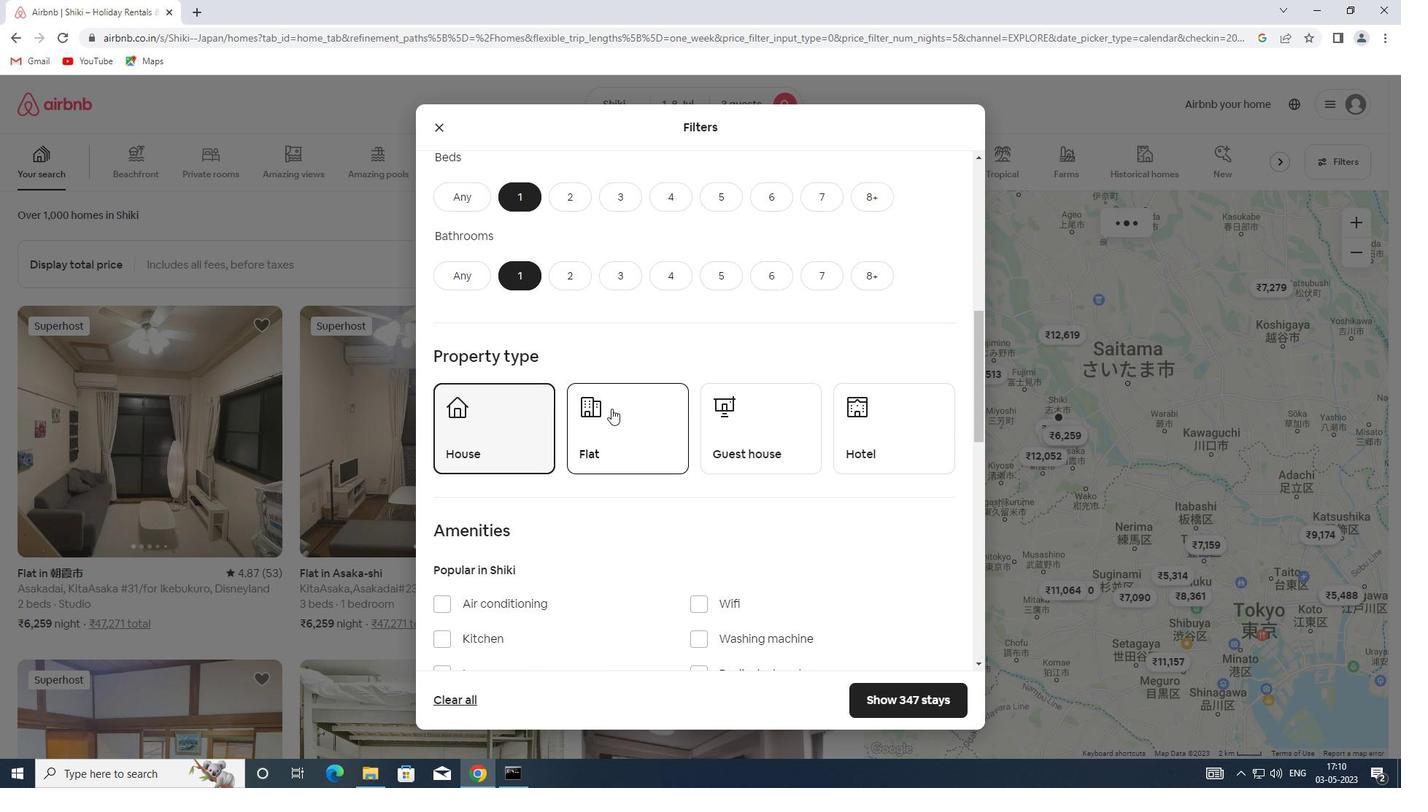 
Action: Mouse pressed left at (738, 424)
Screenshot: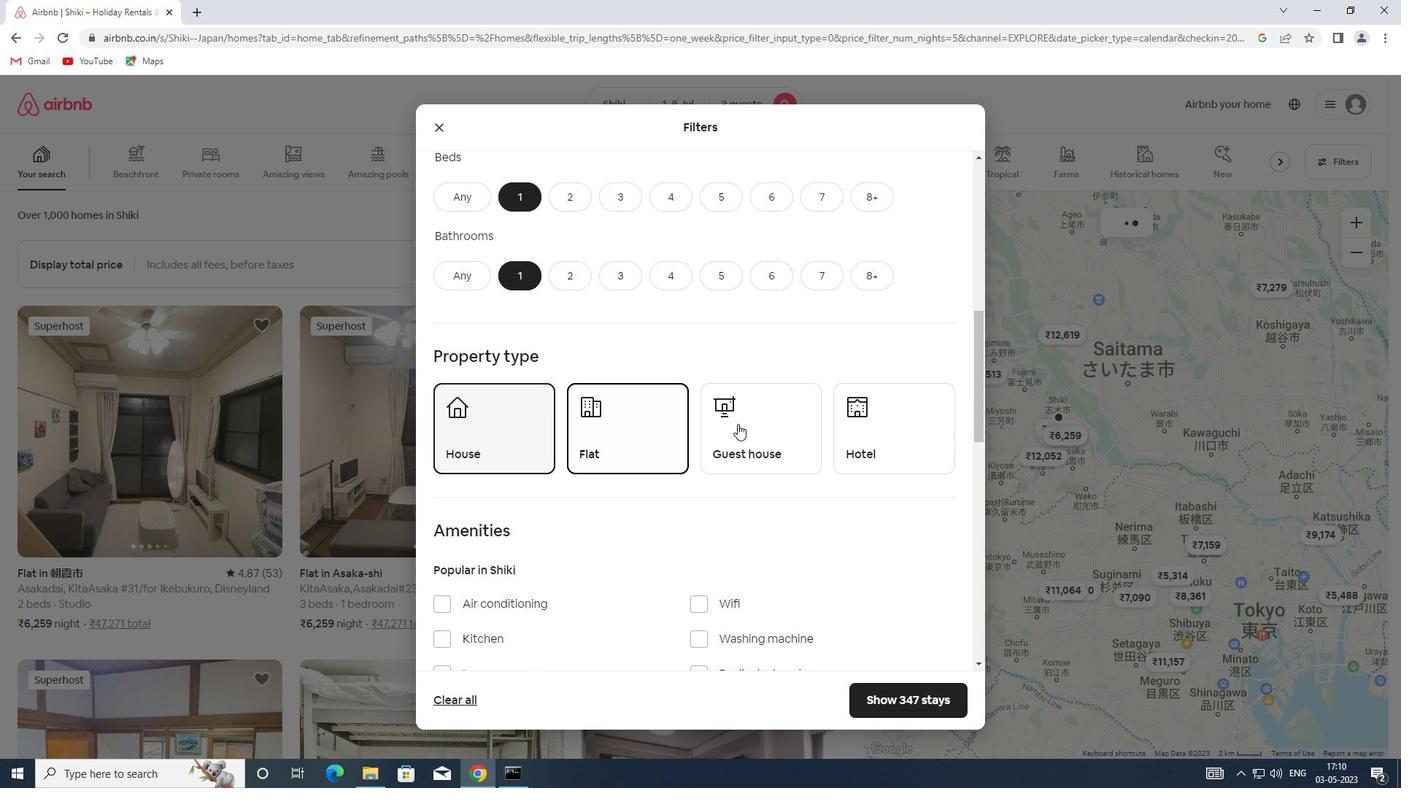 
Action: Mouse moved to (896, 428)
Screenshot: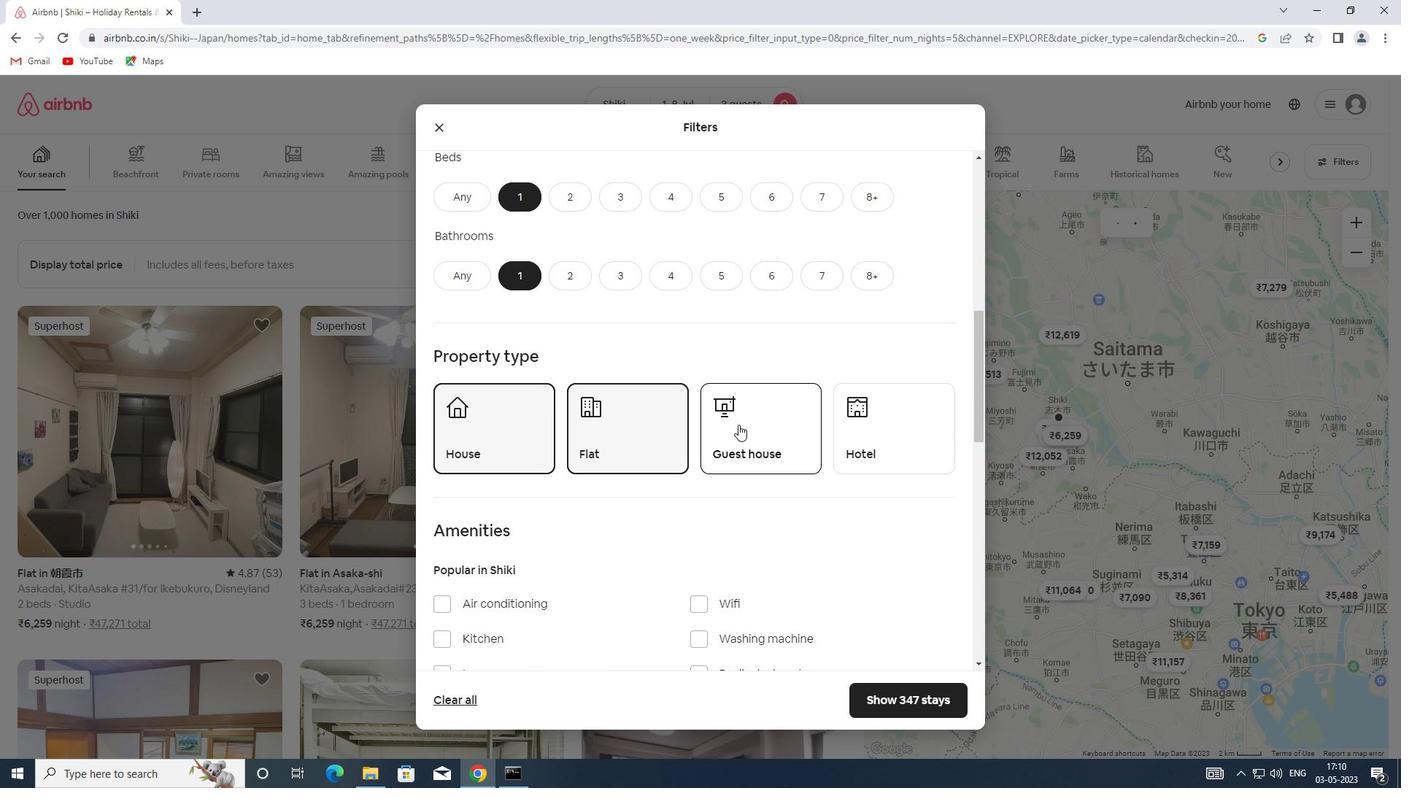 
Action: Mouse pressed left at (896, 428)
Screenshot: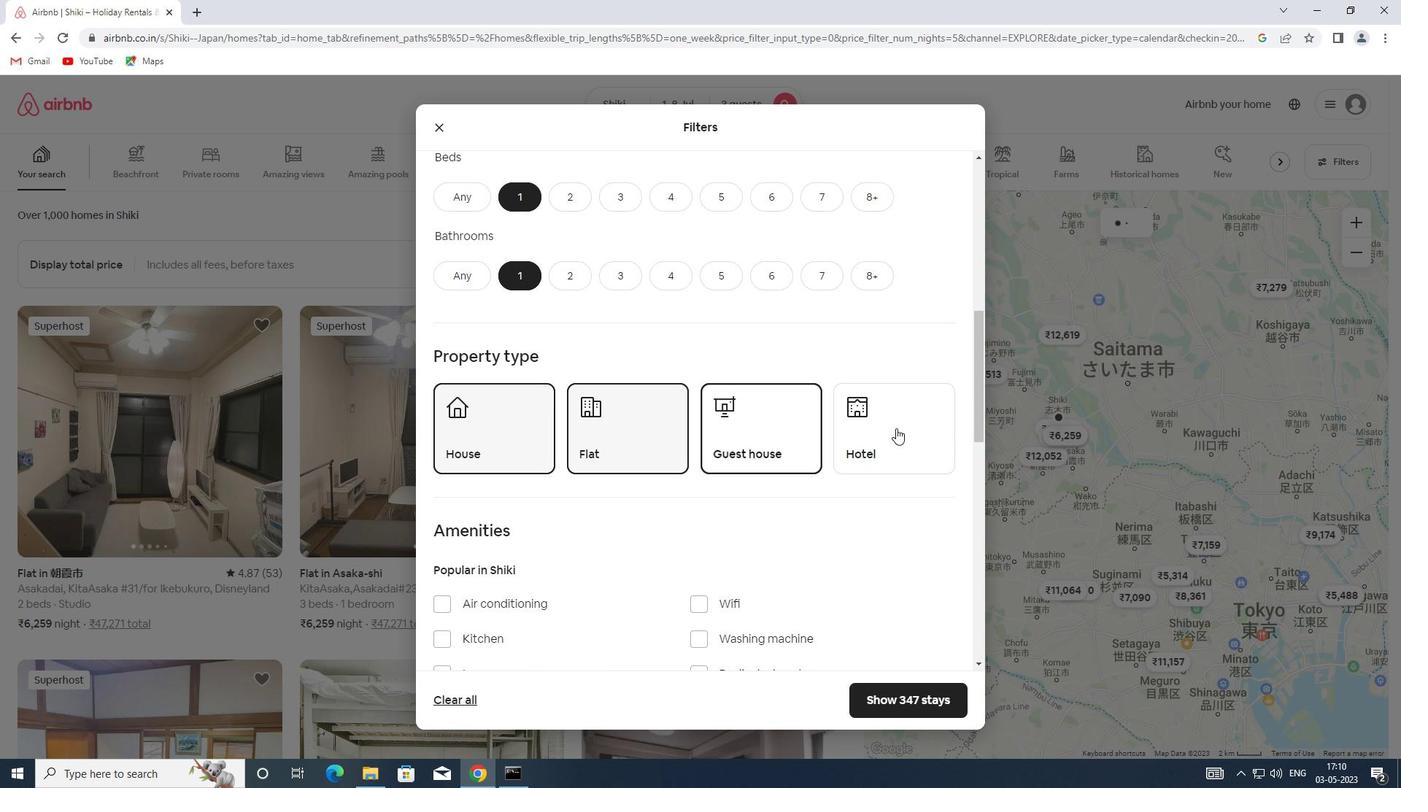 
Action: Mouse moved to (890, 415)
Screenshot: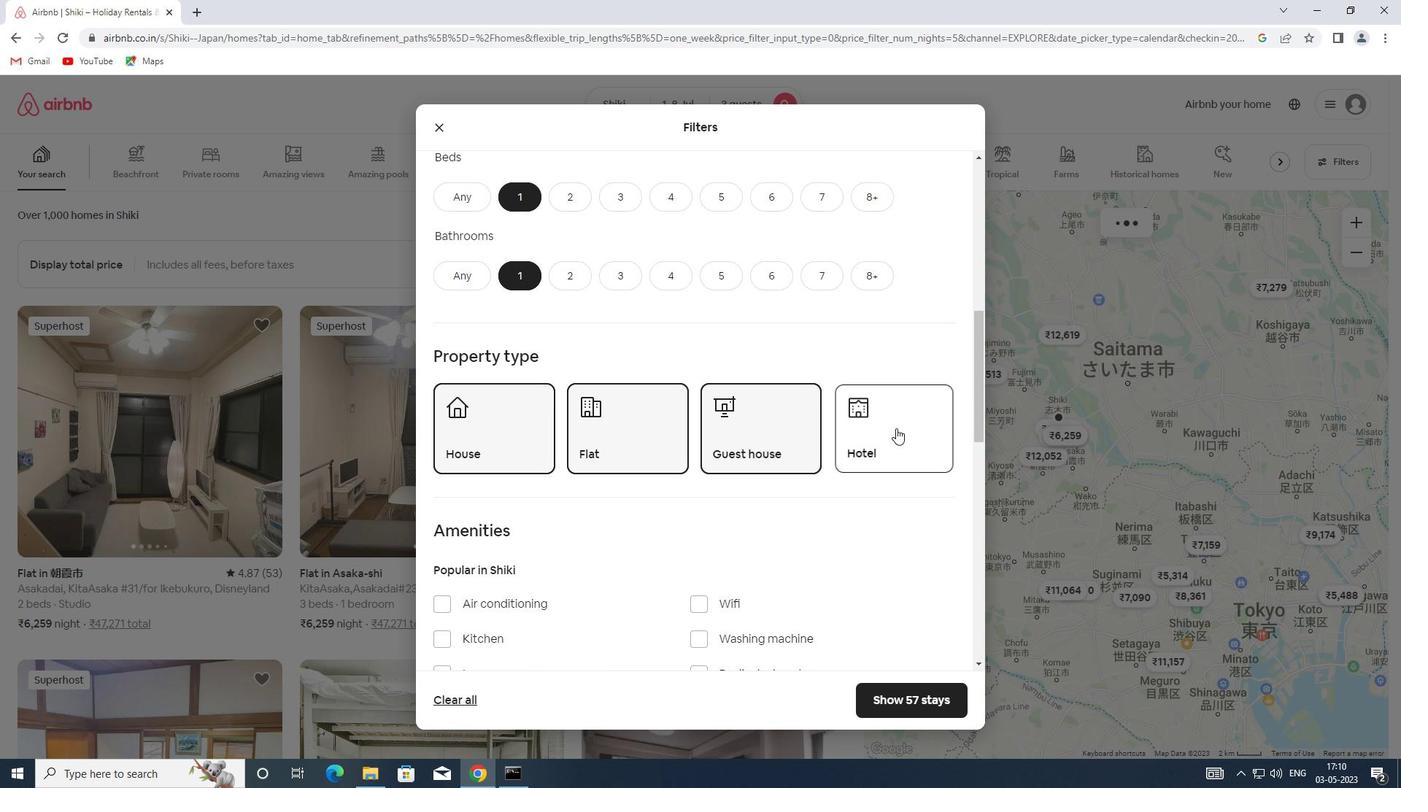 
Action: Mouse scrolled (890, 414) with delta (0, 0)
Screenshot: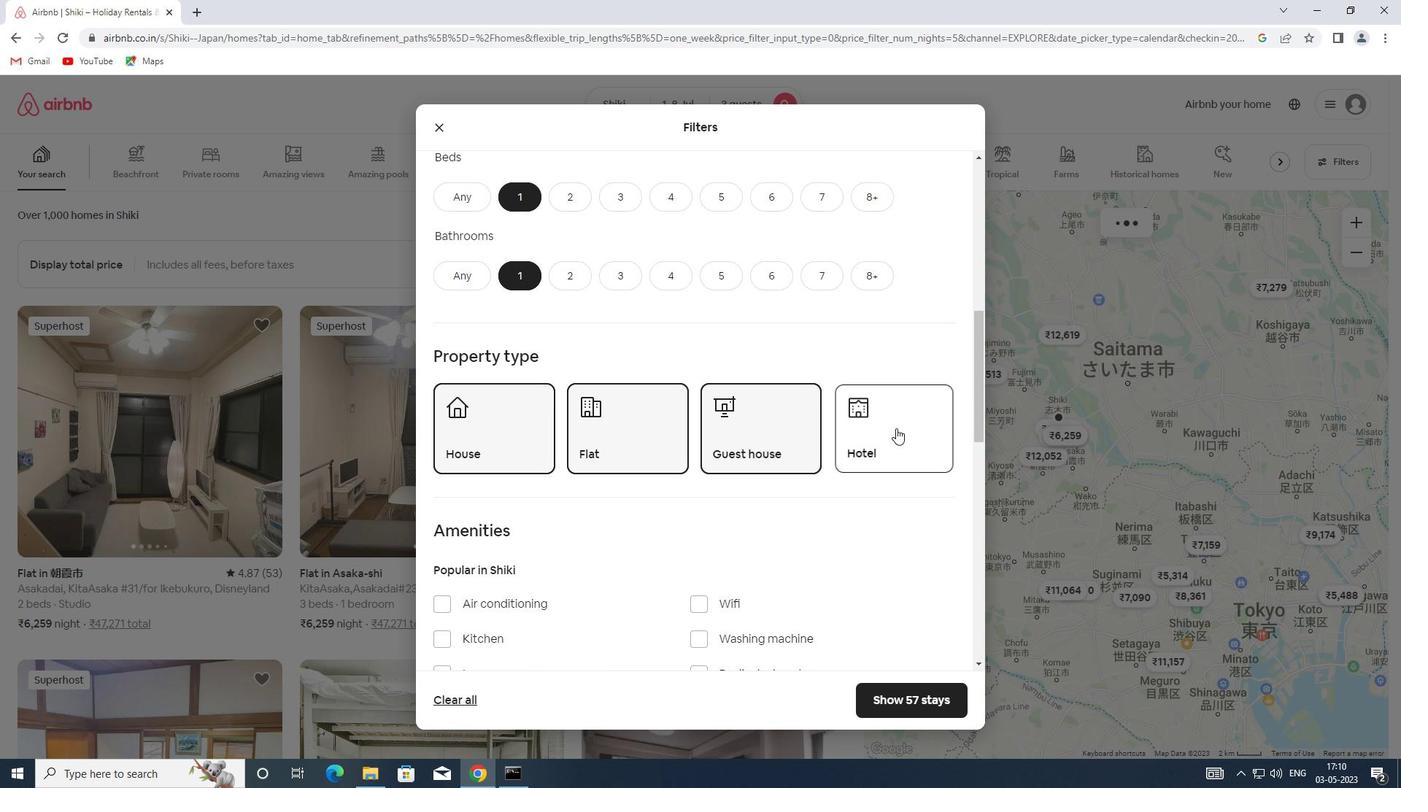 
Action: Mouse scrolled (890, 414) with delta (0, 0)
Screenshot: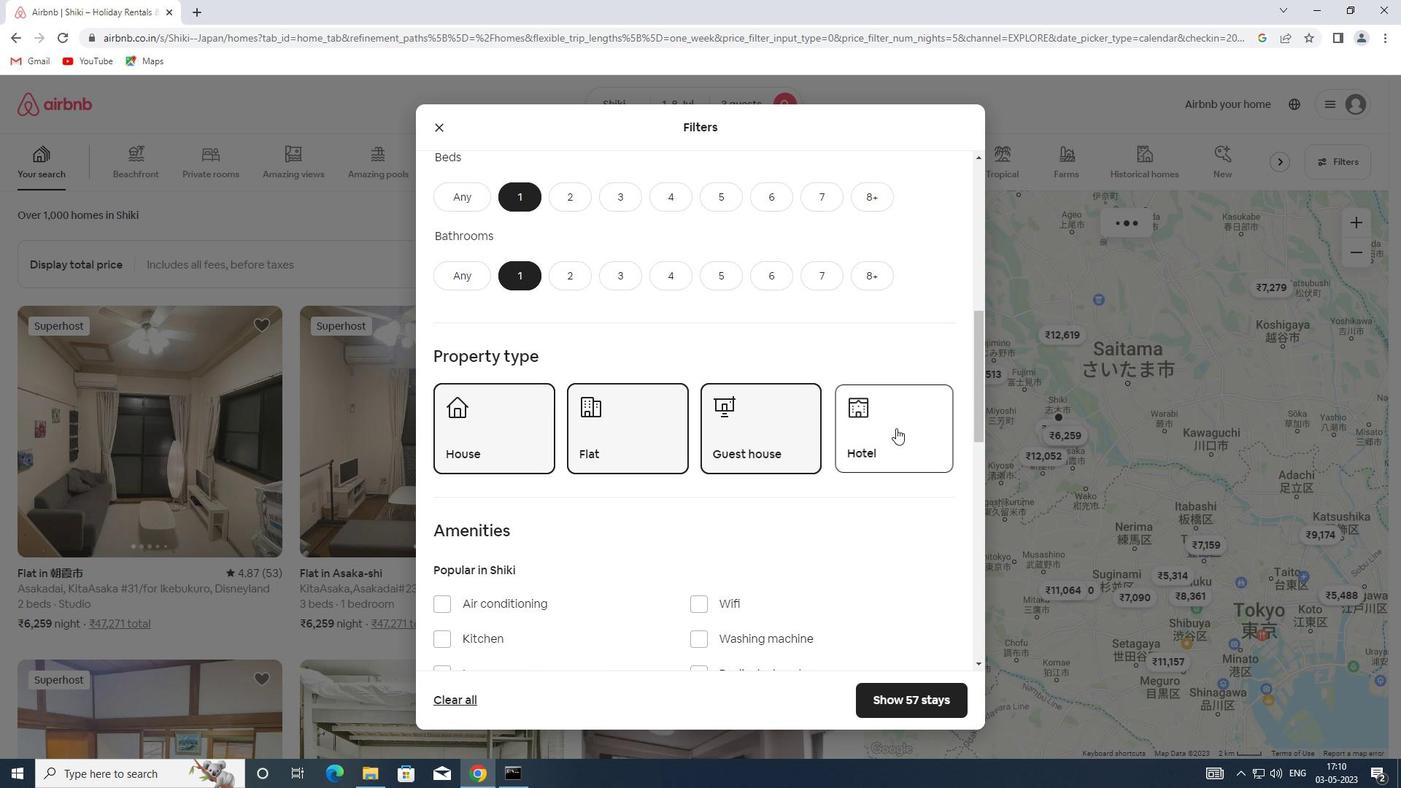 
Action: Mouse scrolled (890, 414) with delta (0, 0)
Screenshot: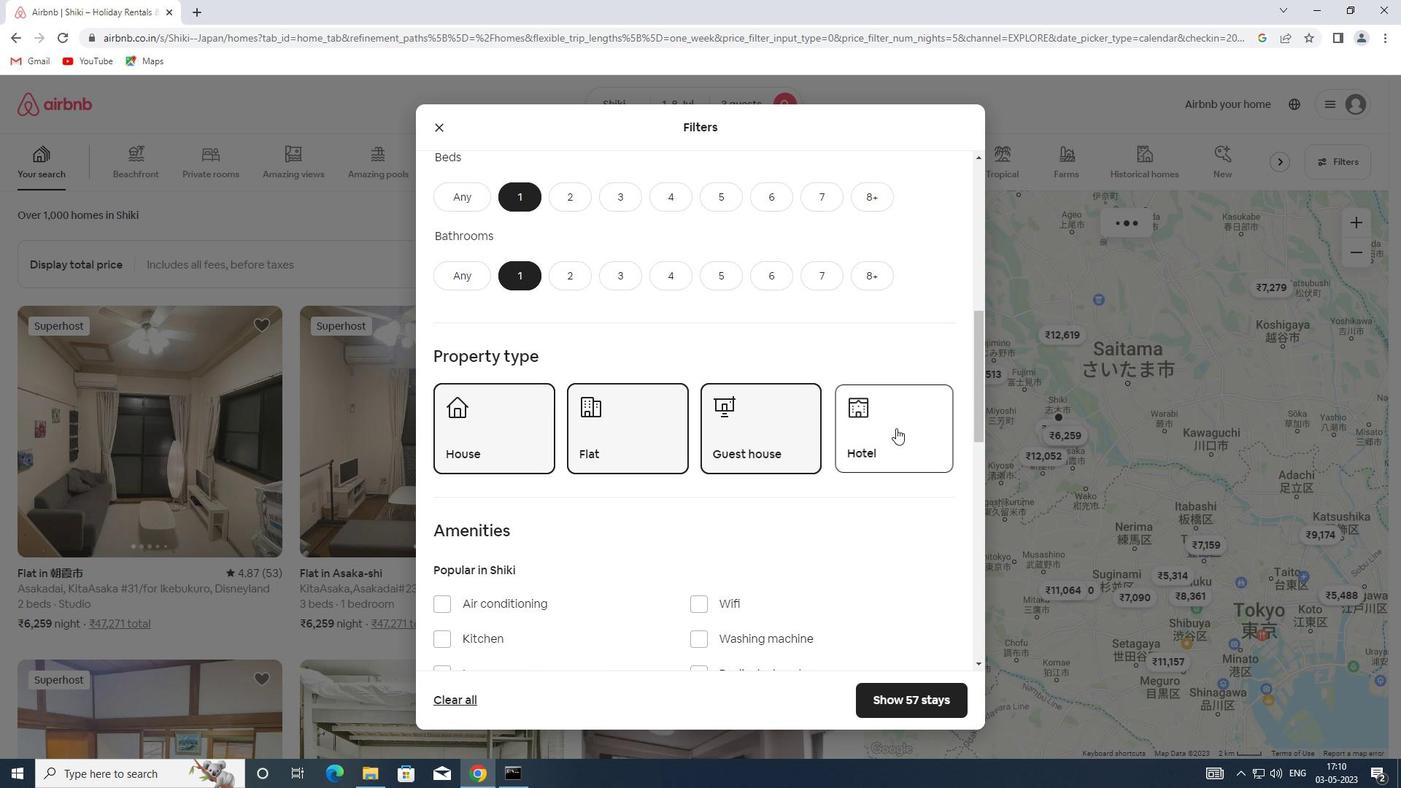 
Action: Mouse scrolled (890, 414) with delta (0, 0)
Screenshot: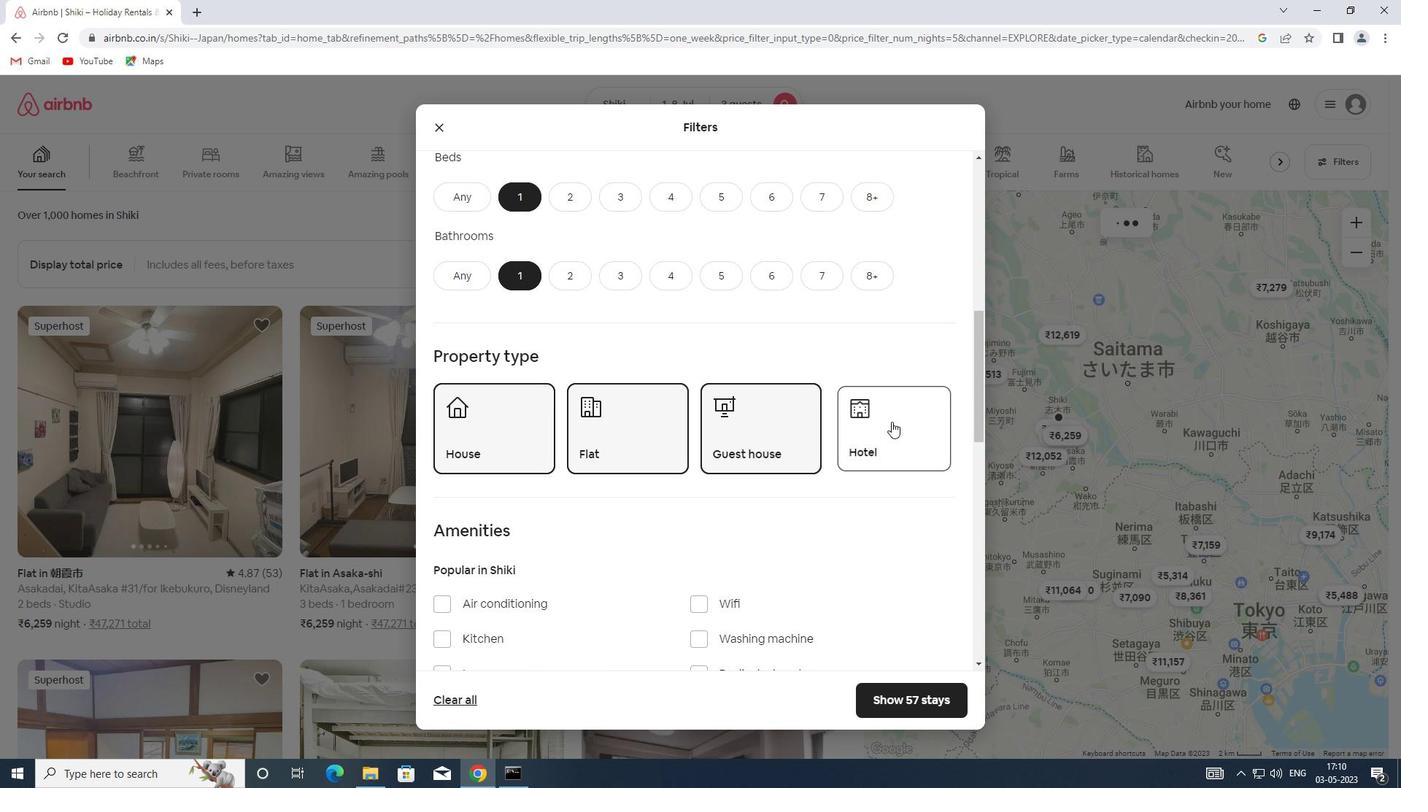 
Action: Mouse scrolled (890, 414) with delta (0, 0)
Screenshot: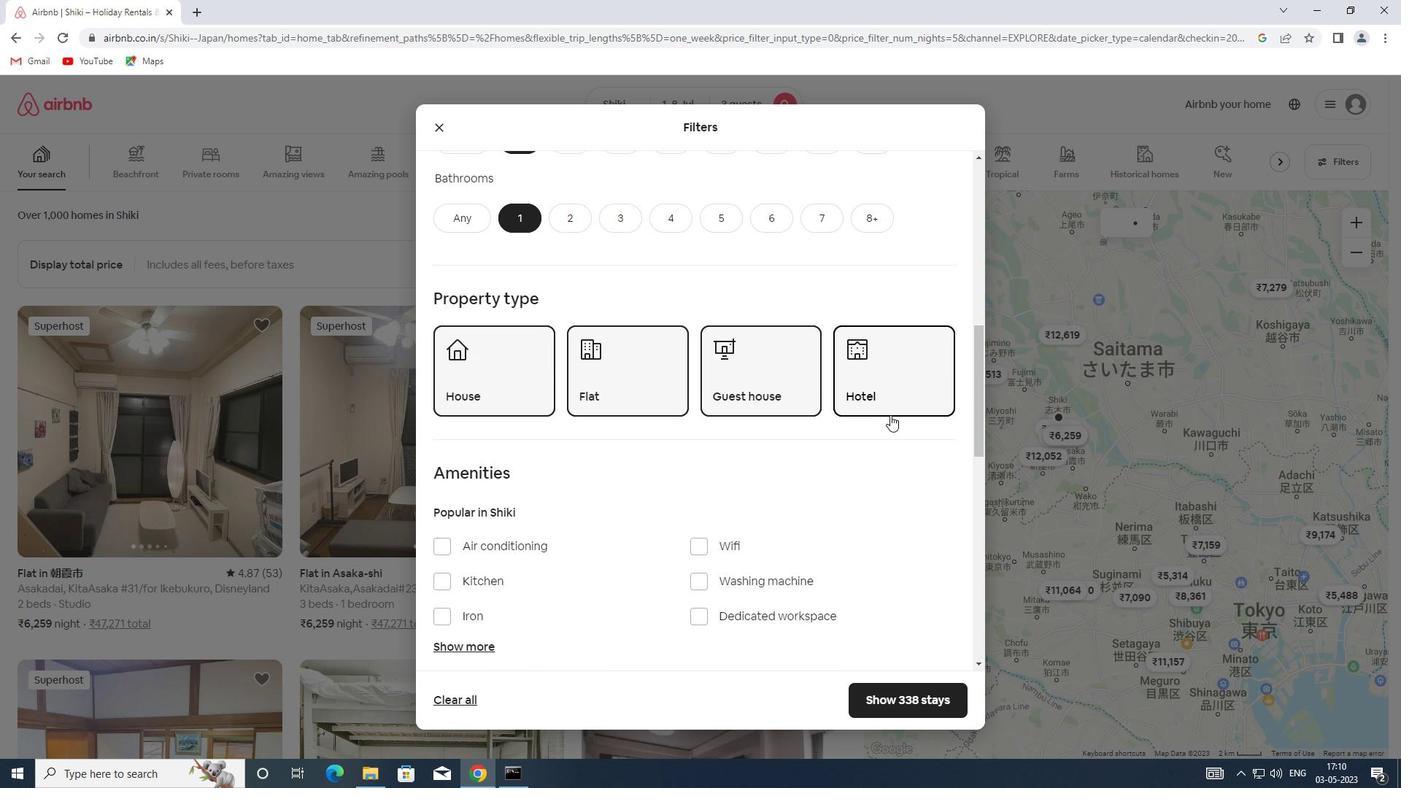 
Action: Mouse scrolled (890, 414) with delta (0, 0)
Screenshot: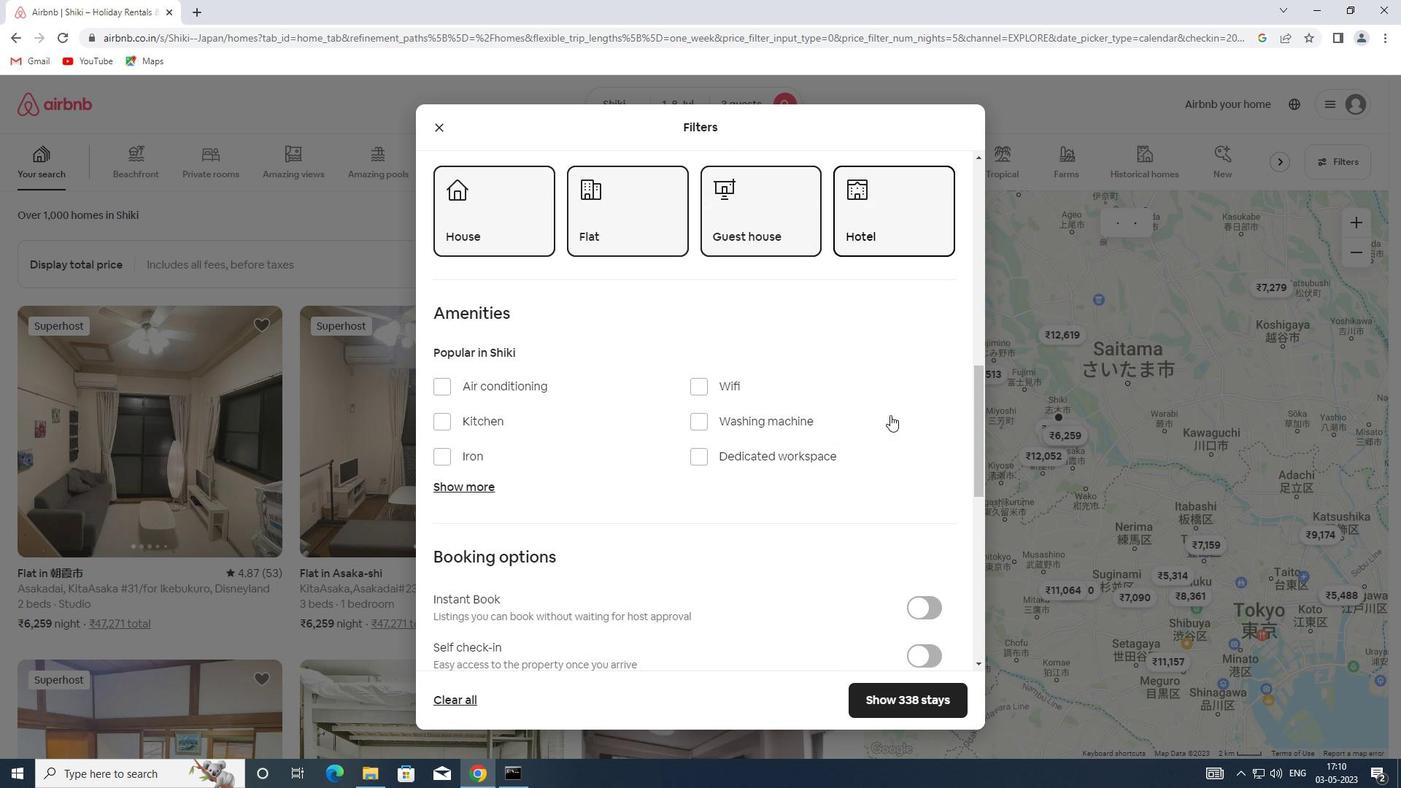 
Action: Mouse moved to (919, 435)
Screenshot: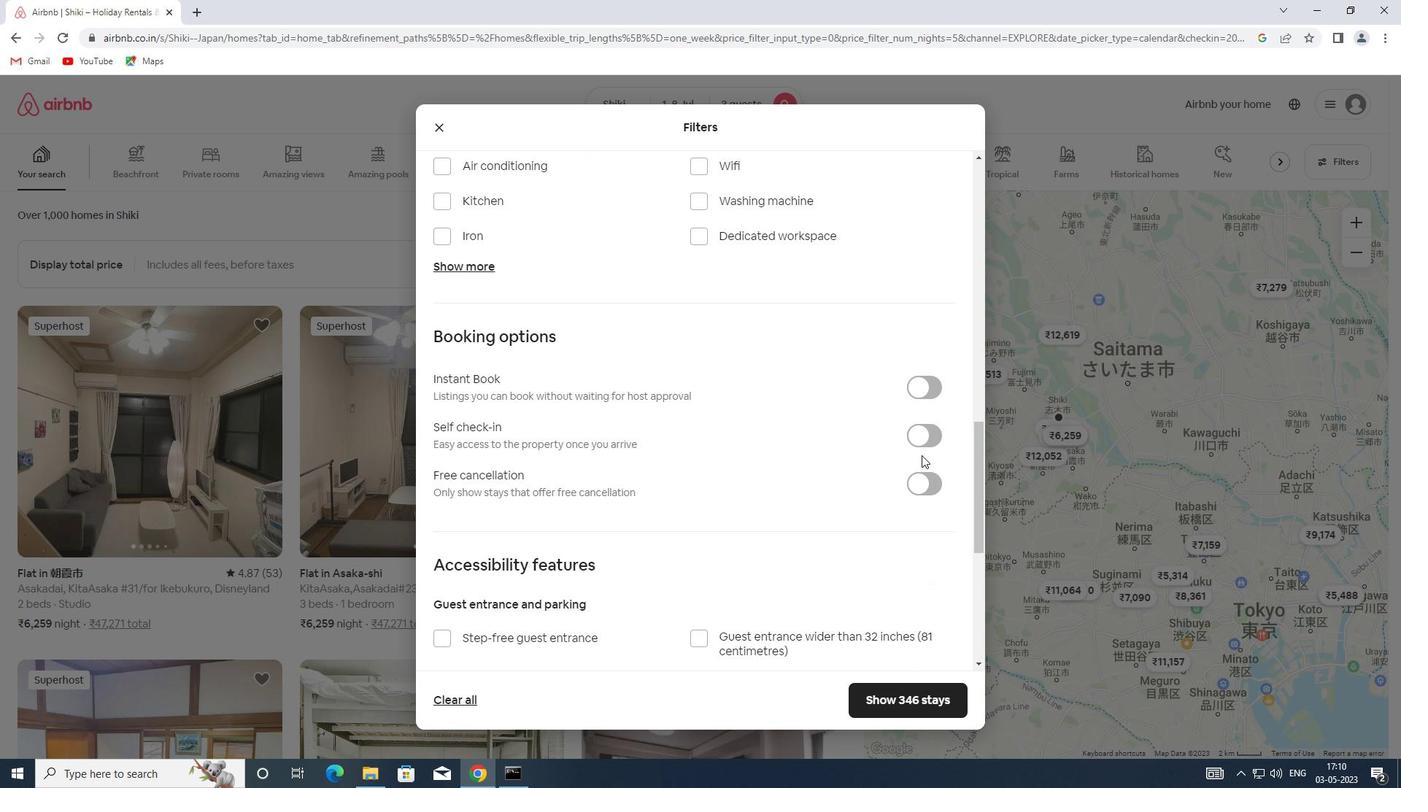 
Action: Mouse pressed left at (919, 435)
Screenshot: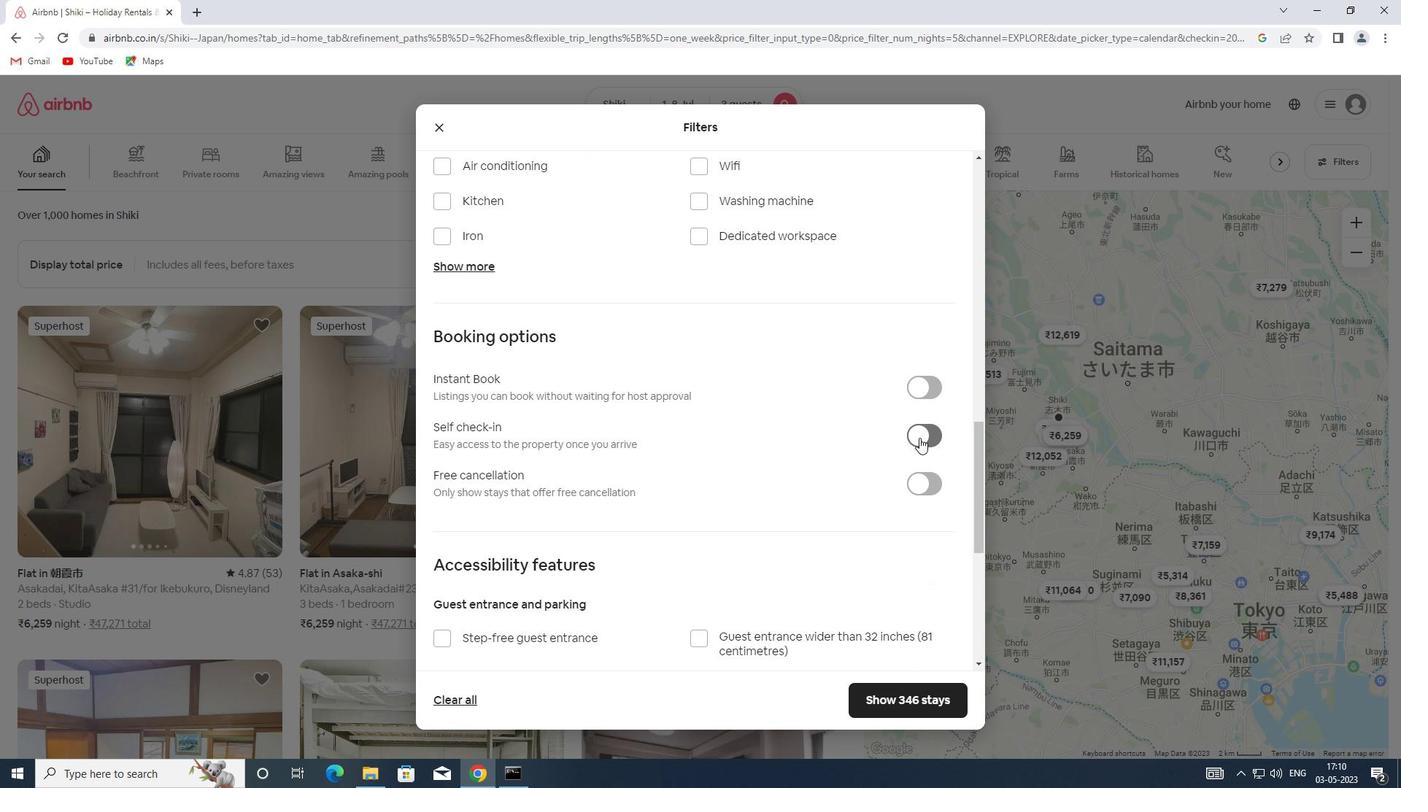 
Action: Mouse moved to (772, 432)
Screenshot: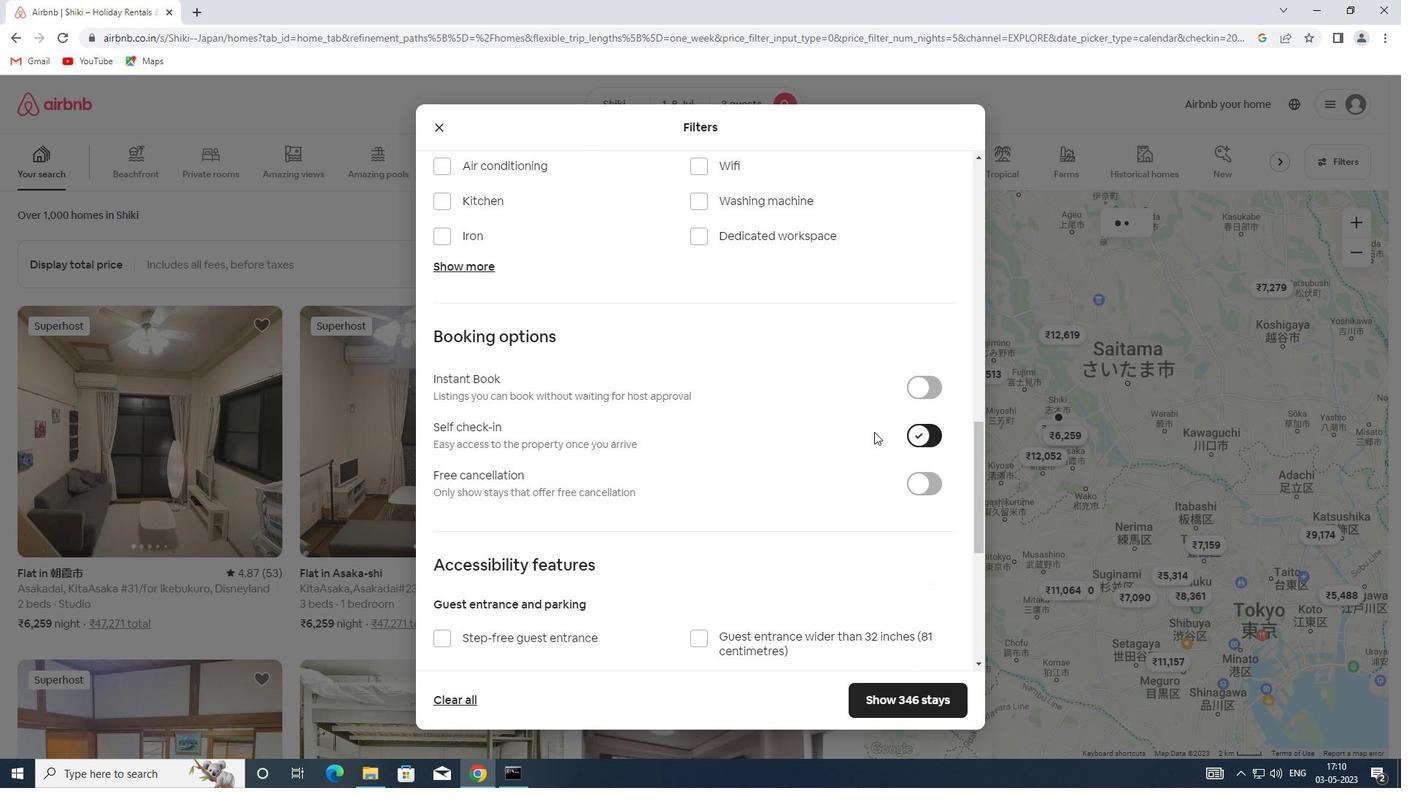 
Action: Mouse scrolled (772, 431) with delta (0, 0)
Screenshot: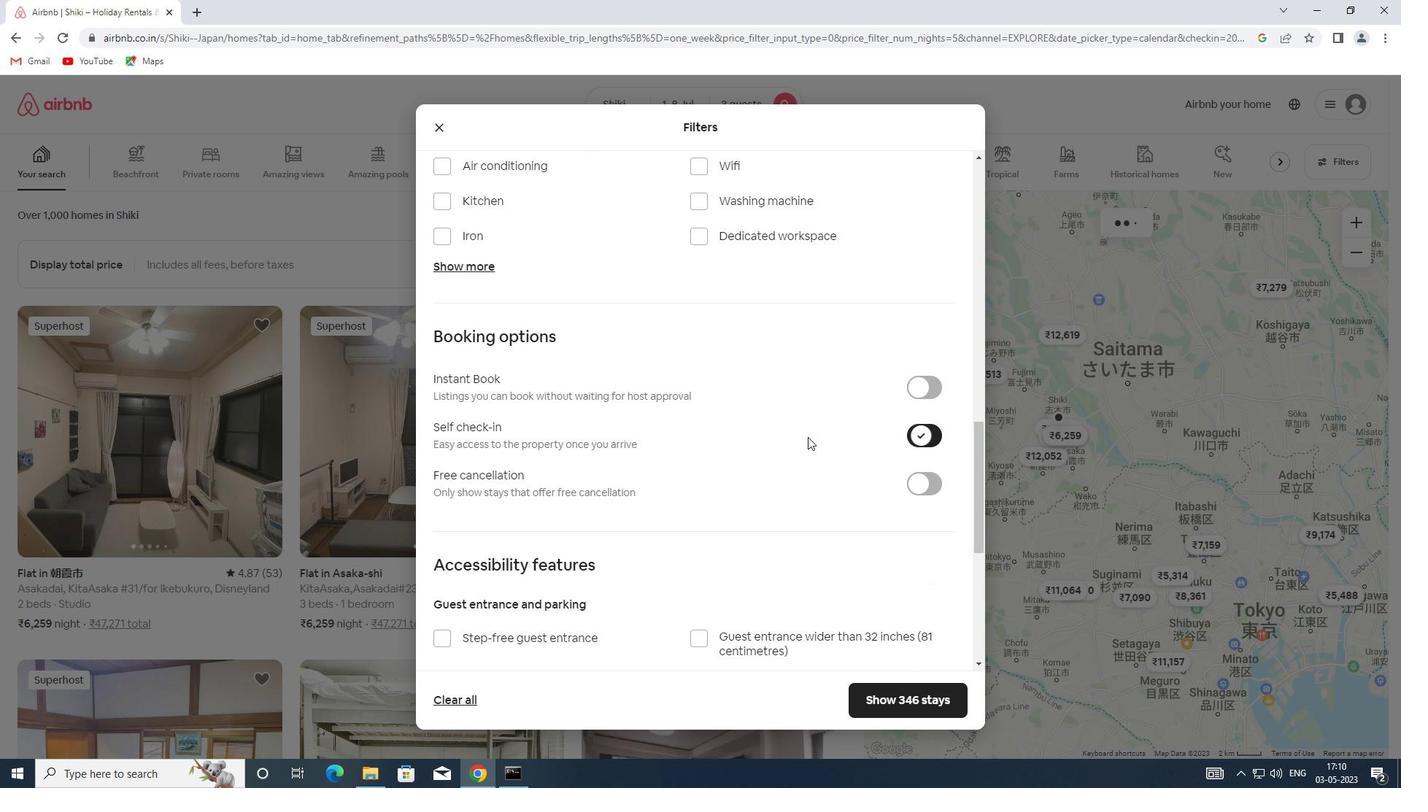 
Action: Mouse scrolled (772, 431) with delta (0, 0)
Screenshot: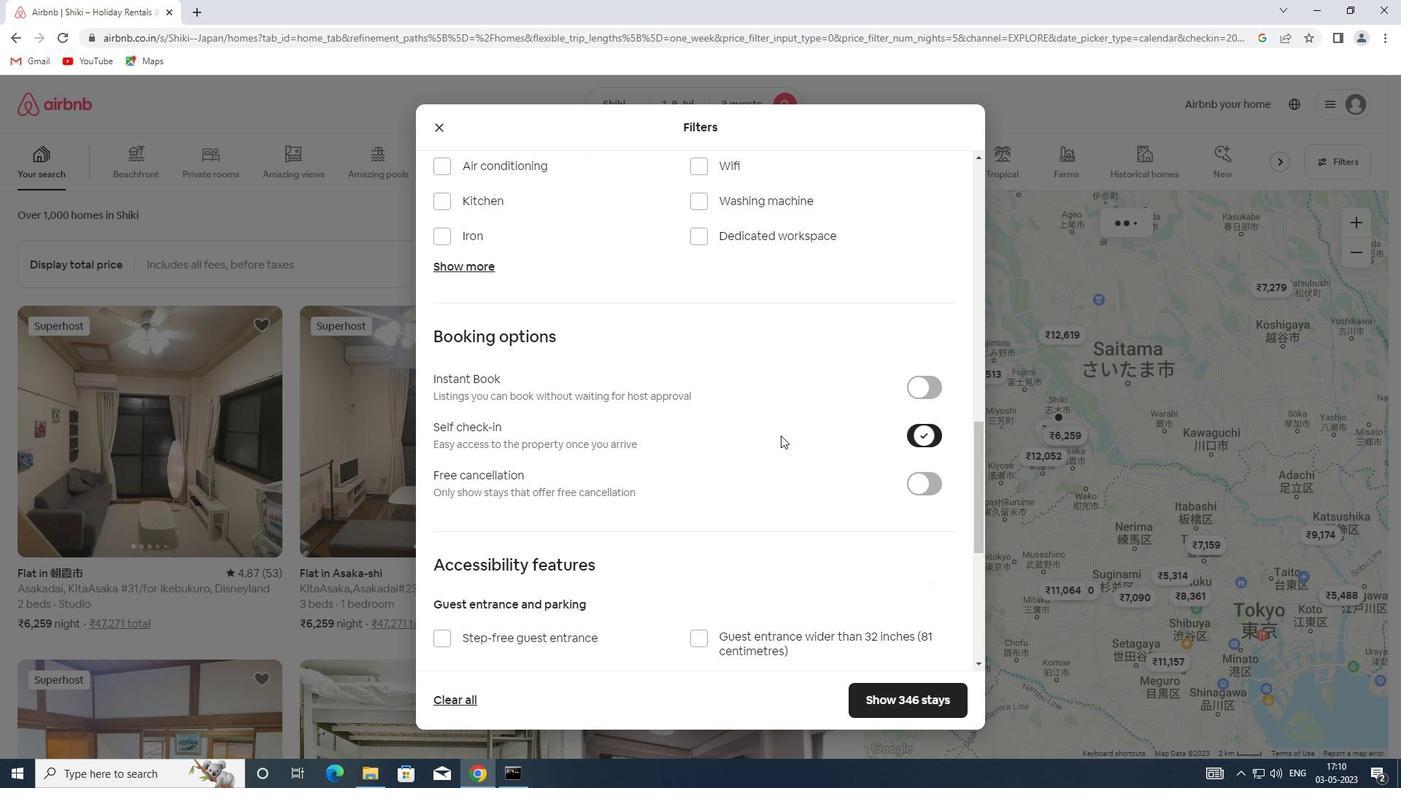 
Action: Mouse scrolled (772, 431) with delta (0, 0)
Screenshot: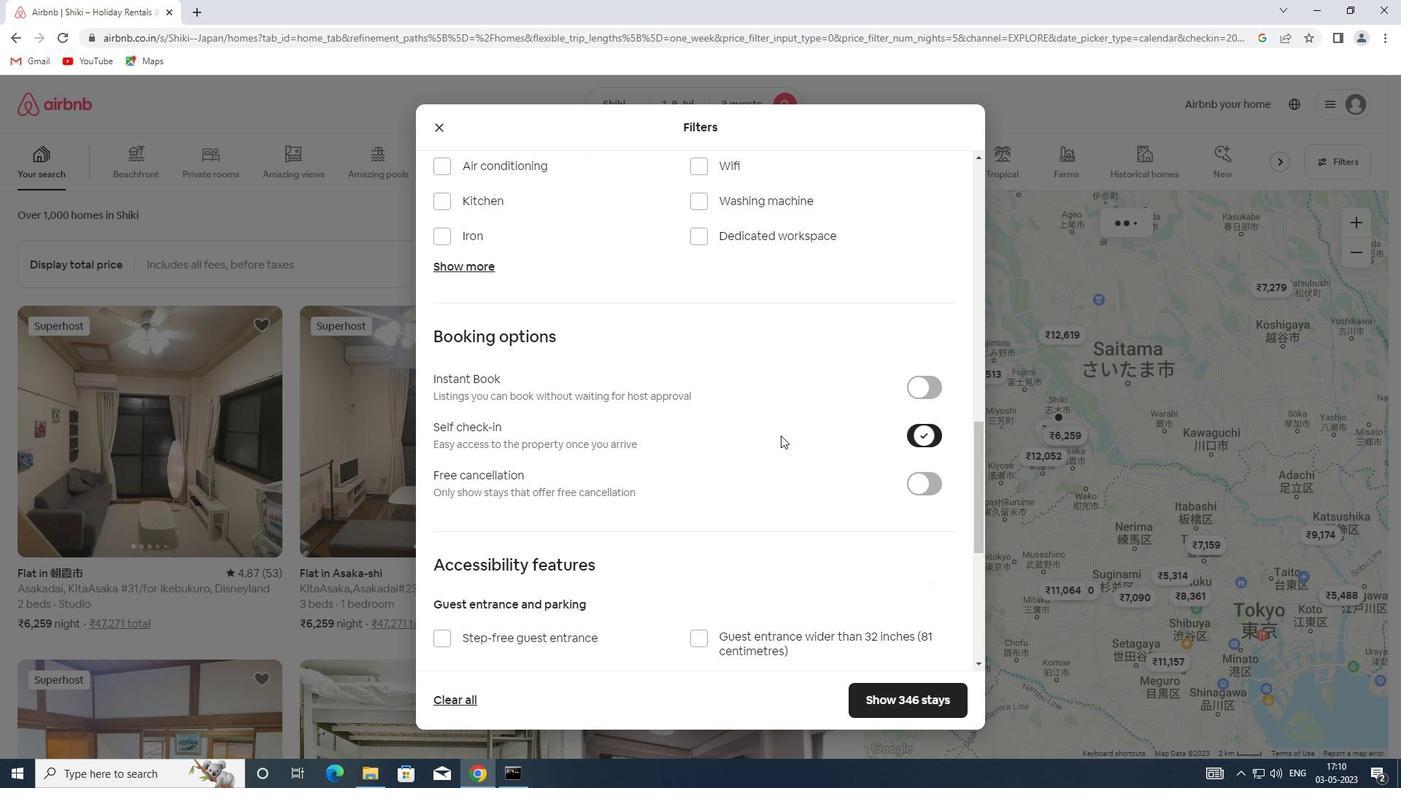 
Action: Mouse scrolled (772, 431) with delta (0, 0)
Screenshot: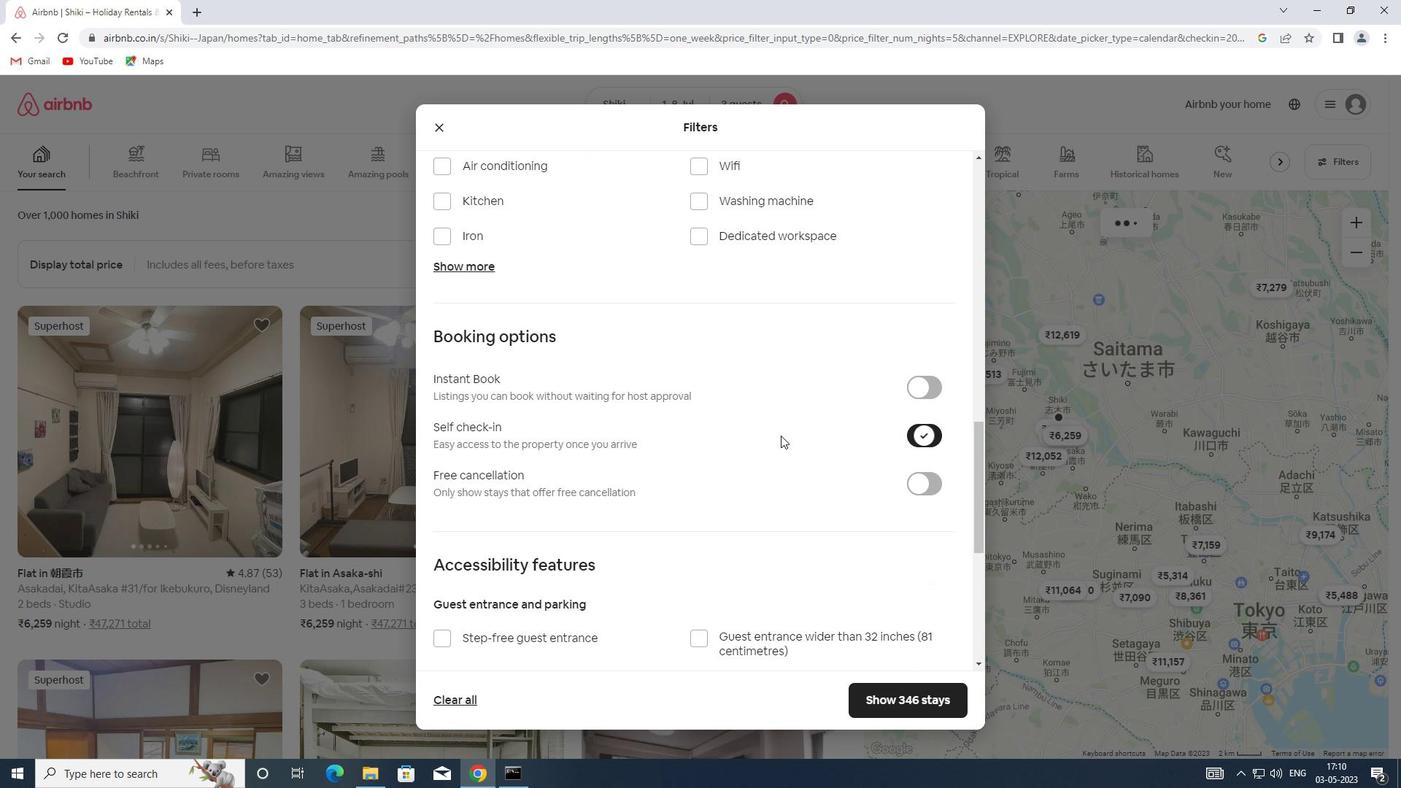 
Action: Mouse moved to (771, 432)
Screenshot: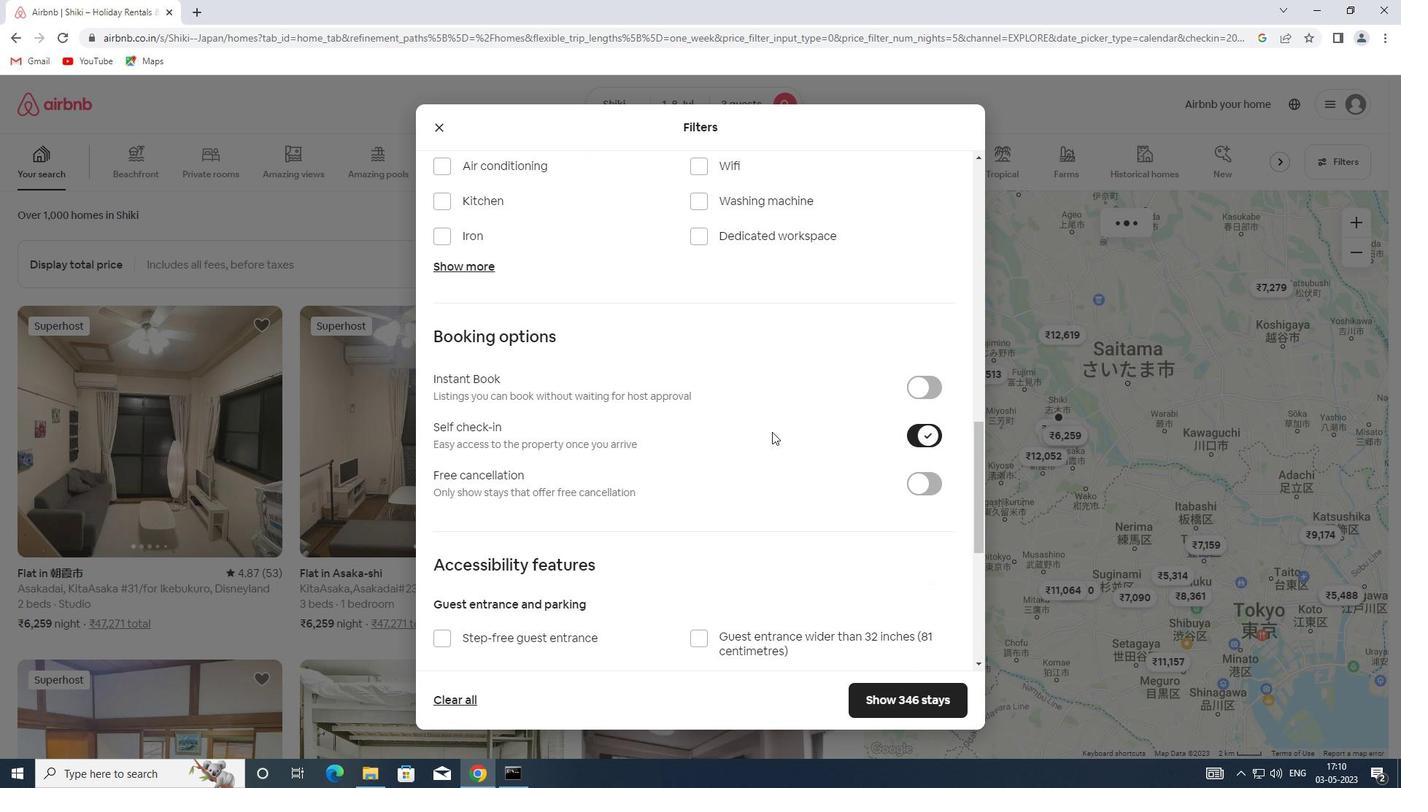
Action: Mouse scrolled (771, 431) with delta (0, 0)
Screenshot: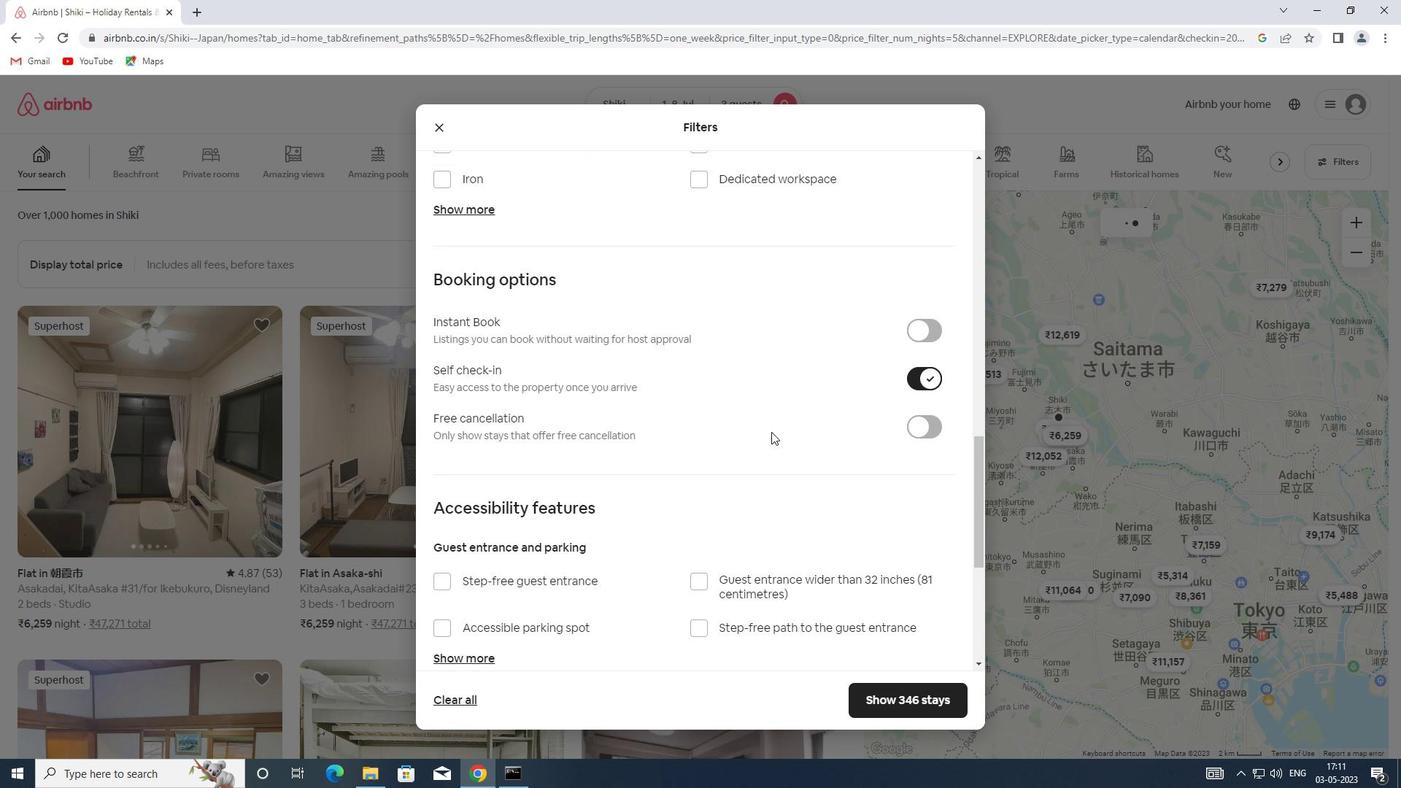 
Action: Mouse scrolled (771, 431) with delta (0, 0)
Screenshot: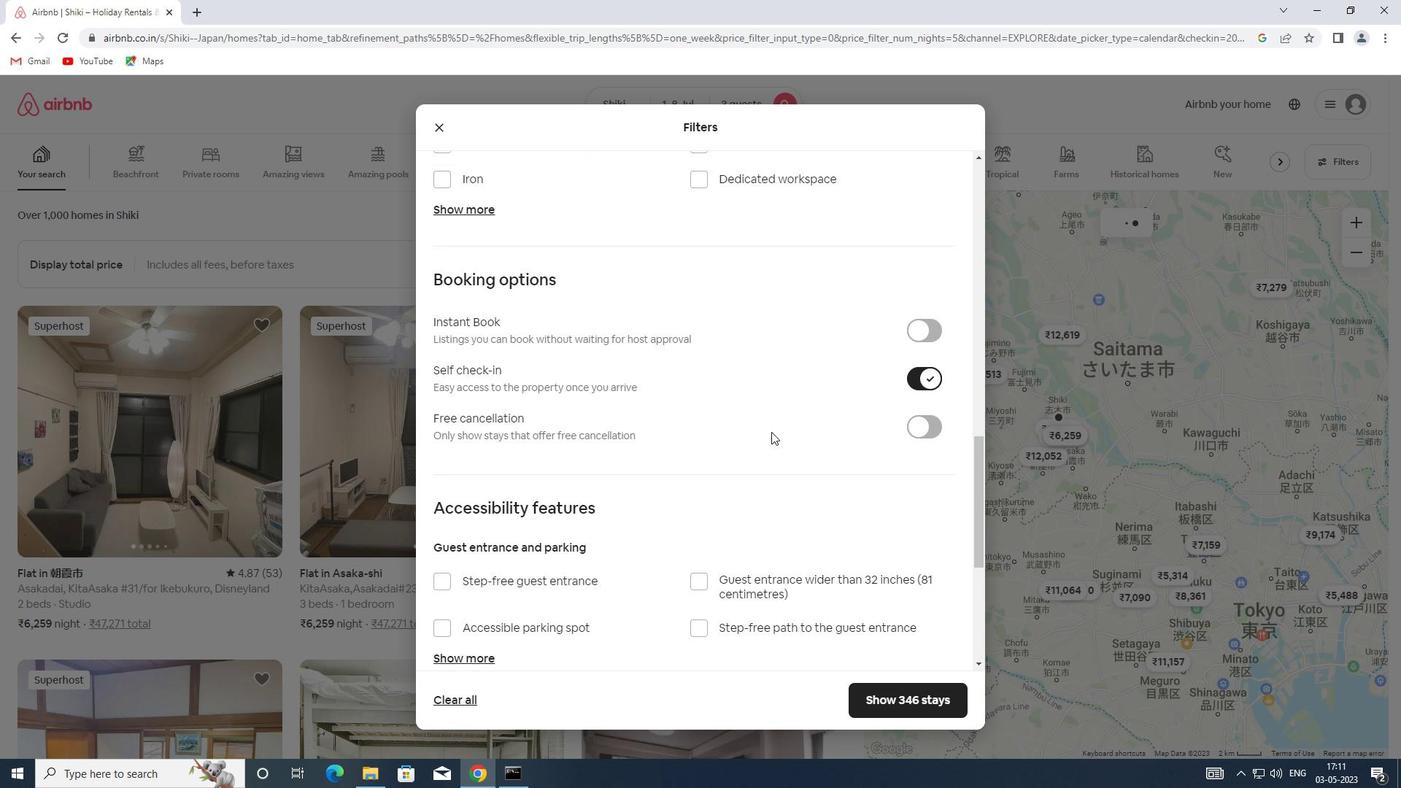 
Action: Mouse scrolled (771, 431) with delta (0, 0)
Screenshot: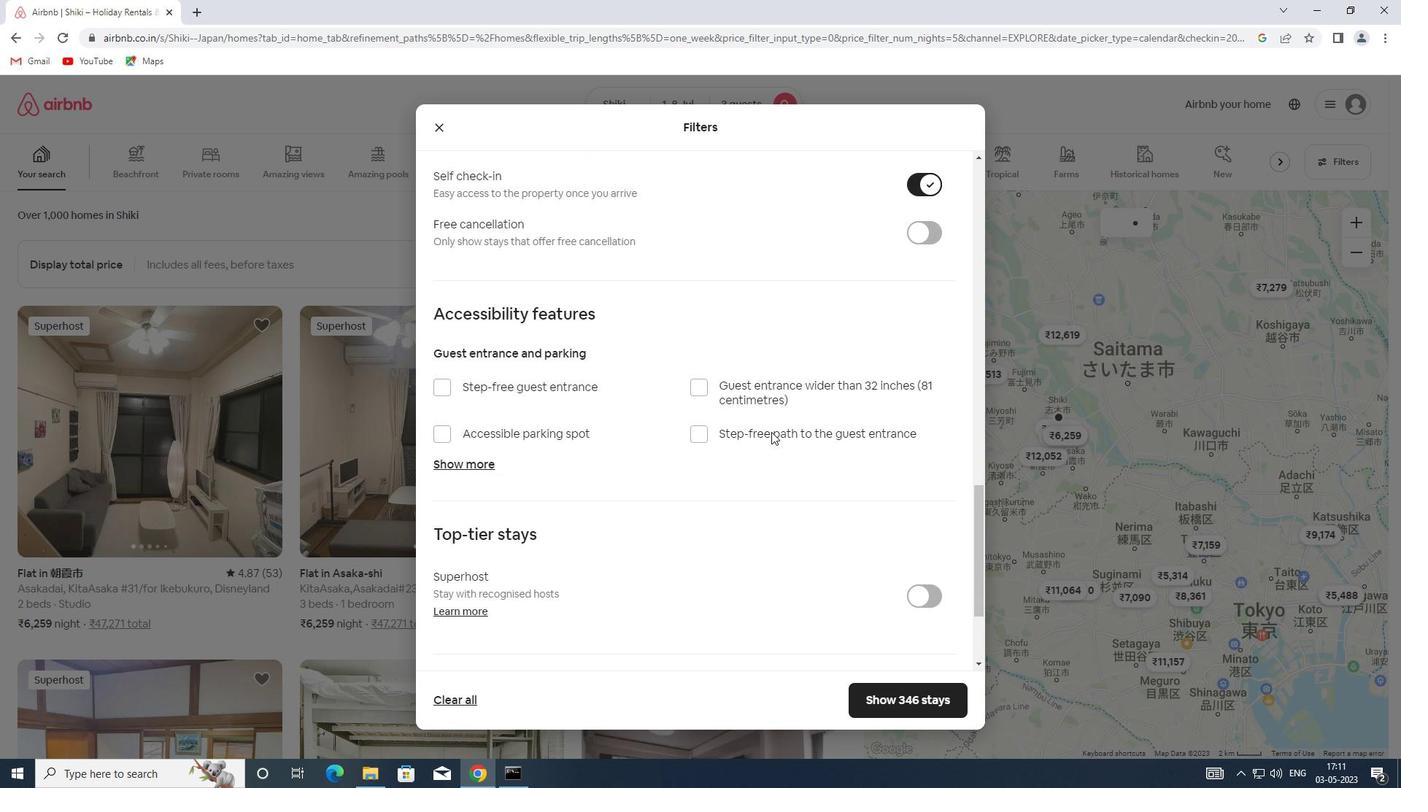 
Action: Mouse scrolled (771, 431) with delta (0, 0)
Screenshot: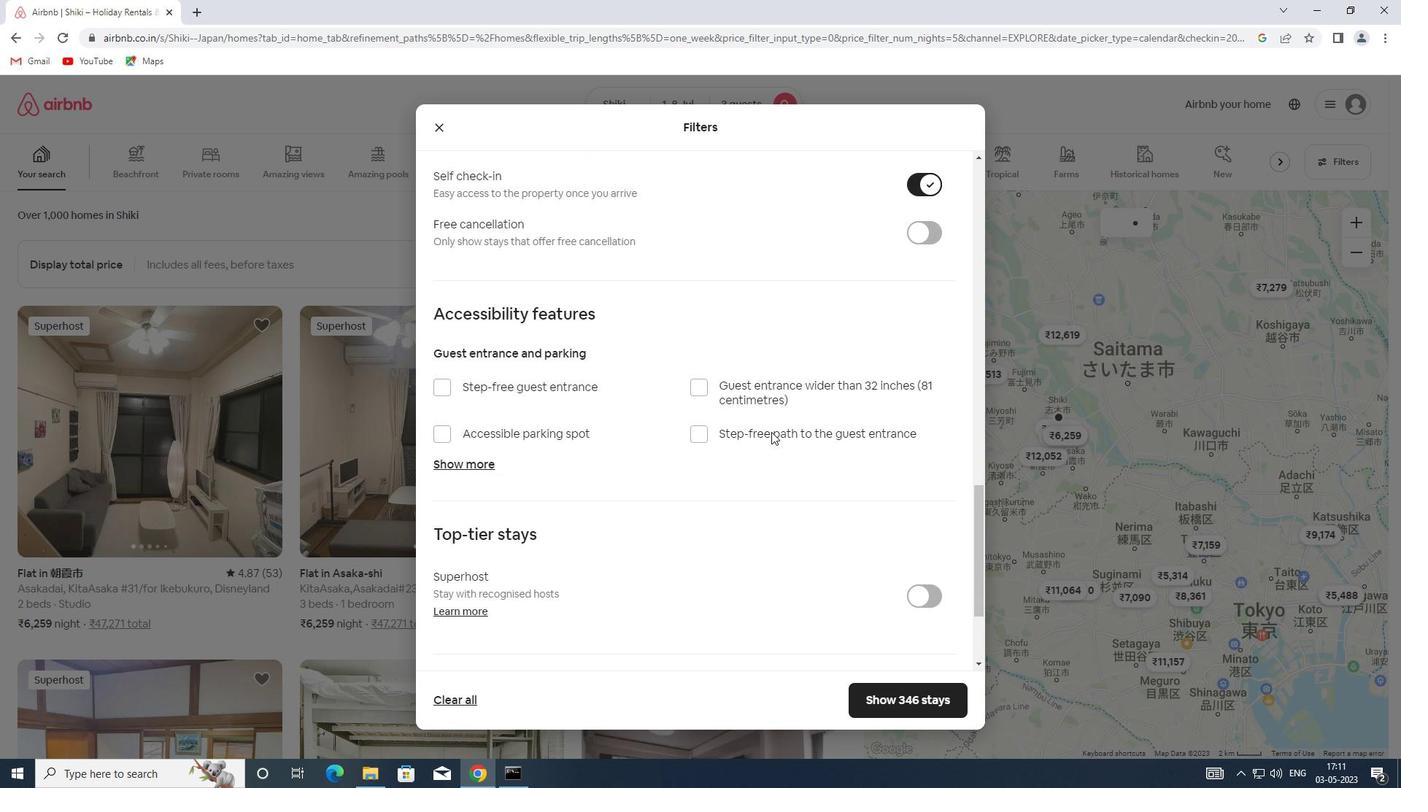 
Action: Mouse moved to (499, 573)
Screenshot: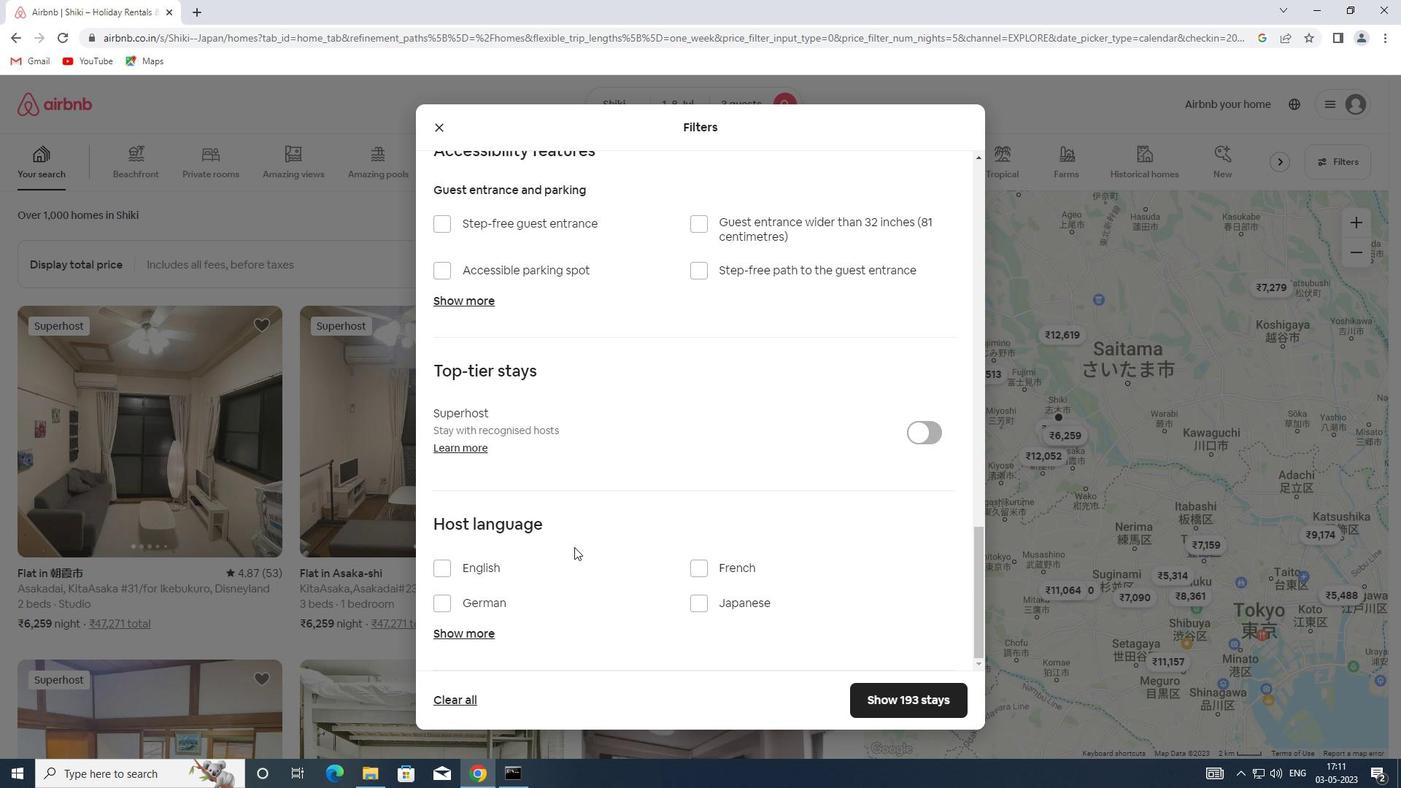 
Action: Mouse pressed left at (499, 573)
Screenshot: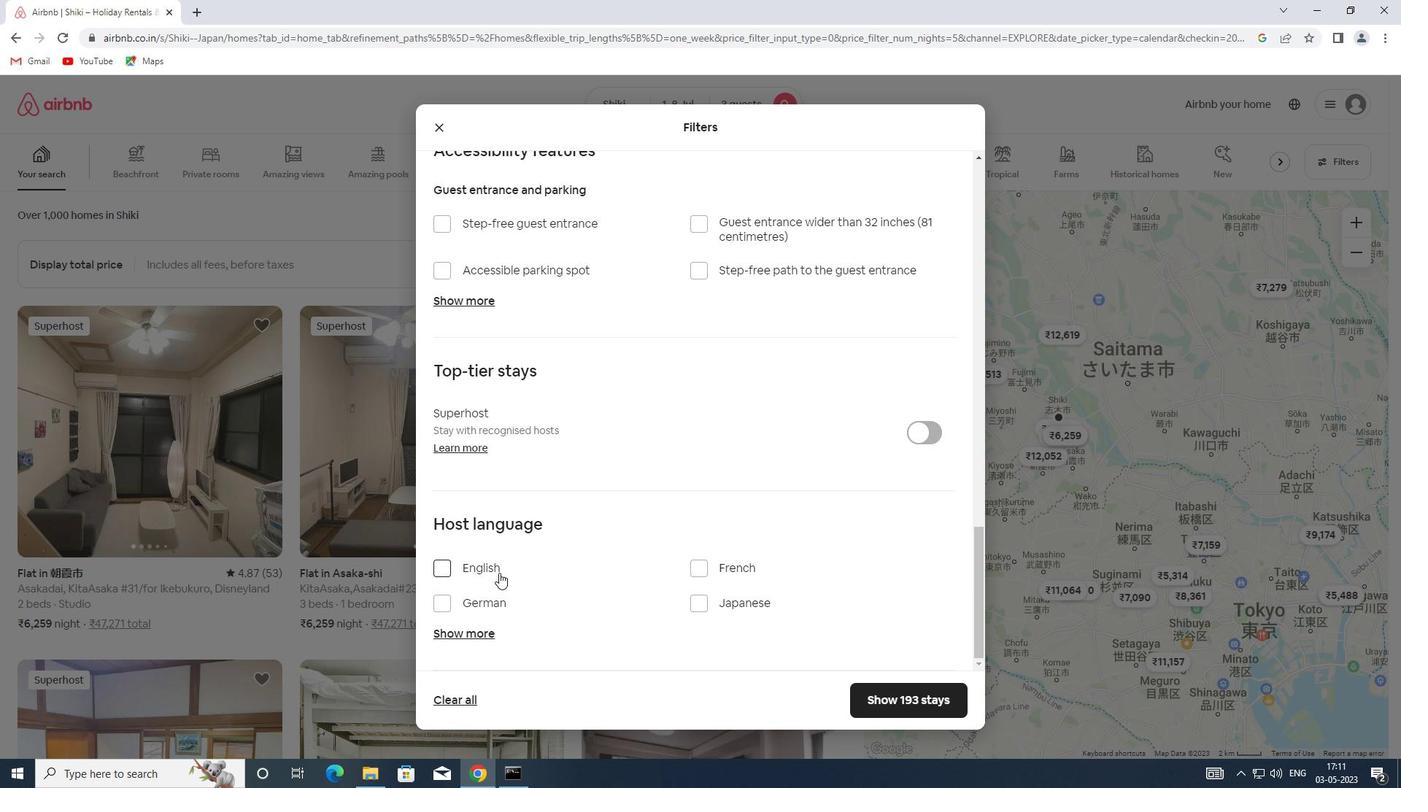 
Action: Mouse moved to (925, 701)
Screenshot: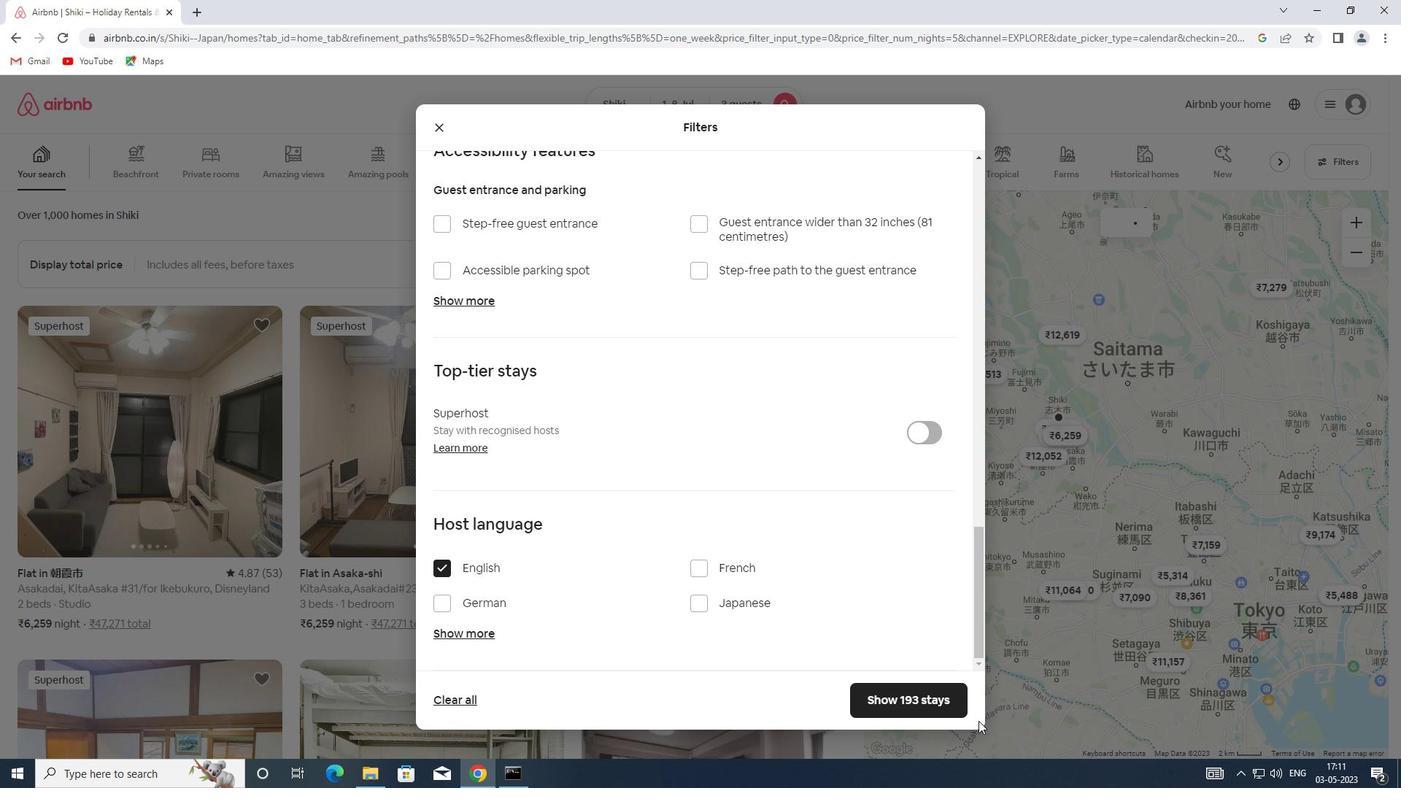 
Action: Mouse pressed left at (925, 701)
Screenshot: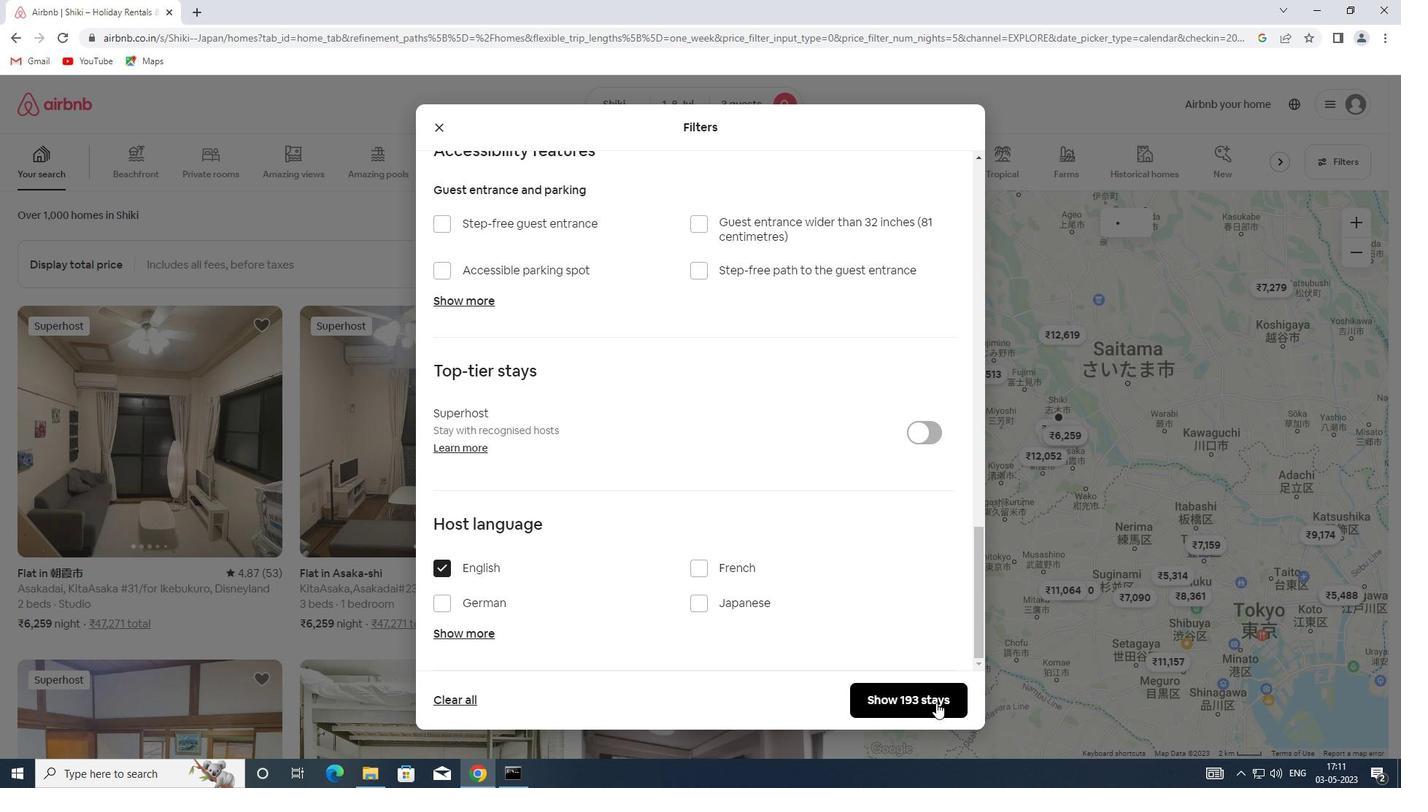 
